 Task: Install an Extension: Install a VS Code extension, such as a linter or code formatter, to enhance your coding experience
Action: Mouse moved to (75, 42)
Screenshot: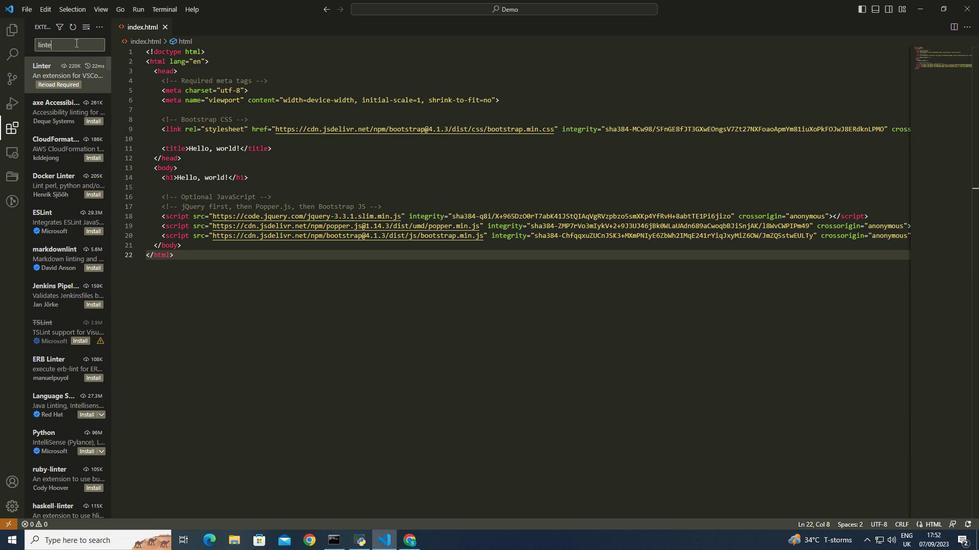 
Action: Mouse pressed left at (75, 42)
Screenshot: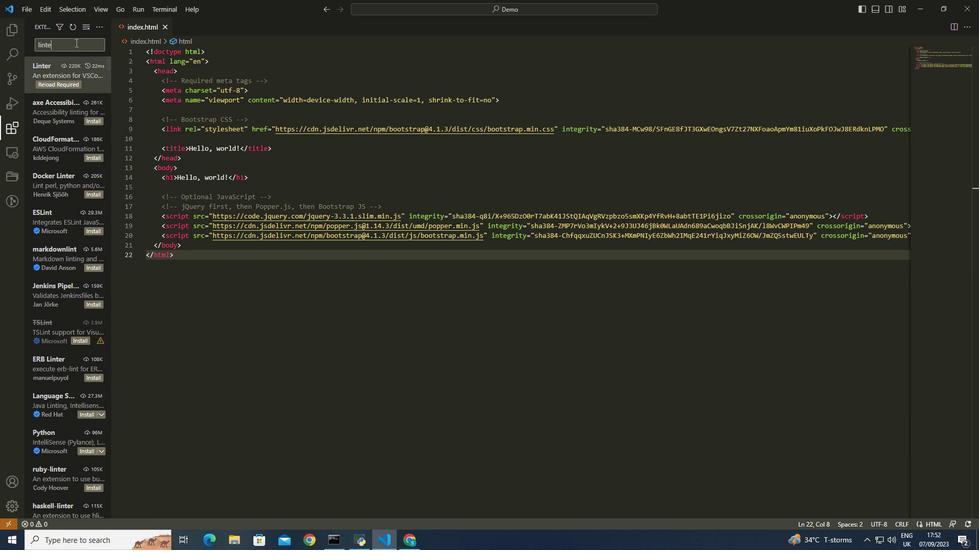 
Action: Key pressed <Key.backspace><Key.backspace><Key.backspace><Key.backspace><Key.backspace>linter<Key.enter>
Screenshot: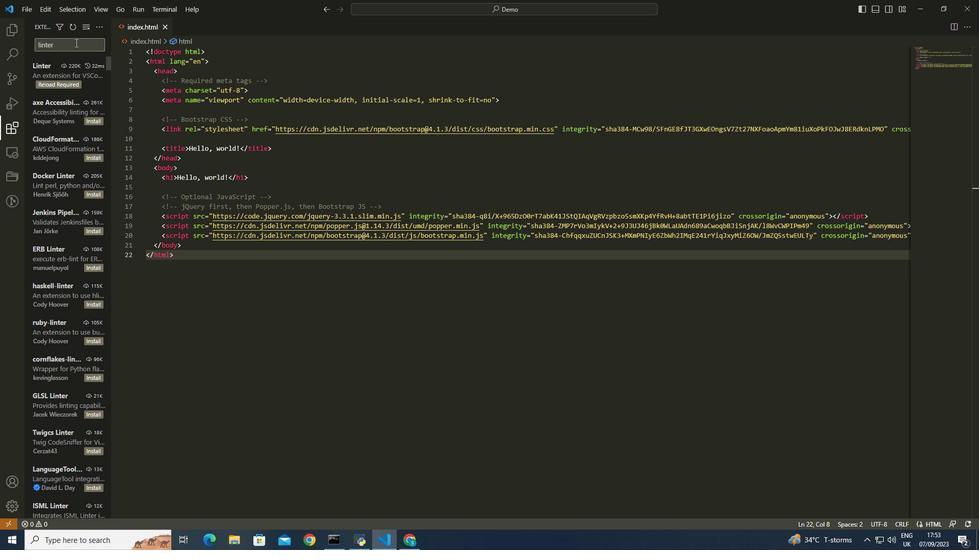 
Action: Mouse moved to (75, 64)
Screenshot: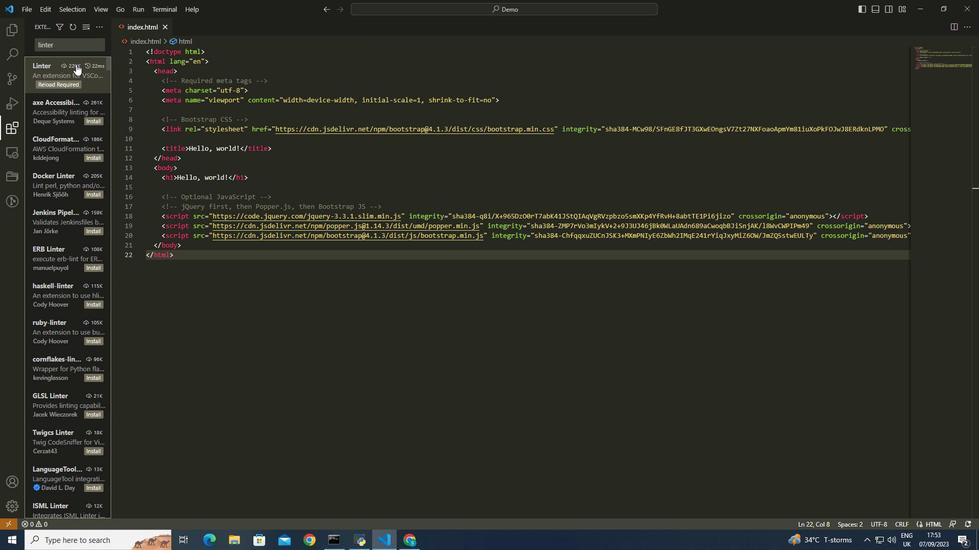 
Action: Mouse pressed left at (75, 64)
Screenshot: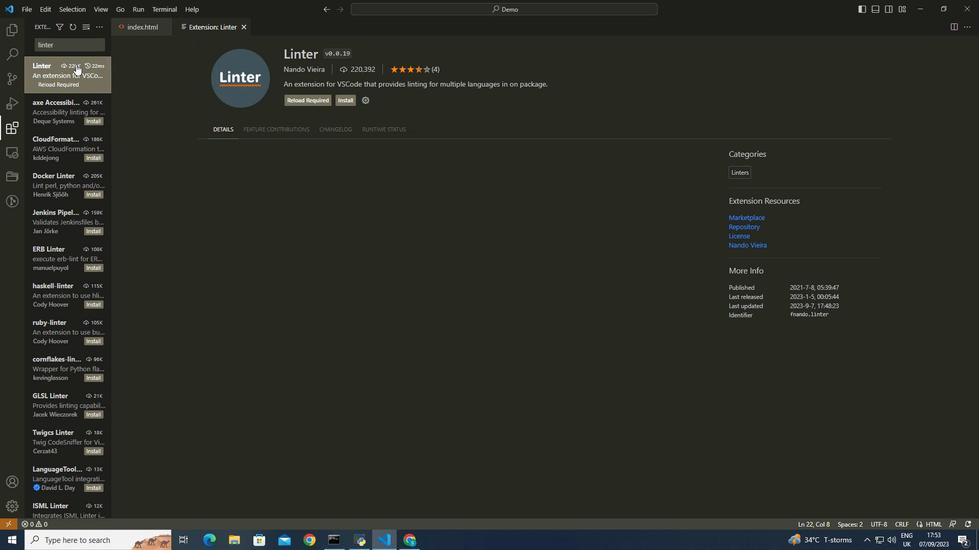 
Action: Mouse moved to (342, 99)
Screenshot: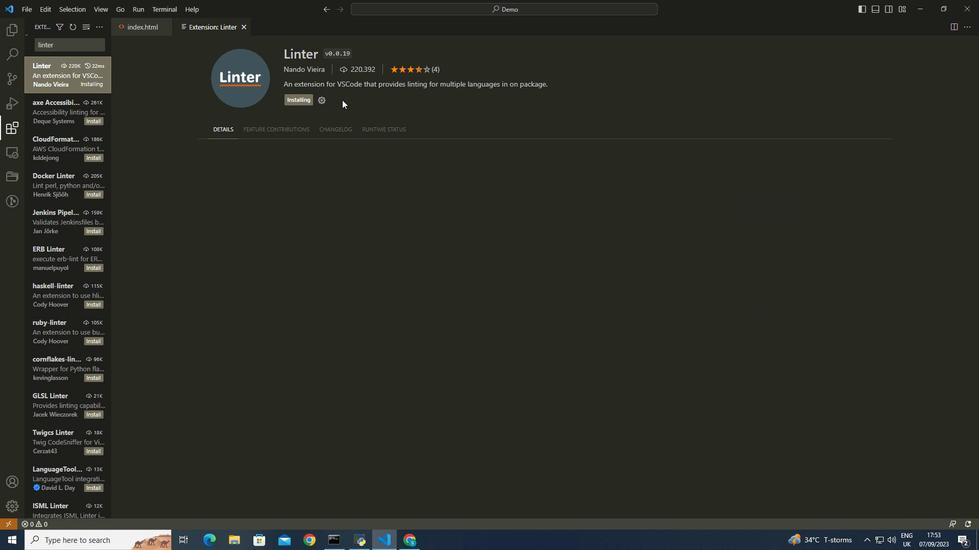 
Action: Mouse pressed left at (342, 99)
Screenshot: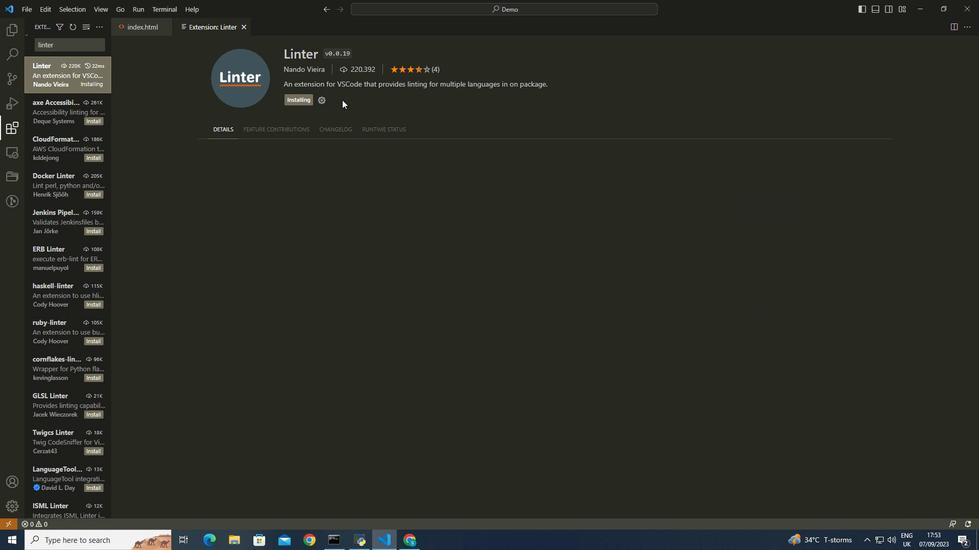 
Action: Mouse moved to (380, 302)
Screenshot: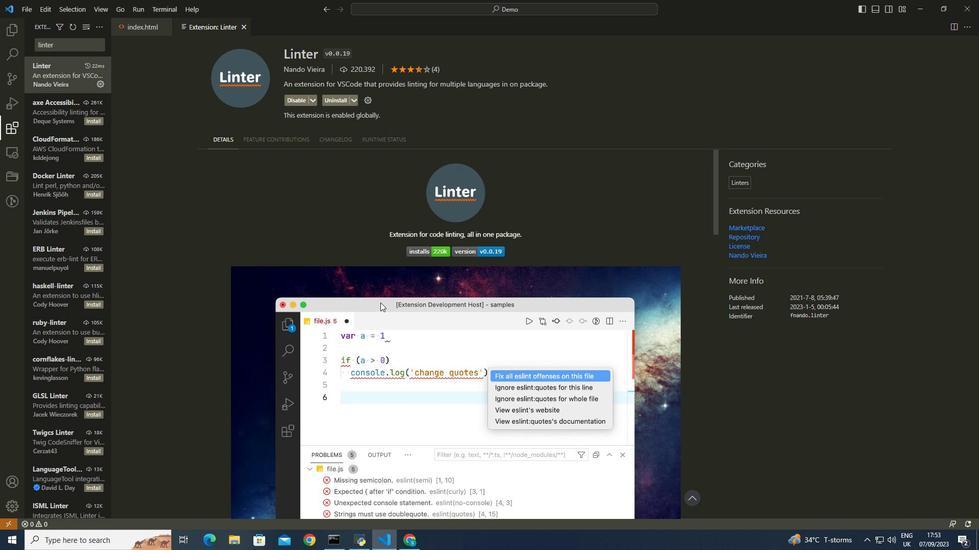 
Action: Mouse scrolled (380, 302) with delta (0, 0)
Screenshot: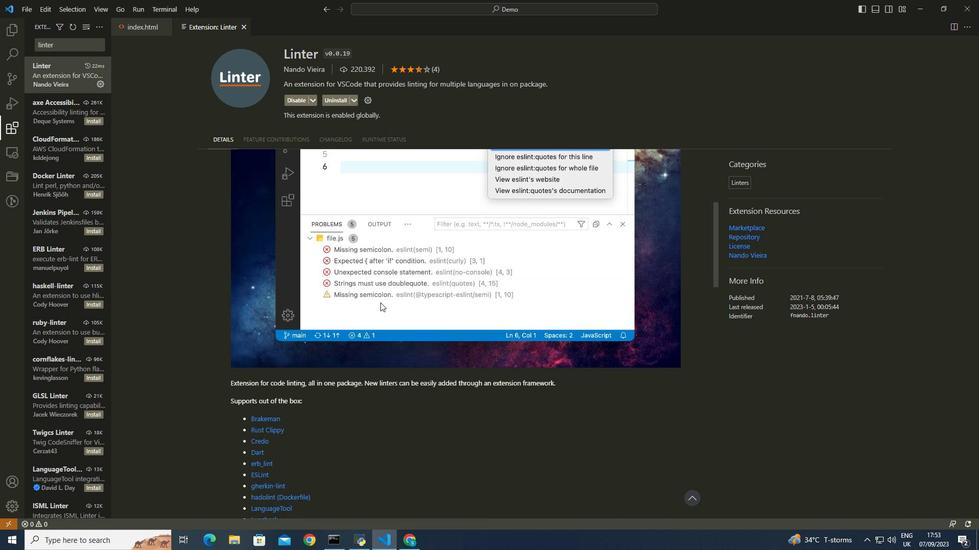 
Action: Mouse scrolled (380, 302) with delta (0, 0)
Screenshot: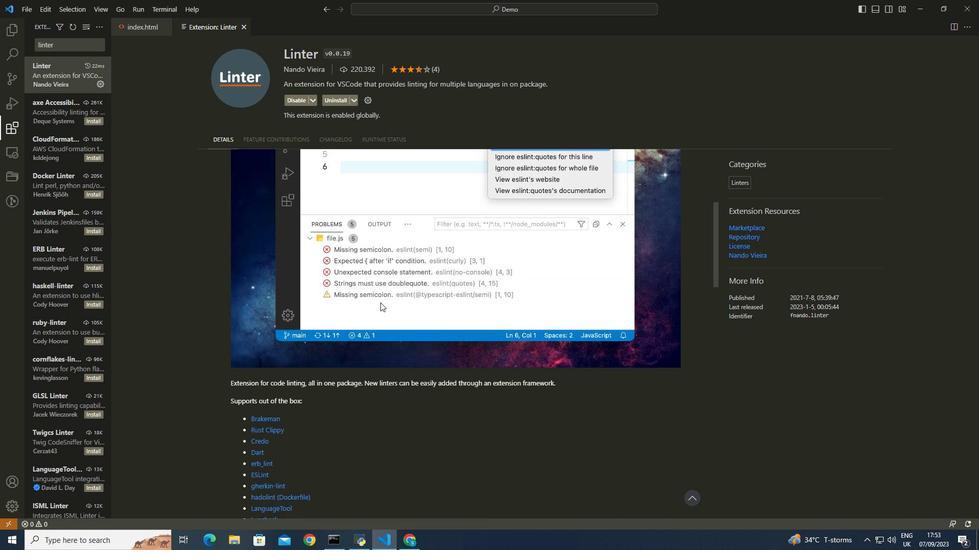 
Action: Mouse scrolled (380, 302) with delta (0, 0)
Screenshot: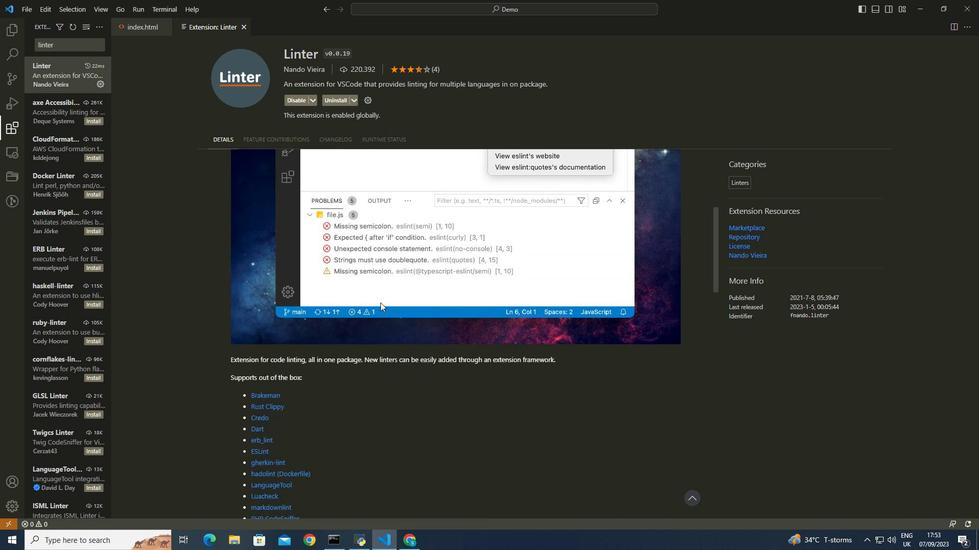 
Action: Mouse scrolled (380, 302) with delta (0, 0)
Screenshot: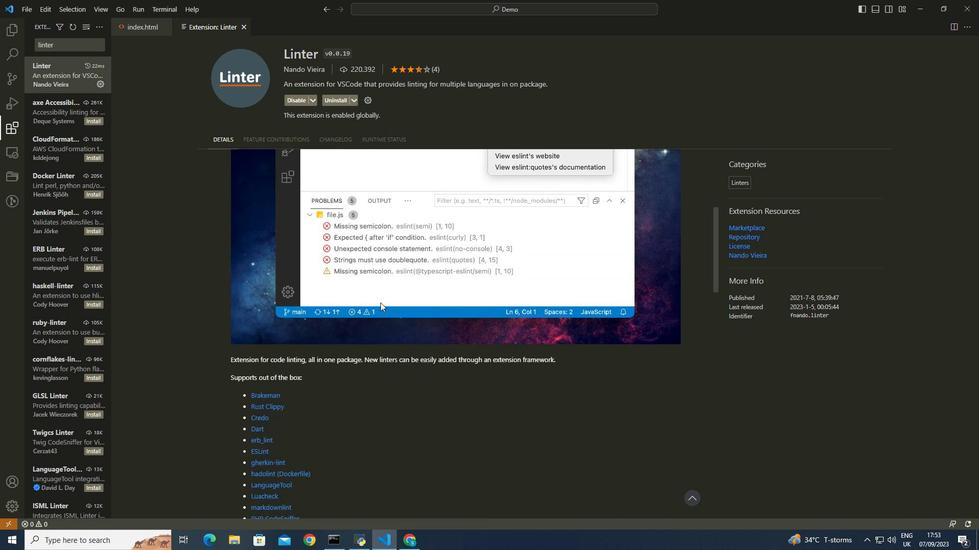 
Action: Mouse scrolled (380, 302) with delta (0, 0)
Screenshot: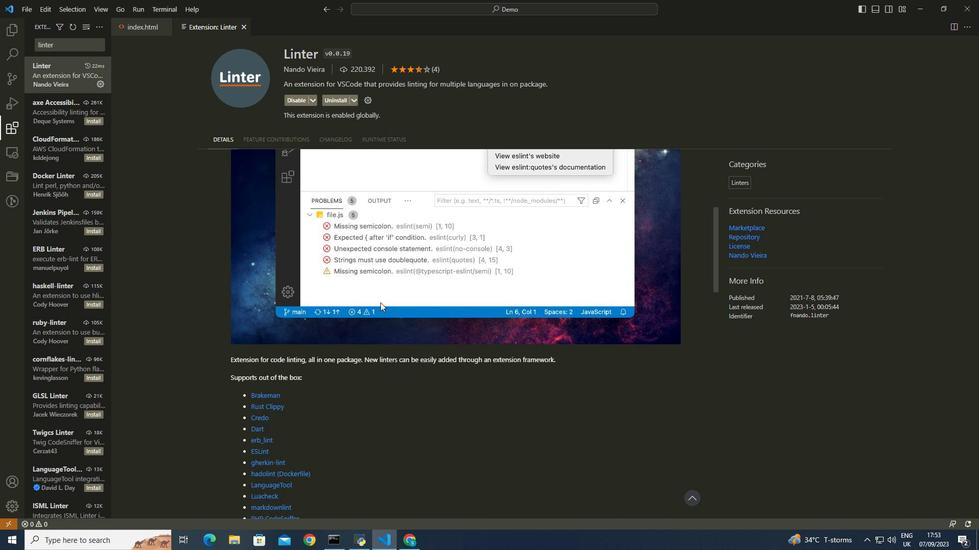 
Action: Mouse scrolled (380, 302) with delta (0, 0)
Screenshot: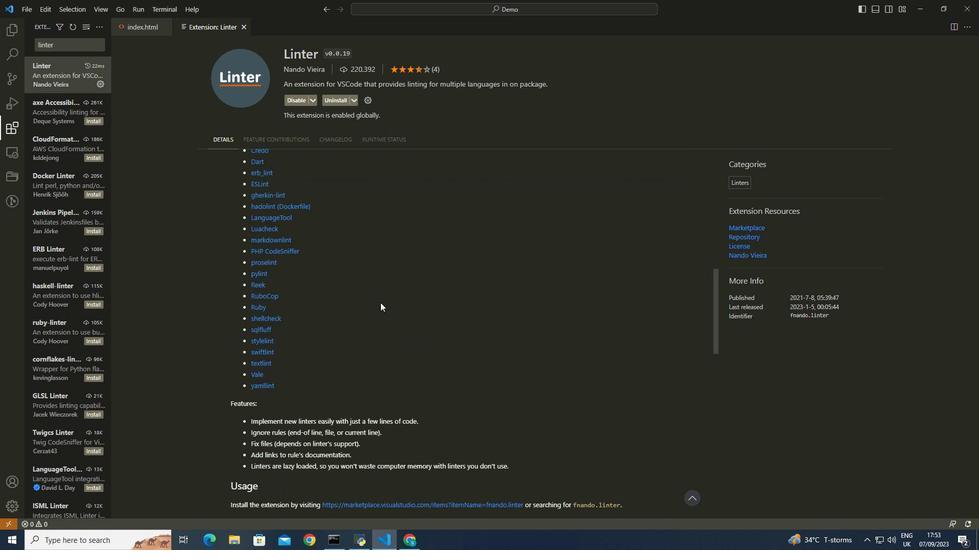 
Action: Mouse scrolled (380, 302) with delta (0, 0)
Screenshot: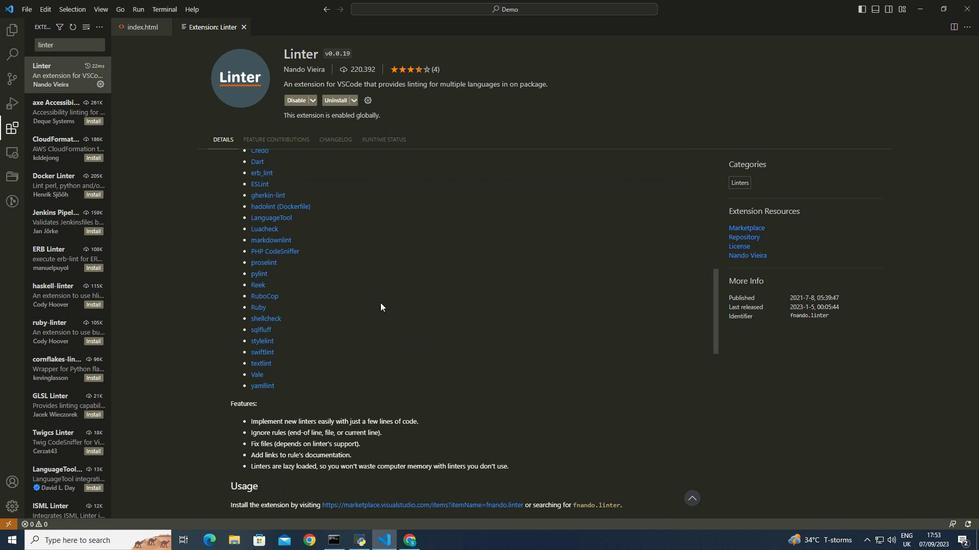 
Action: Mouse scrolled (380, 302) with delta (0, 0)
Screenshot: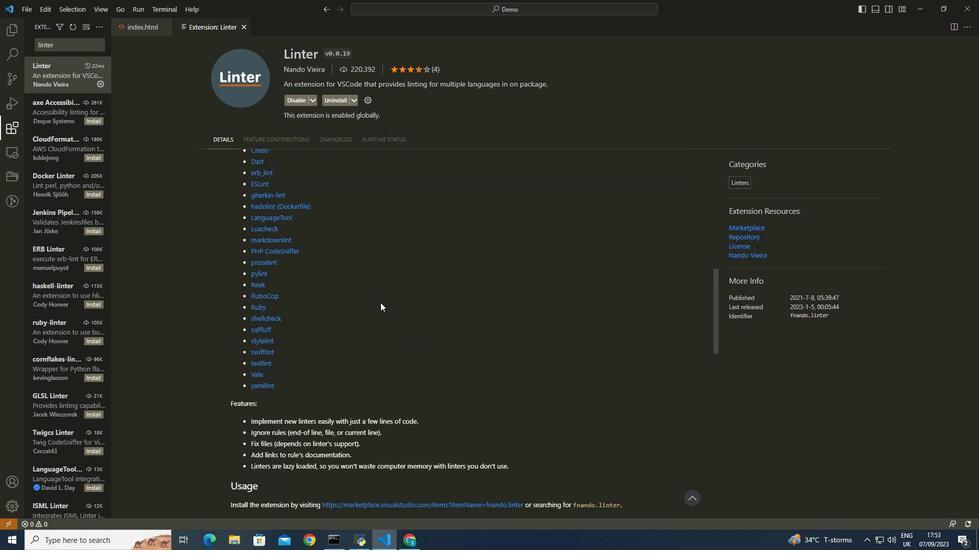 
Action: Mouse scrolled (380, 302) with delta (0, 0)
Screenshot: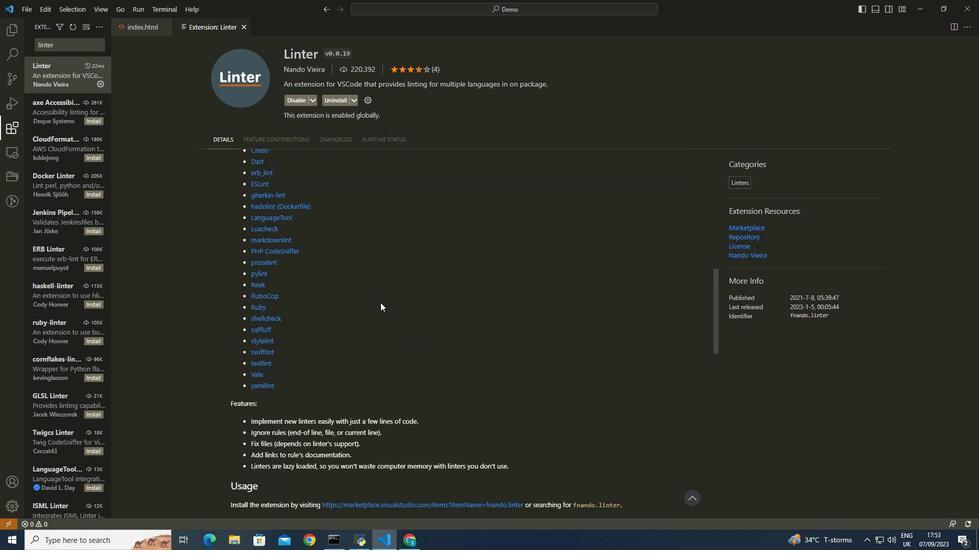 
Action: Mouse scrolled (380, 302) with delta (0, 0)
Screenshot: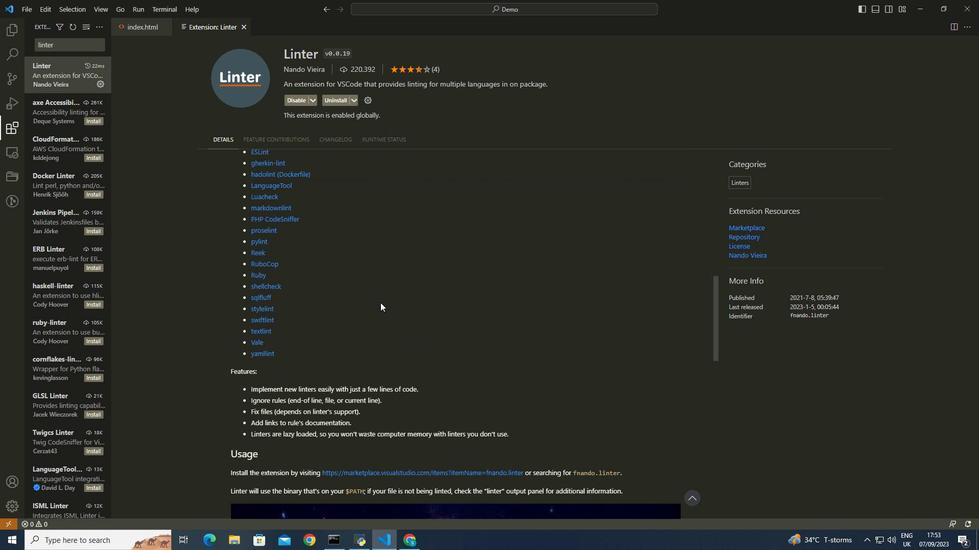 
Action: Mouse scrolled (380, 302) with delta (0, 0)
Screenshot: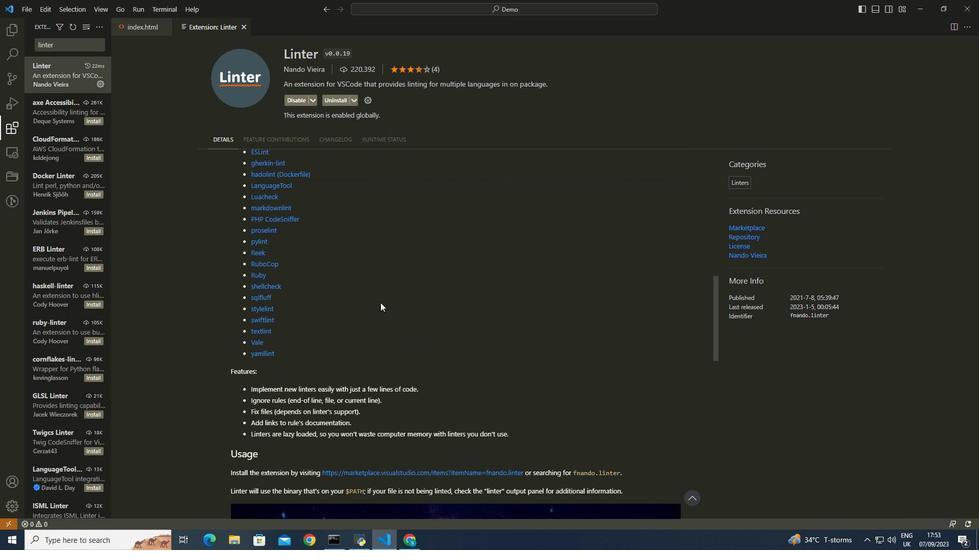 
Action: Mouse scrolled (380, 302) with delta (0, 0)
Screenshot: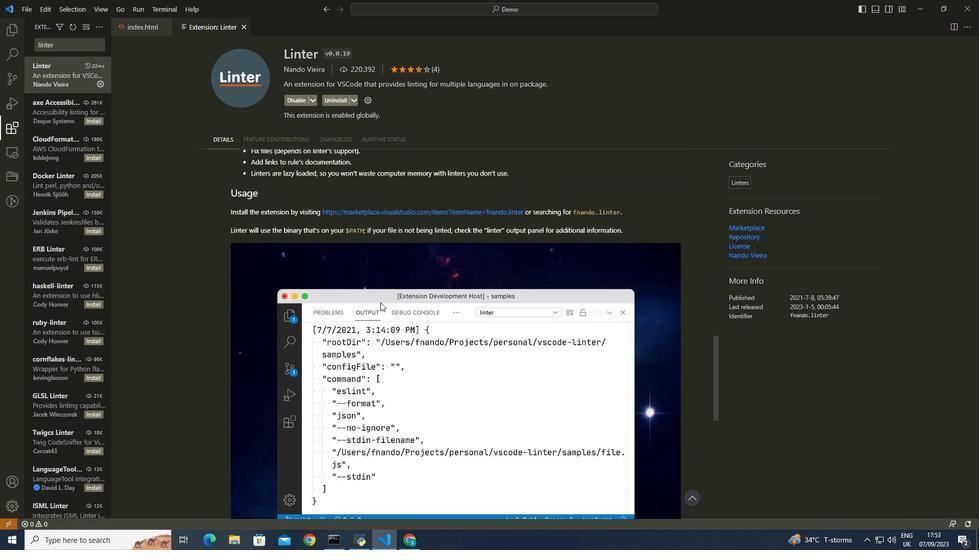 
Action: Mouse scrolled (380, 302) with delta (0, 0)
Screenshot: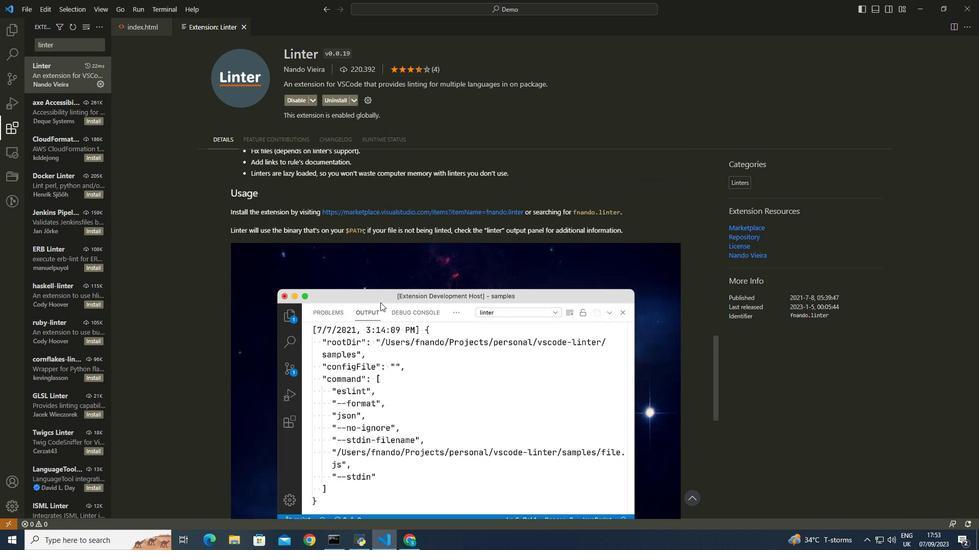 
Action: Mouse scrolled (380, 302) with delta (0, 0)
Screenshot: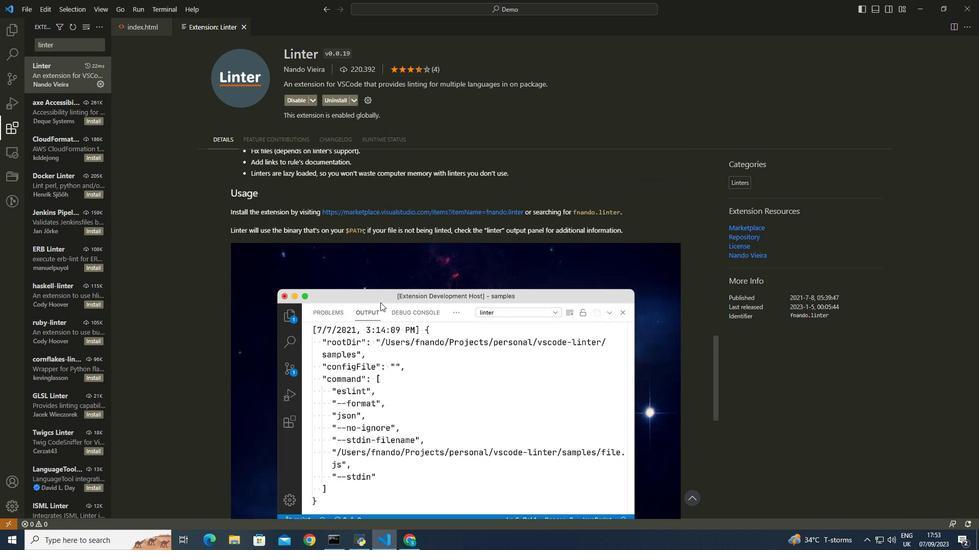 
Action: Mouse scrolled (380, 302) with delta (0, 0)
Screenshot: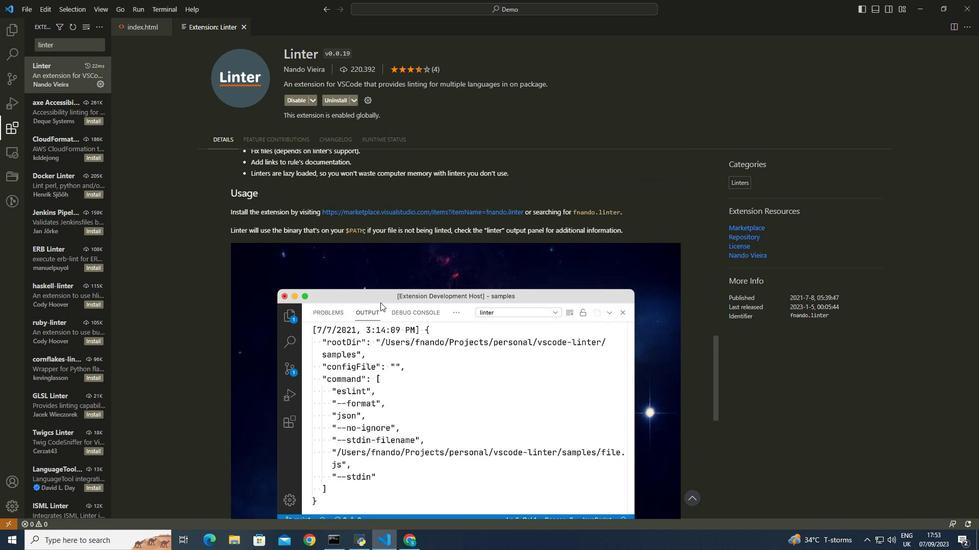 
Action: Mouse scrolled (380, 302) with delta (0, 0)
Screenshot: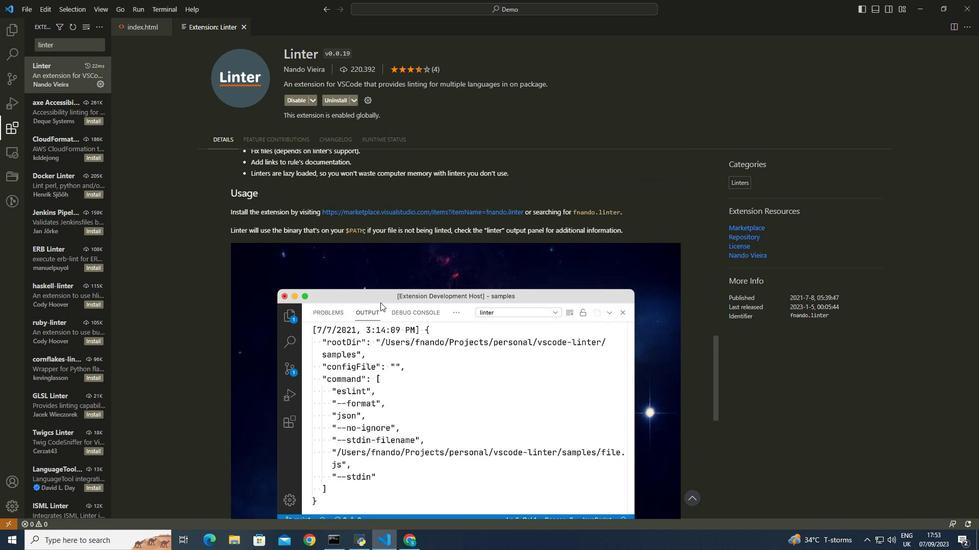 
Action: Mouse scrolled (380, 302) with delta (0, 0)
Screenshot: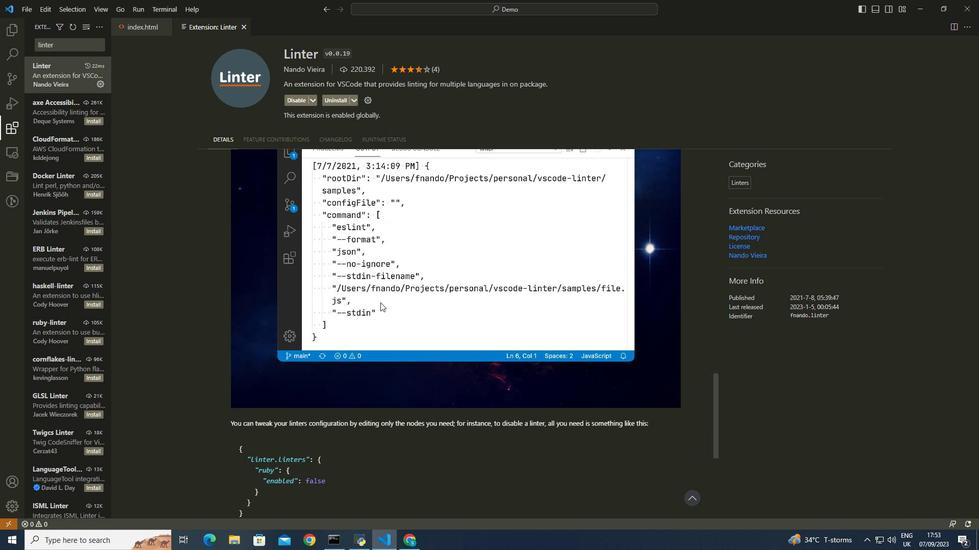 
Action: Mouse scrolled (380, 302) with delta (0, 0)
Screenshot: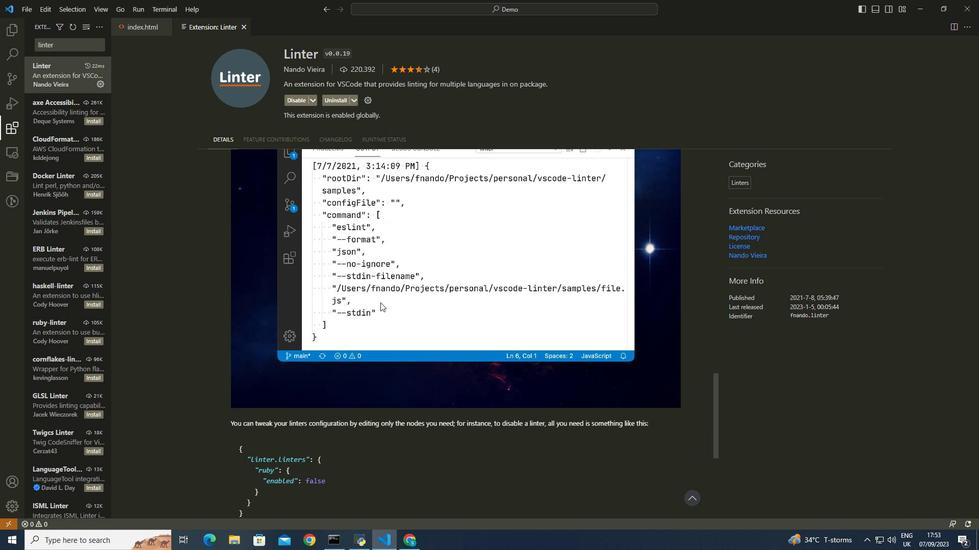 
Action: Mouse scrolled (380, 302) with delta (0, 0)
Screenshot: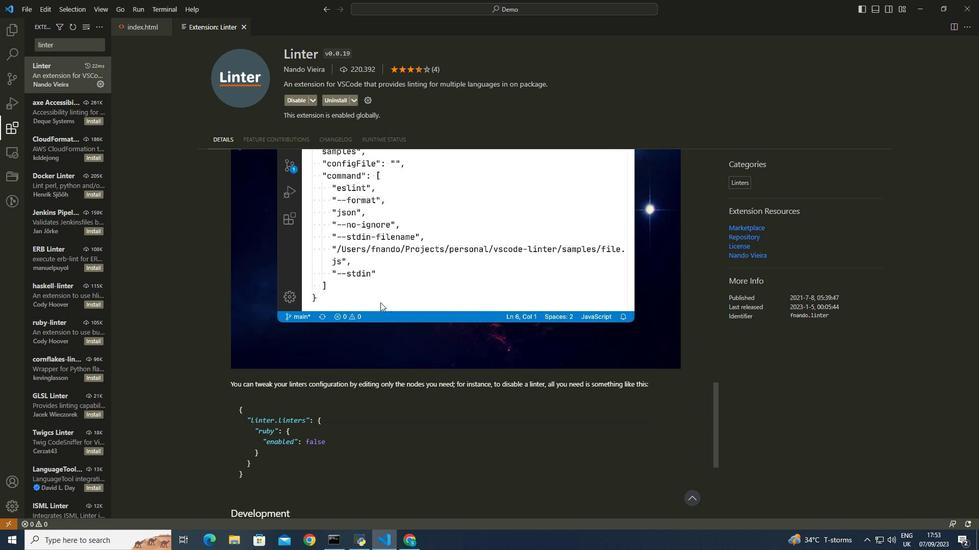 
Action: Mouse scrolled (380, 302) with delta (0, 0)
Screenshot: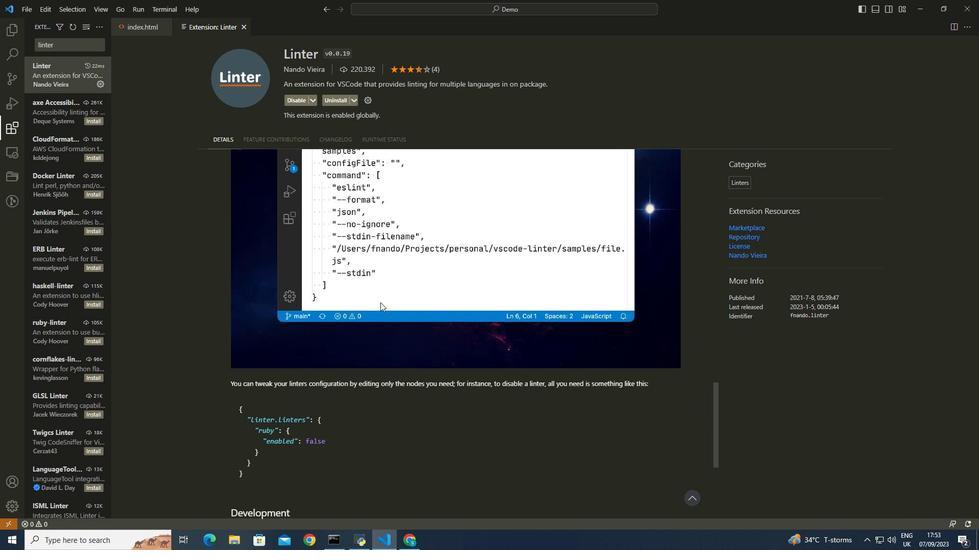 
Action: Mouse scrolled (380, 303) with delta (0, 0)
Screenshot: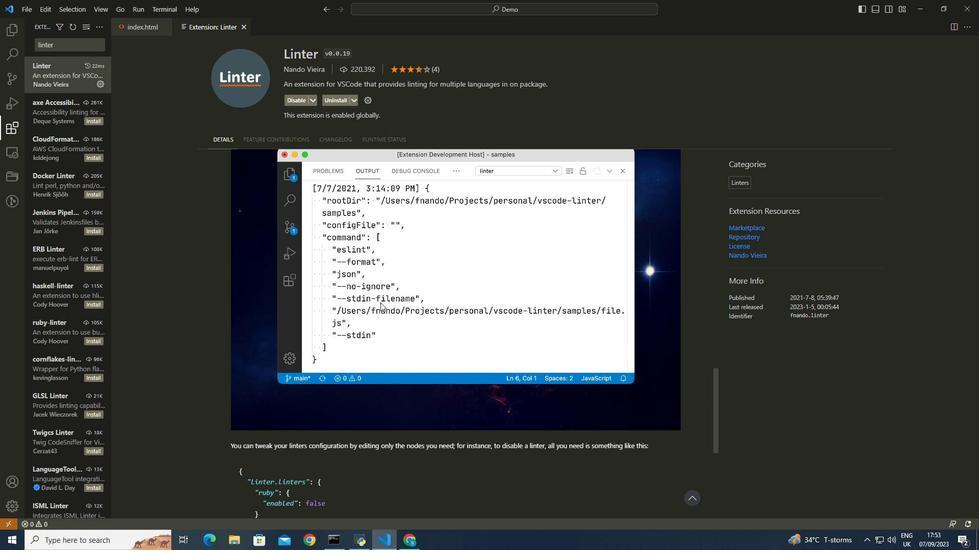 
Action: Mouse scrolled (380, 303) with delta (0, 0)
Screenshot: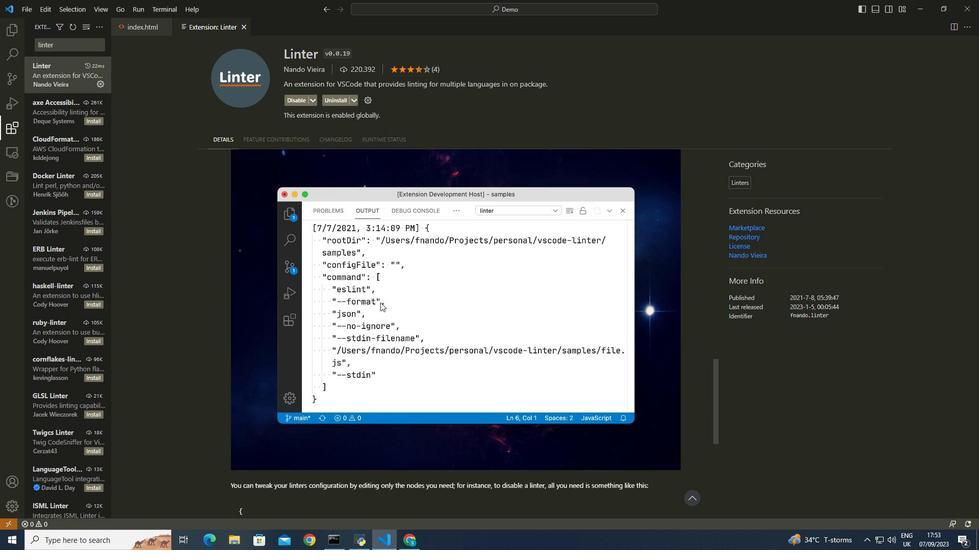 
Action: Mouse scrolled (380, 302) with delta (0, 0)
Screenshot: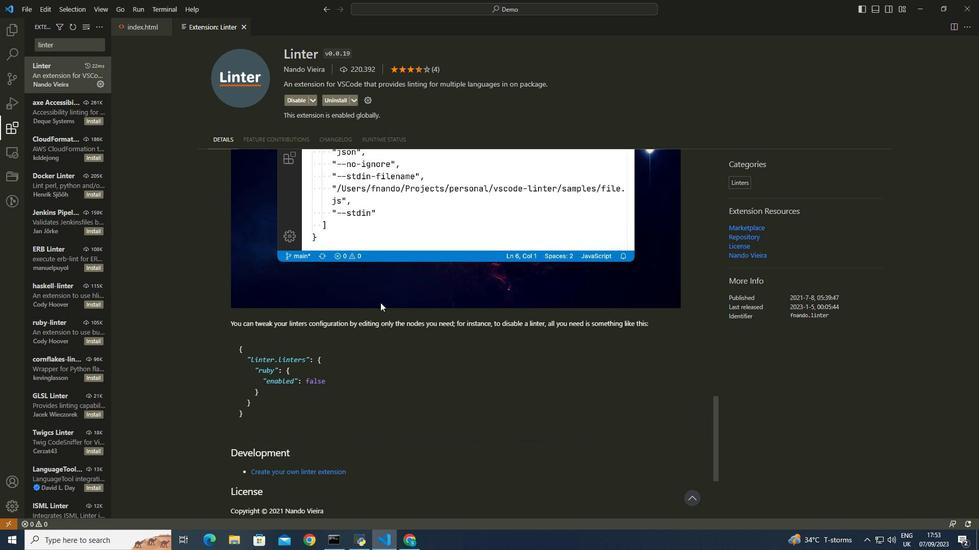 
Action: Mouse scrolled (380, 302) with delta (0, 0)
Screenshot: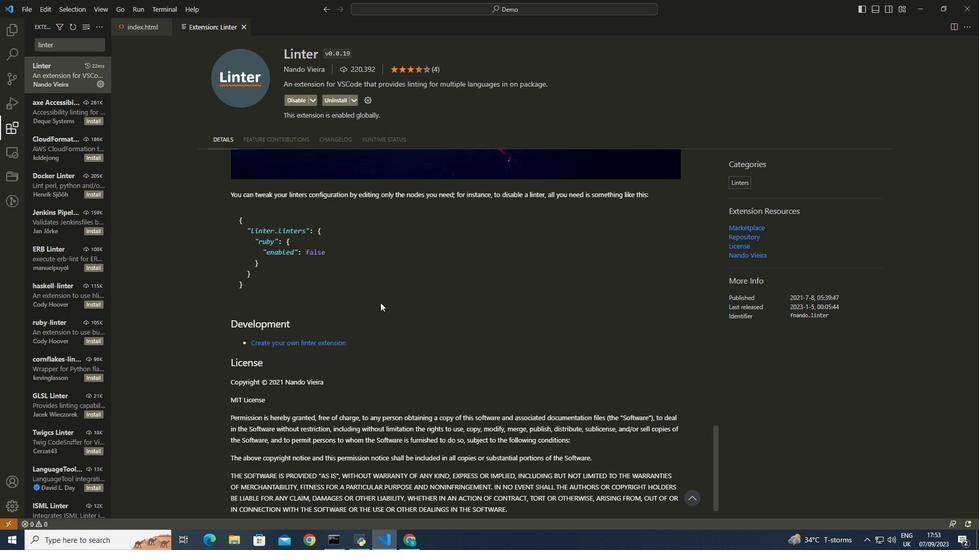 
Action: Mouse scrolled (380, 302) with delta (0, 0)
Screenshot: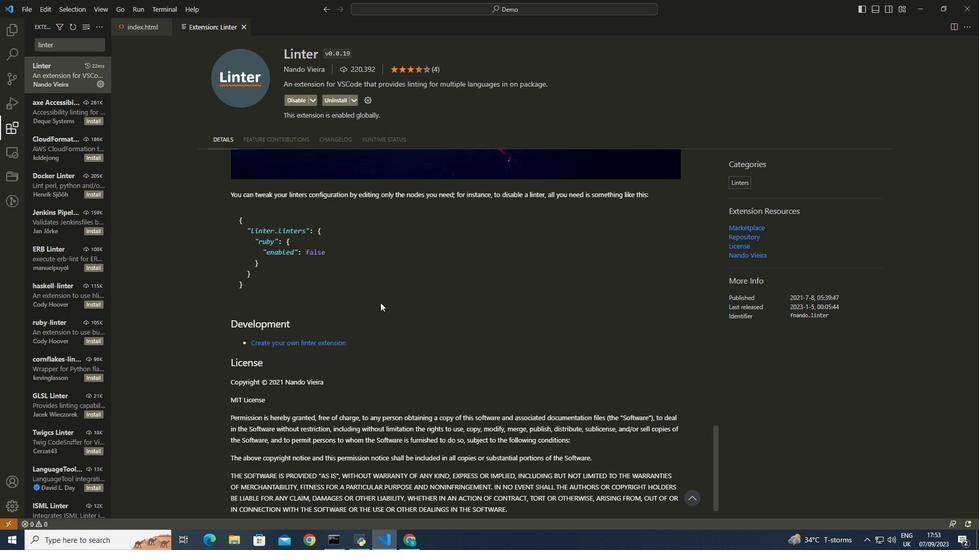 
Action: Mouse scrolled (380, 302) with delta (0, 0)
Screenshot: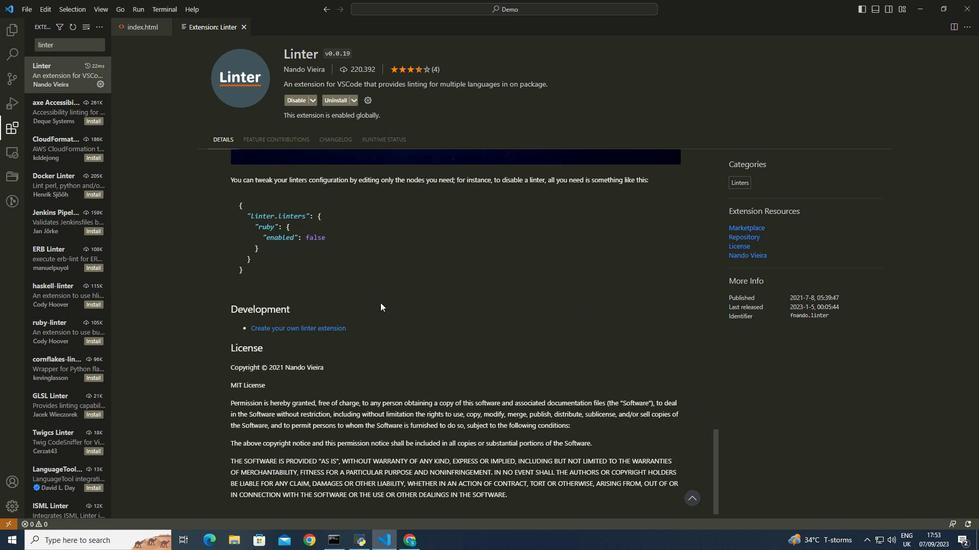 
Action: Mouse scrolled (380, 302) with delta (0, 0)
Screenshot: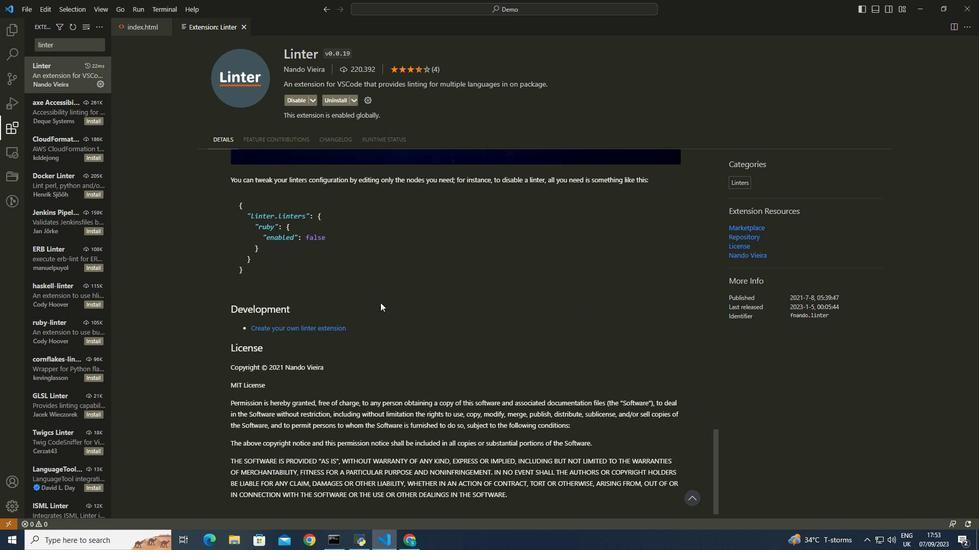
Action: Mouse scrolled (380, 302) with delta (0, 0)
Screenshot: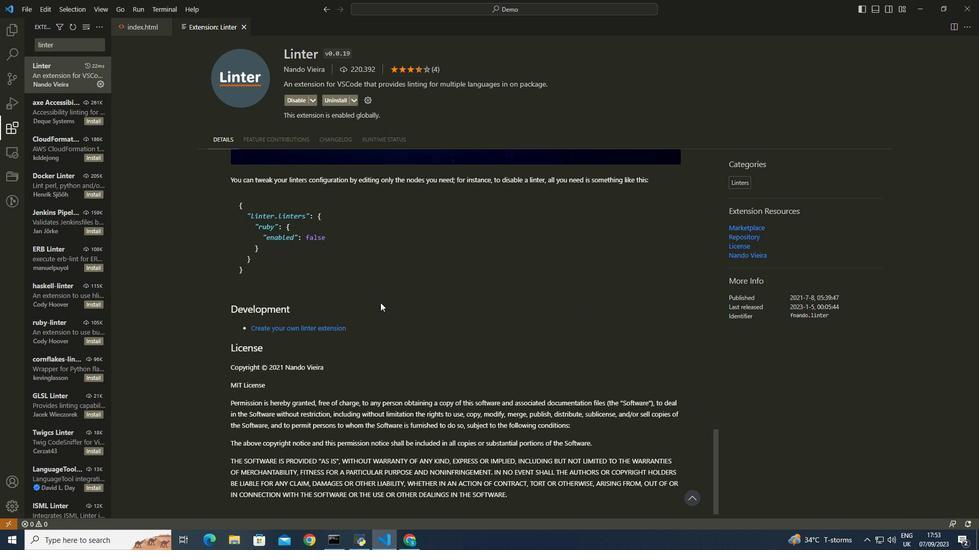
Action: Mouse scrolled (380, 302) with delta (0, 0)
Screenshot: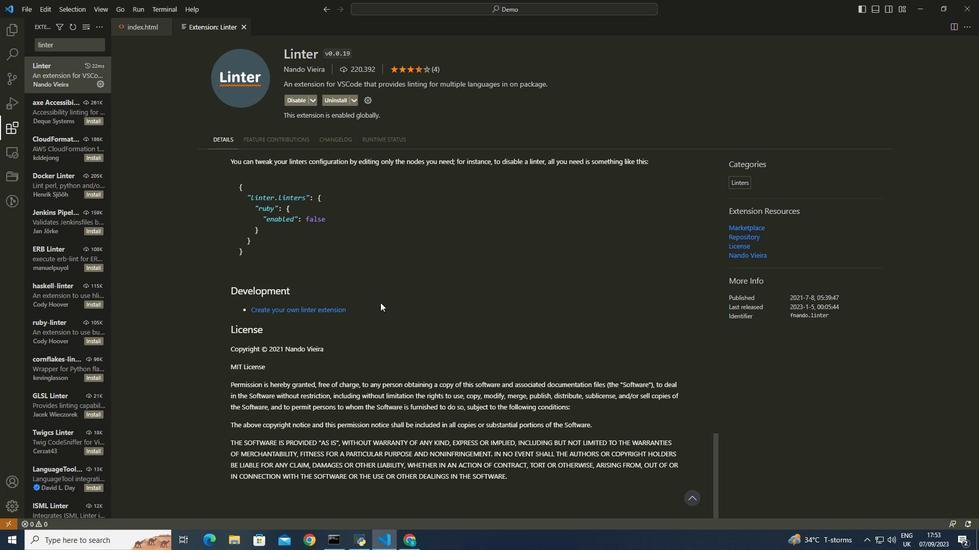 
Action: Mouse scrolled (380, 302) with delta (0, 0)
Screenshot: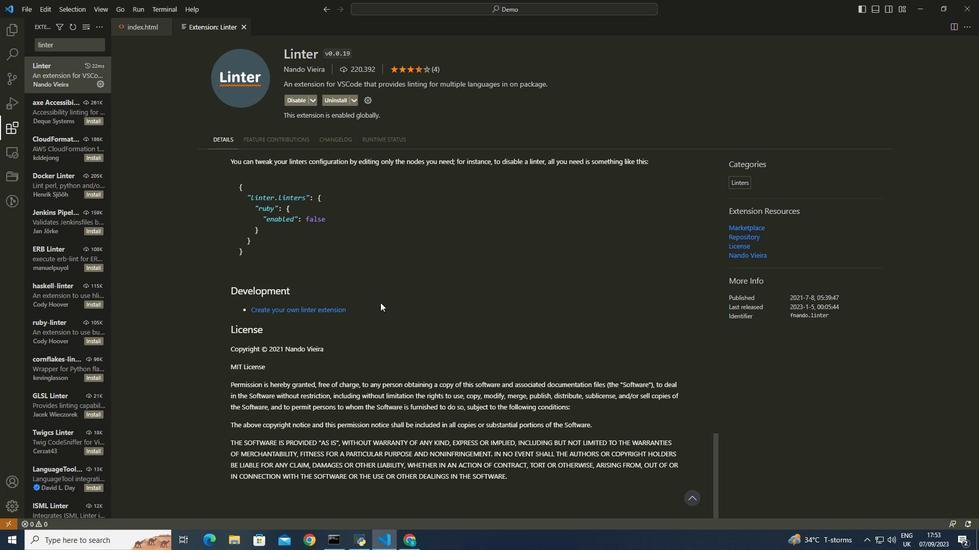 
Action: Mouse scrolled (380, 303) with delta (0, 0)
Screenshot: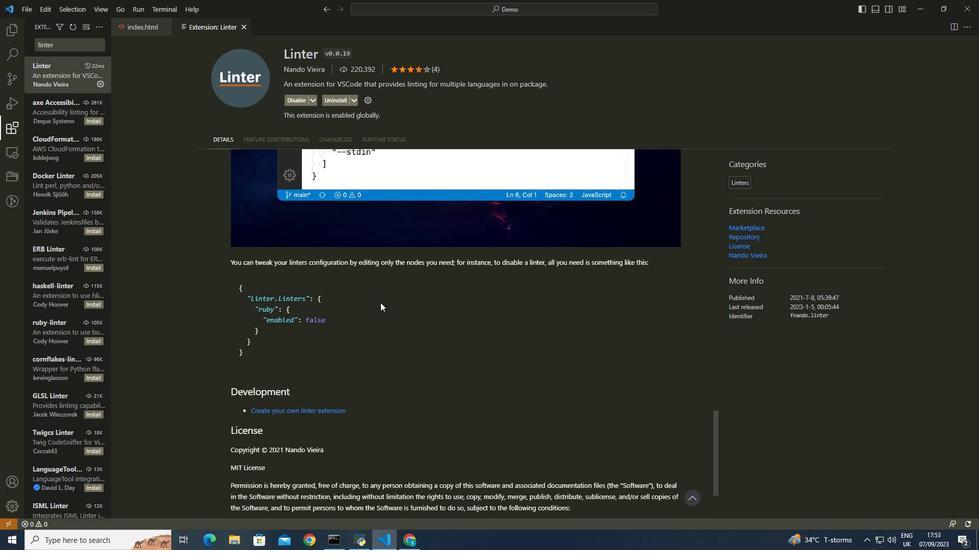 
Action: Mouse scrolled (380, 303) with delta (0, 0)
Screenshot: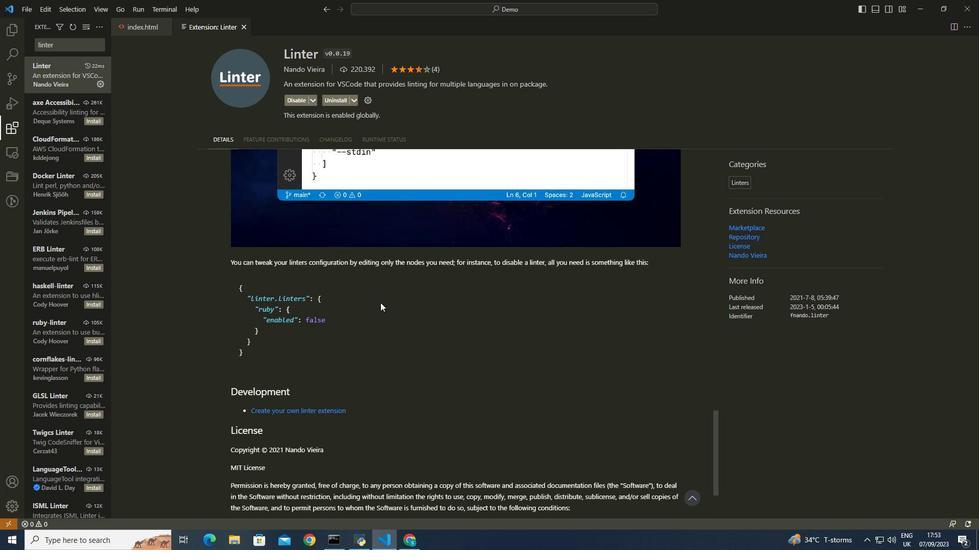 
Action: Mouse scrolled (380, 303) with delta (0, 0)
Screenshot: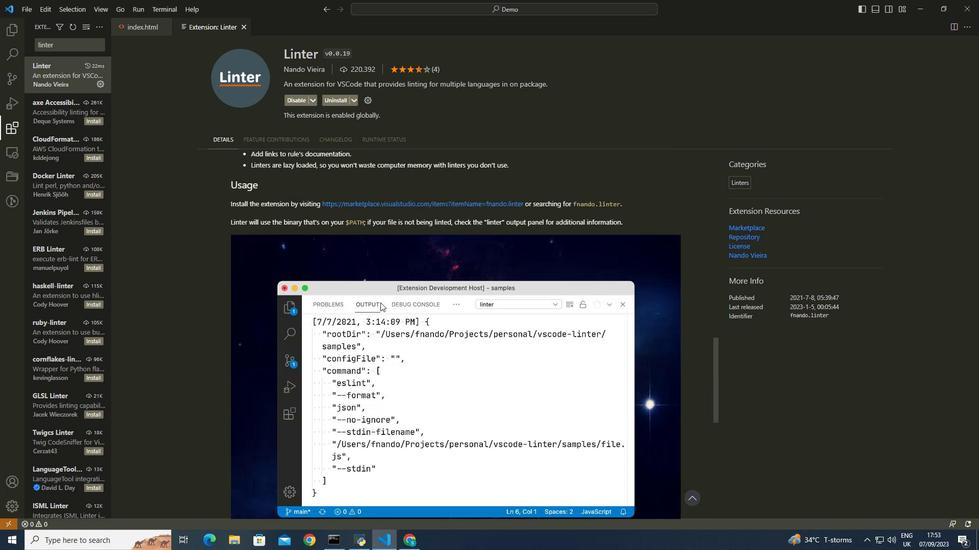 
Action: Mouse scrolled (380, 303) with delta (0, 0)
Screenshot: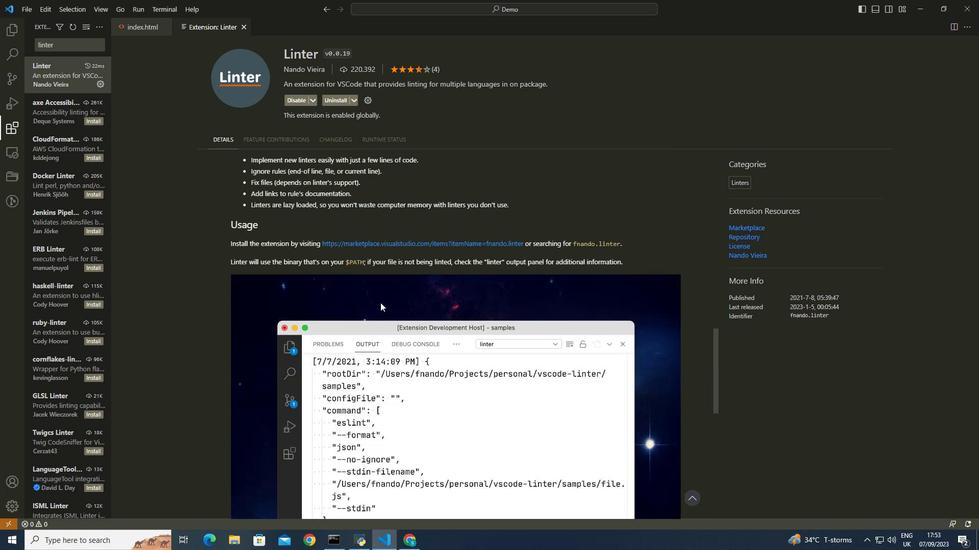 
Action: Mouse scrolled (380, 303) with delta (0, 0)
Screenshot: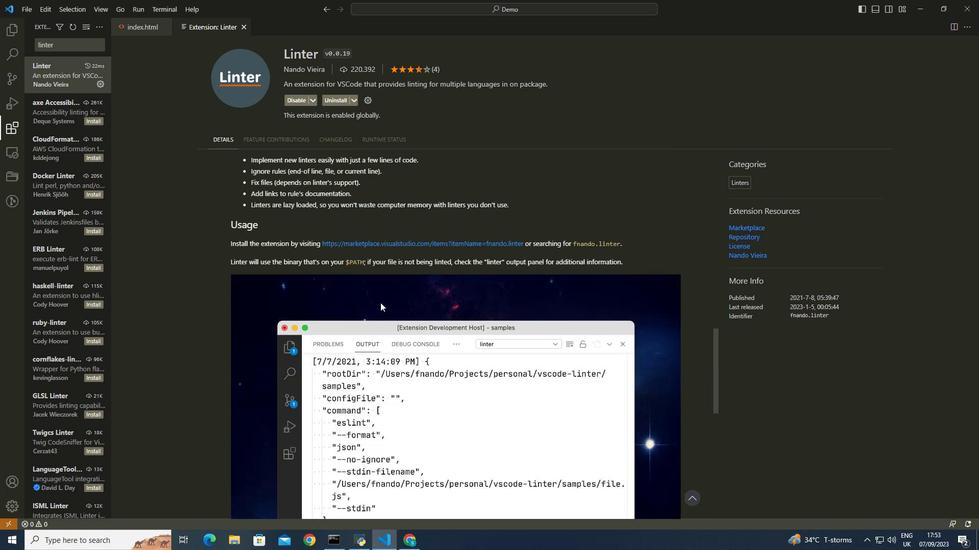 
Action: Mouse scrolled (380, 303) with delta (0, 0)
Screenshot: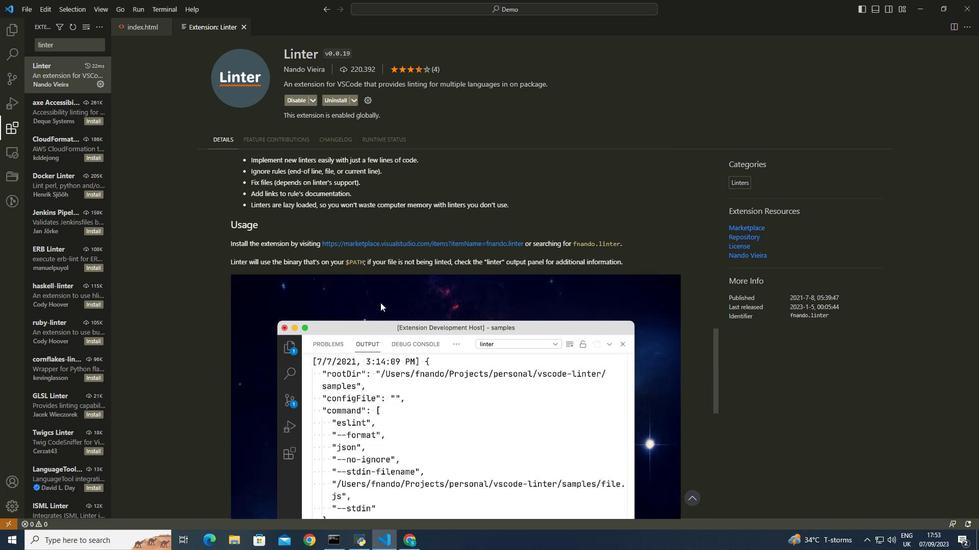 
Action: Mouse scrolled (380, 303) with delta (0, 0)
Screenshot: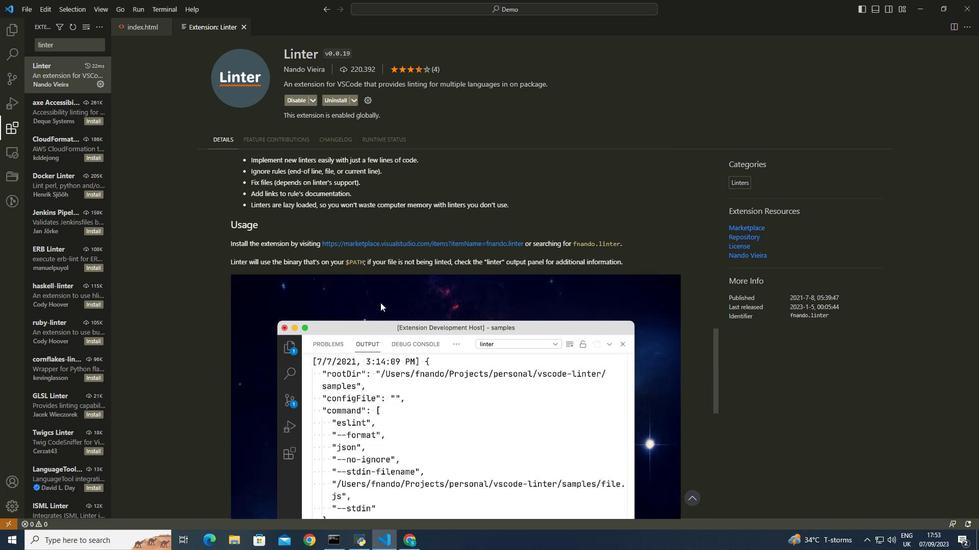 
Action: Mouse scrolled (380, 303) with delta (0, 0)
Screenshot: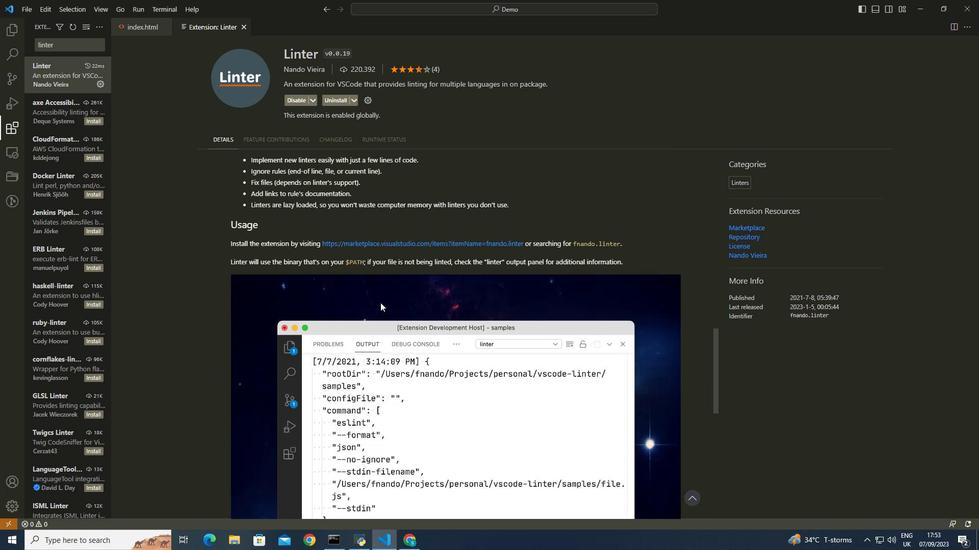 
Action: Mouse scrolled (380, 303) with delta (0, 0)
Screenshot: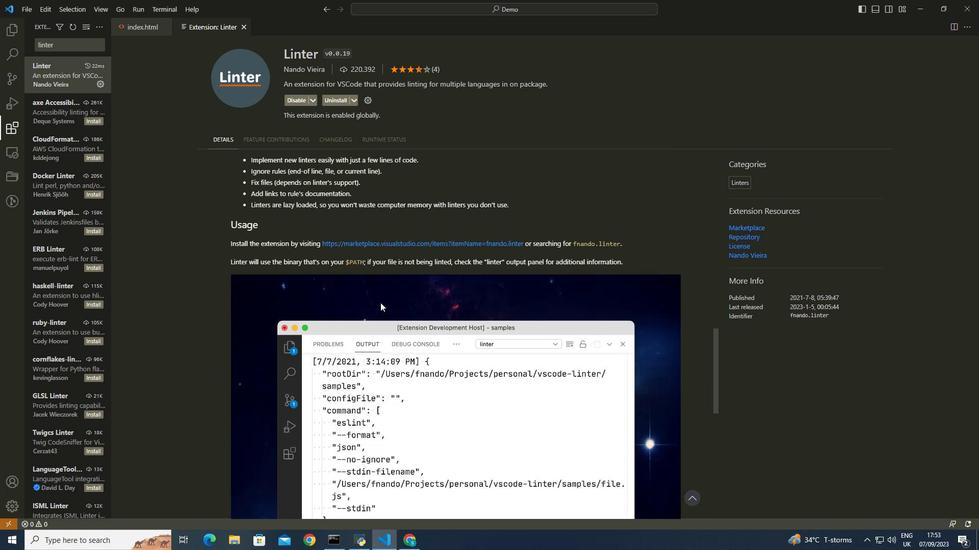
Action: Mouse scrolled (380, 303) with delta (0, 0)
Screenshot: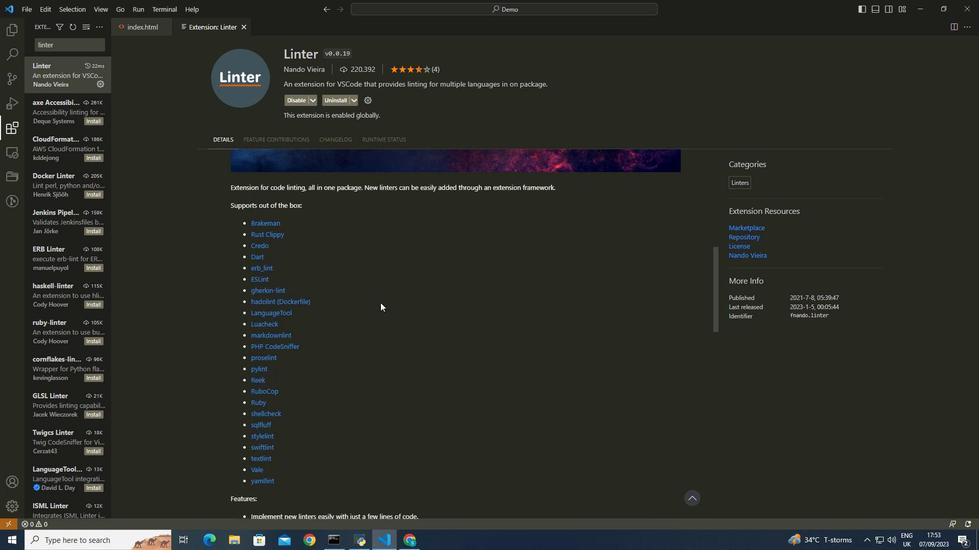 
Action: Mouse scrolled (380, 303) with delta (0, 0)
Screenshot: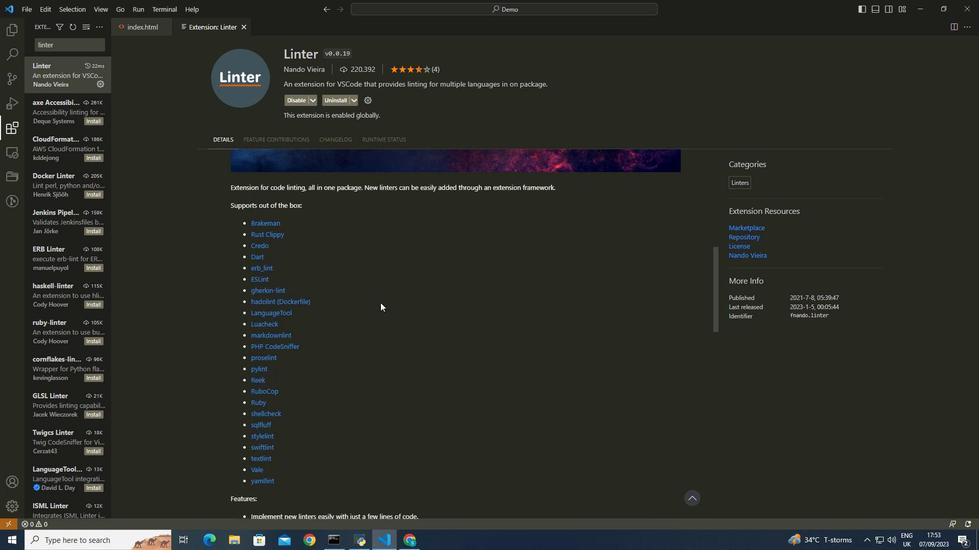 
Action: Mouse scrolled (380, 303) with delta (0, 0)
Screenshot: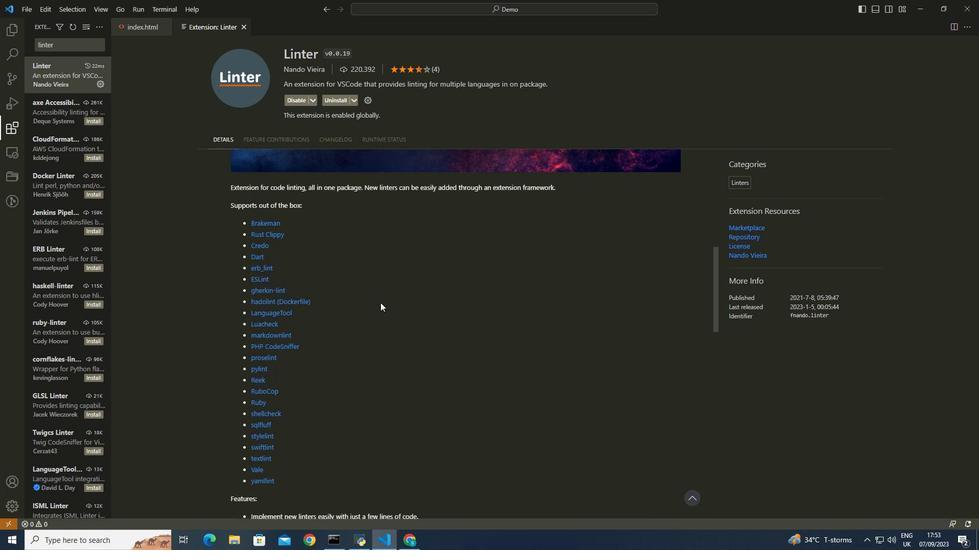 
Action: Mouse scrolled (380, 303) with delta (0, 0)
Screenshot: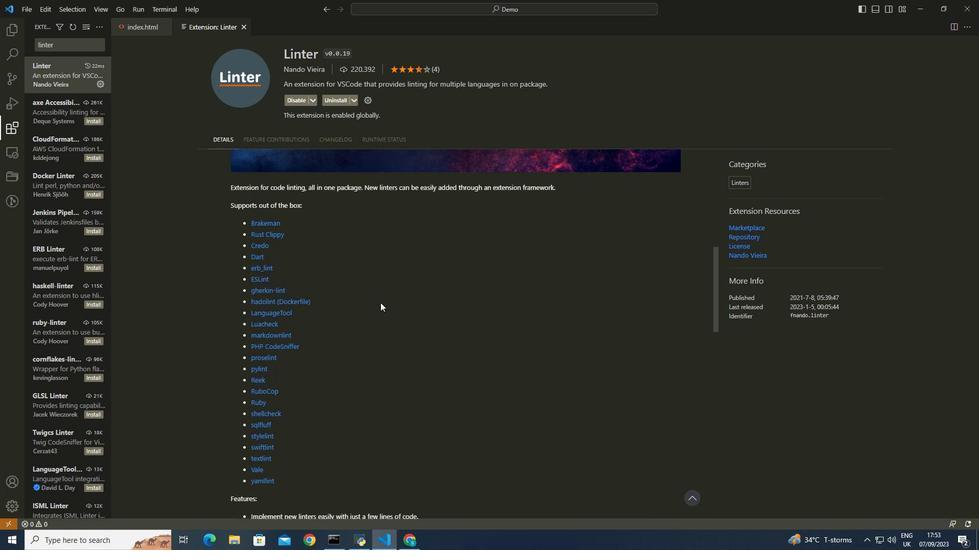 
Action: Mouse scrolled (380, 303) with delta (0, 0)
Screenshot: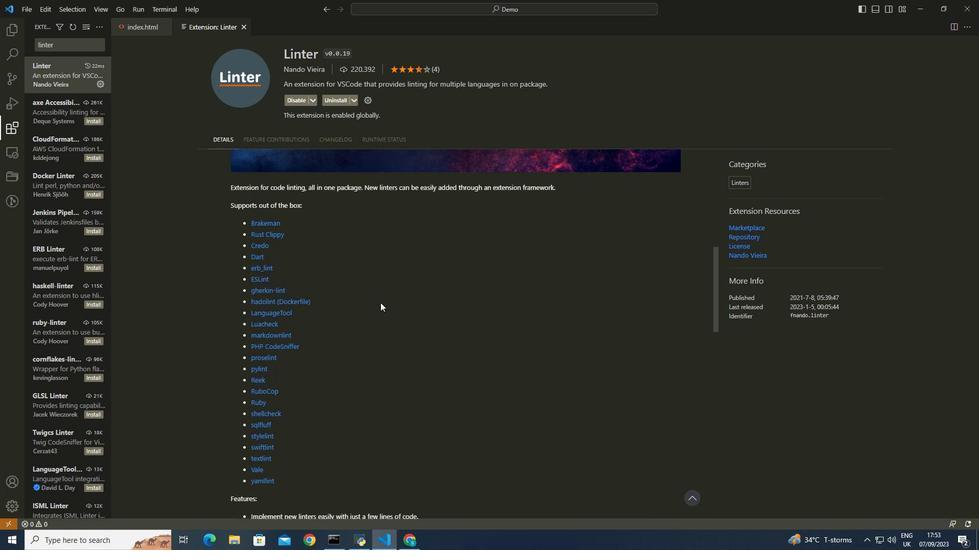 
Action: Mouse scrolled (380, 303) with delta (0, 0)
Screenshot: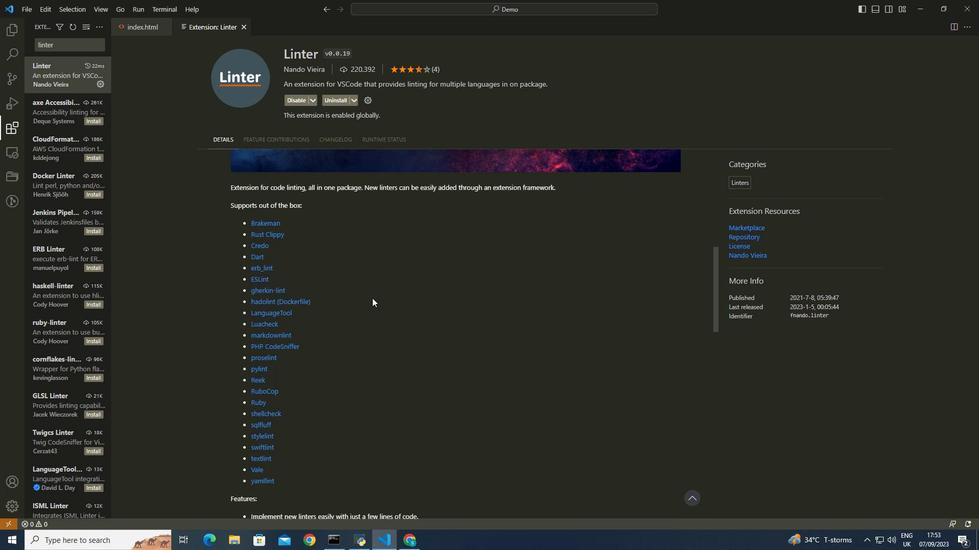 
Action: Mouse scrolled (380, 303) with delta (0, 0)
Screenshot: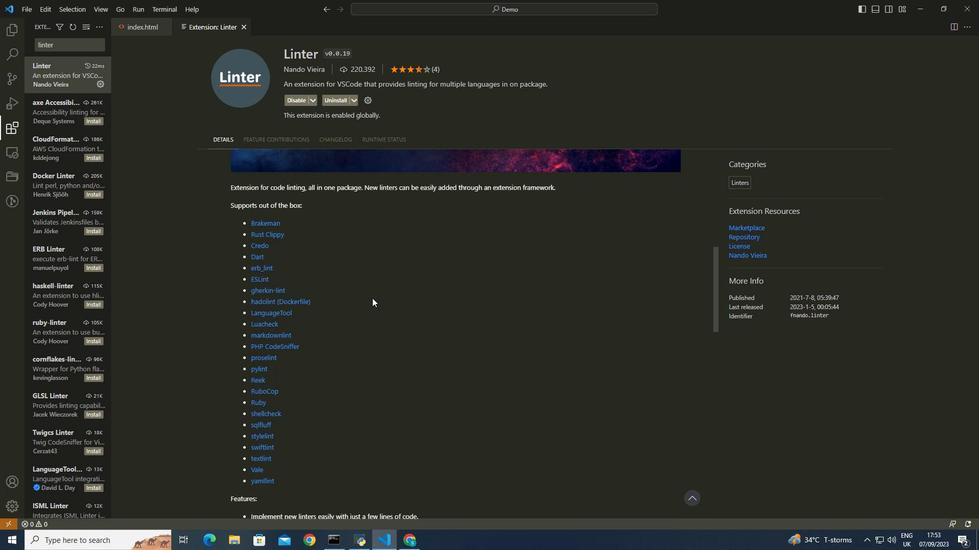 
Action: Mouse moved to (63, 42)
Screenshot: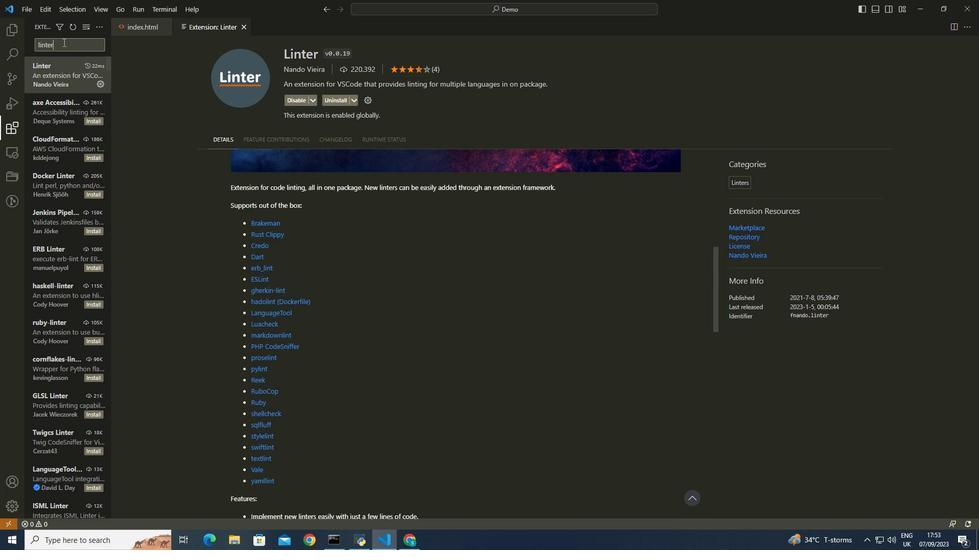 
Action: Mouse pressed left at (63, 42)
Screenshot: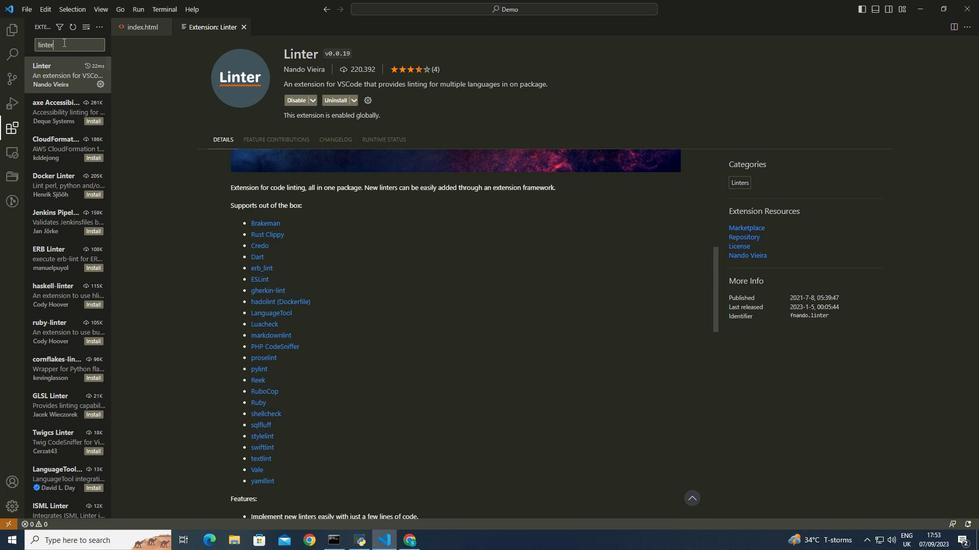 
Action: Mouse moved to (143, 24)
Screenshot: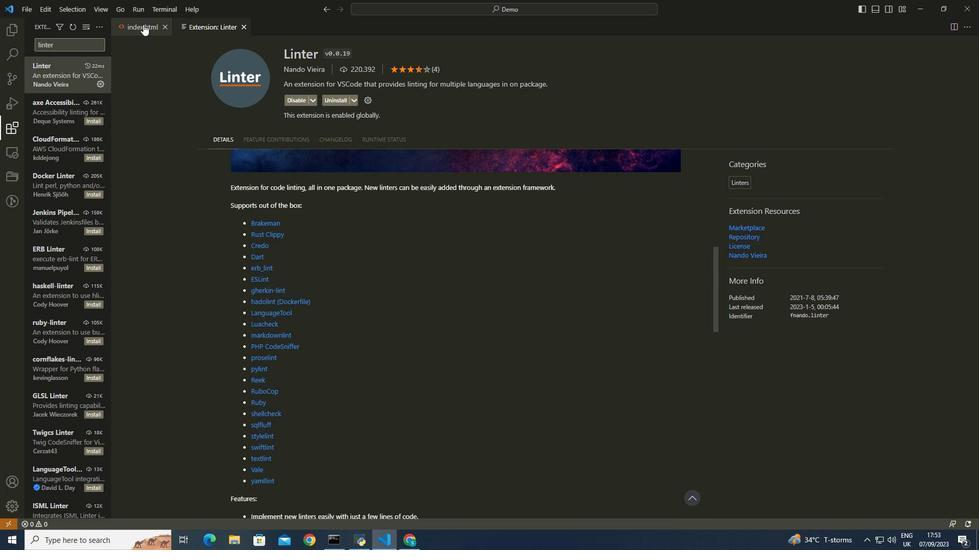 
Action: Key pressed <Key.backspace><Key.backspace><Key.backspace><Key.backspace><Key.backspace><Key.backspace><Key.backspace><Key.backspace><Key.backspace>formatter<Key.enter>
Screenshot: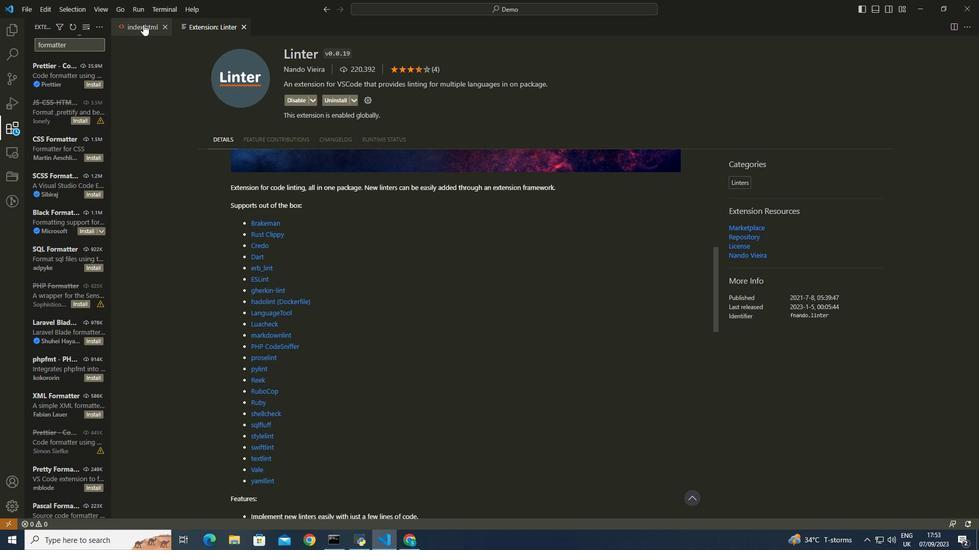 
Action: Mouse moved to (65, 140)
Screenshot: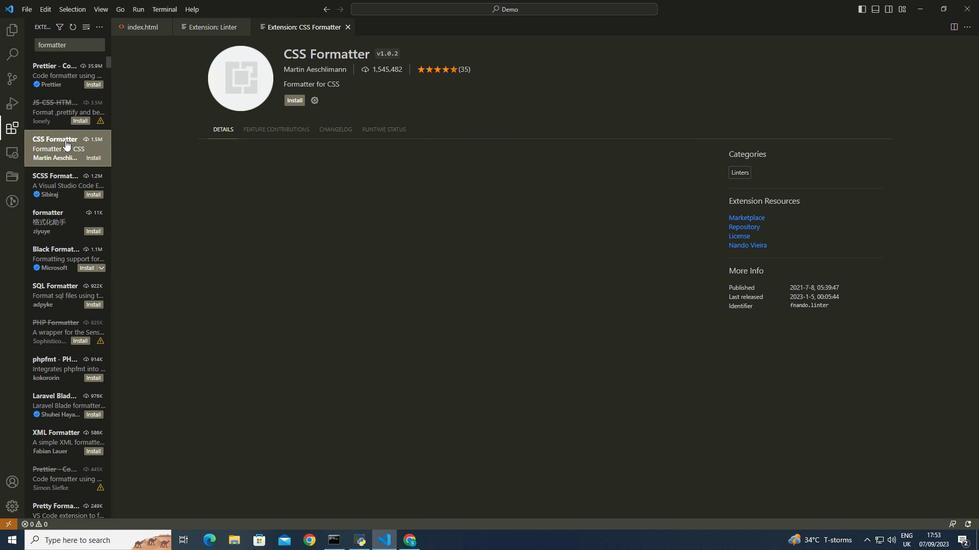 
Action: Mouse pressed left at (65, 140)
Screenshot: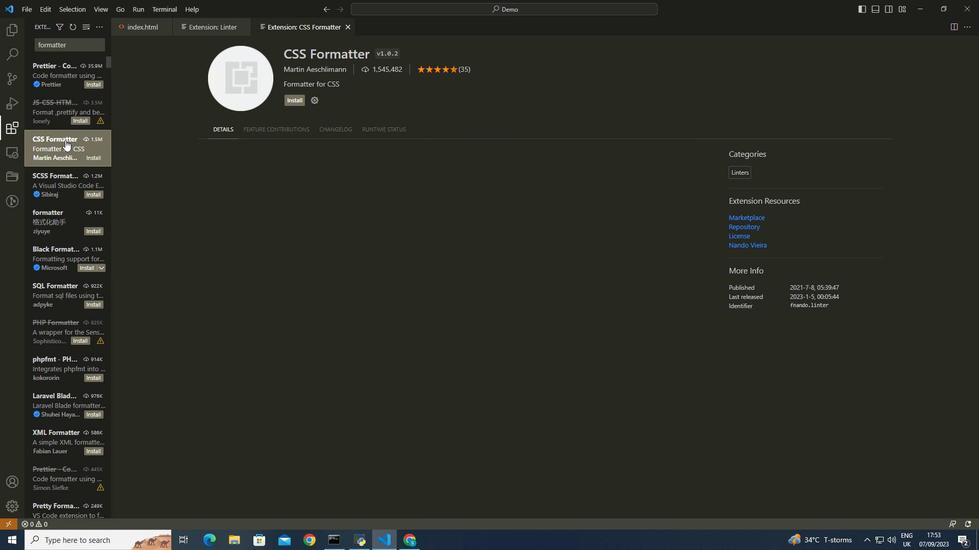 
Action: Mouse moved to (296, 99)
Screenshot: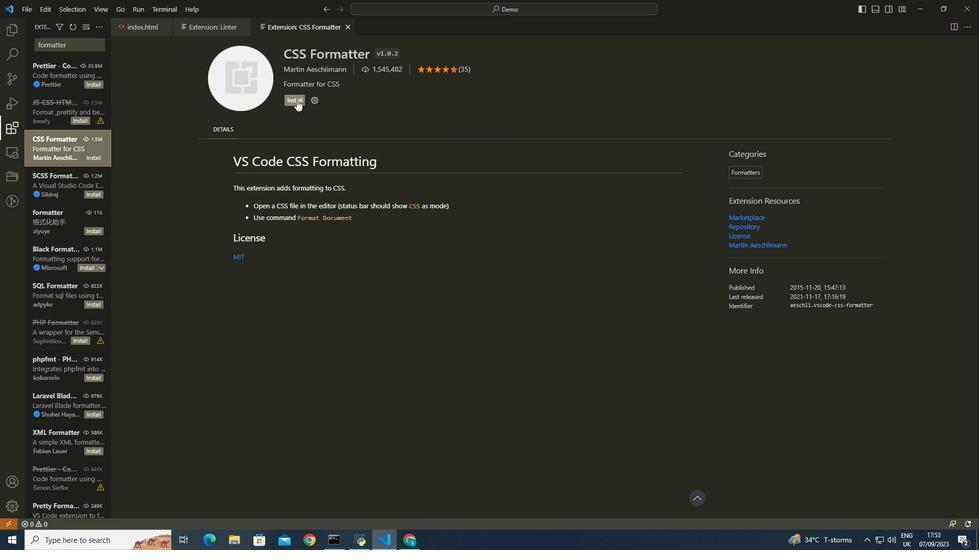 
Action: Mouse pressed left at (296, 99)
Screenshot: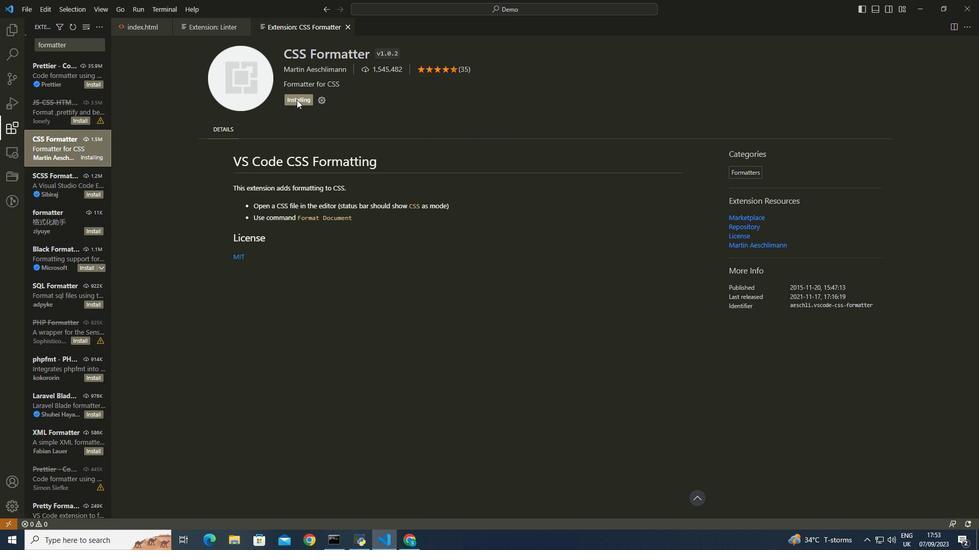 
Action: Mouse moved to (131, 20)
Screenshot: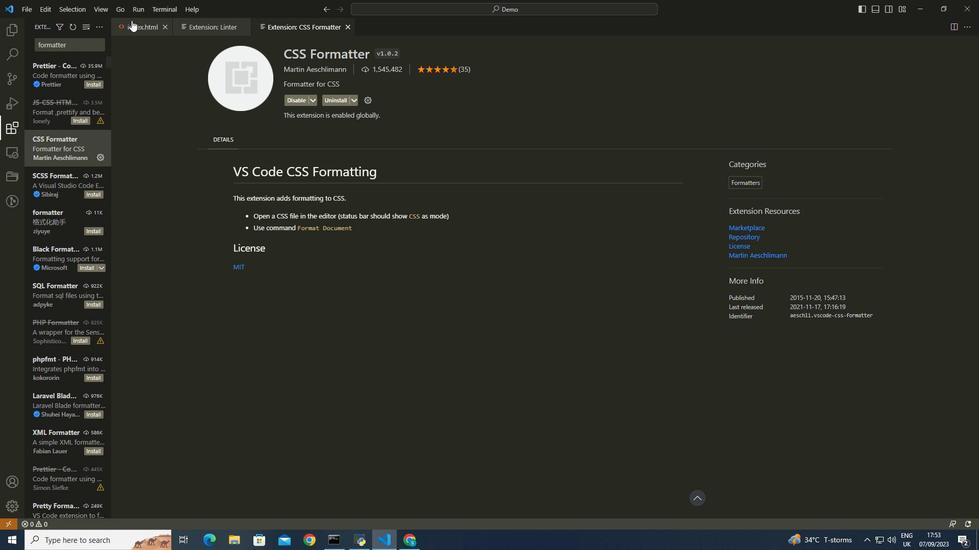 
Action: Mouse pressed left at (131, 20)
Screenshot: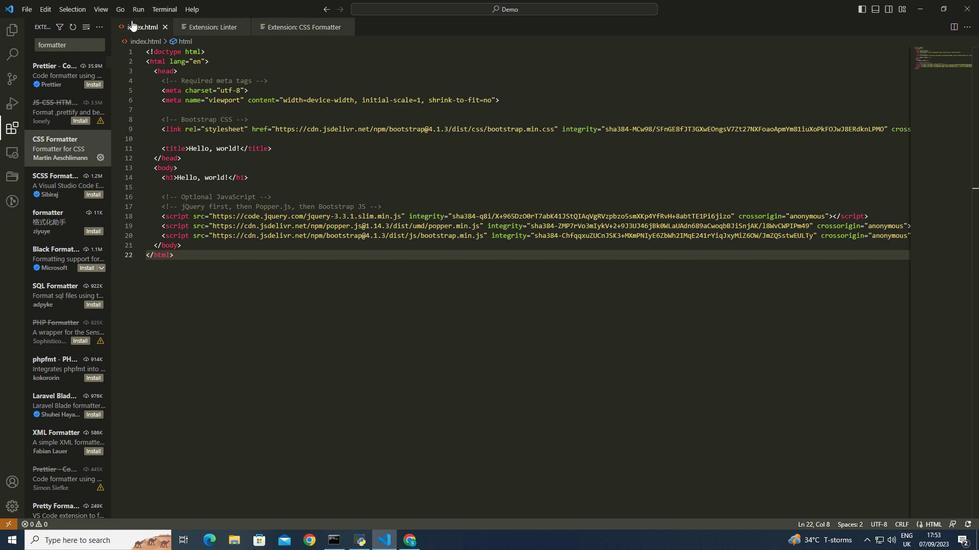 
Action: Mouse moved to (288, 23)
Screenshot: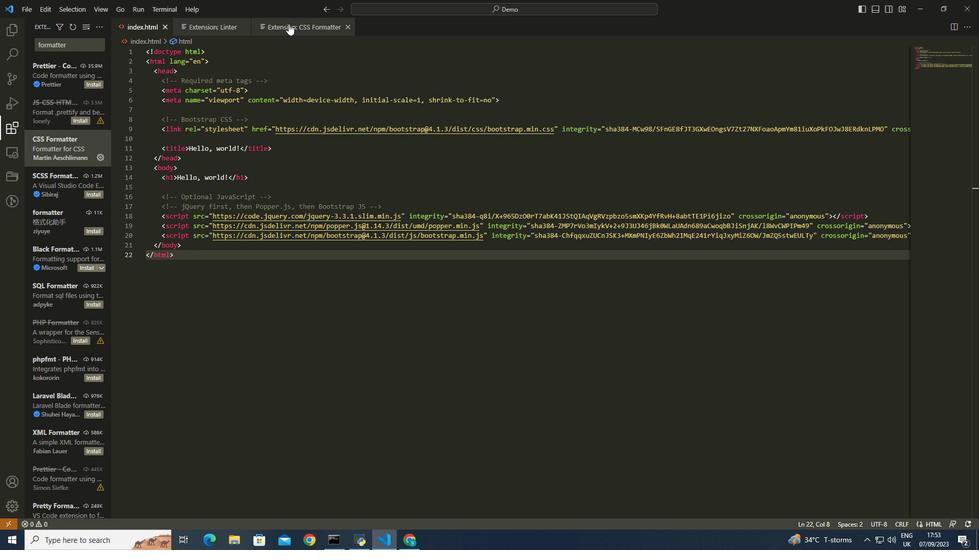 
Action: Mouse pressed left at (288, 23)
Screenshot: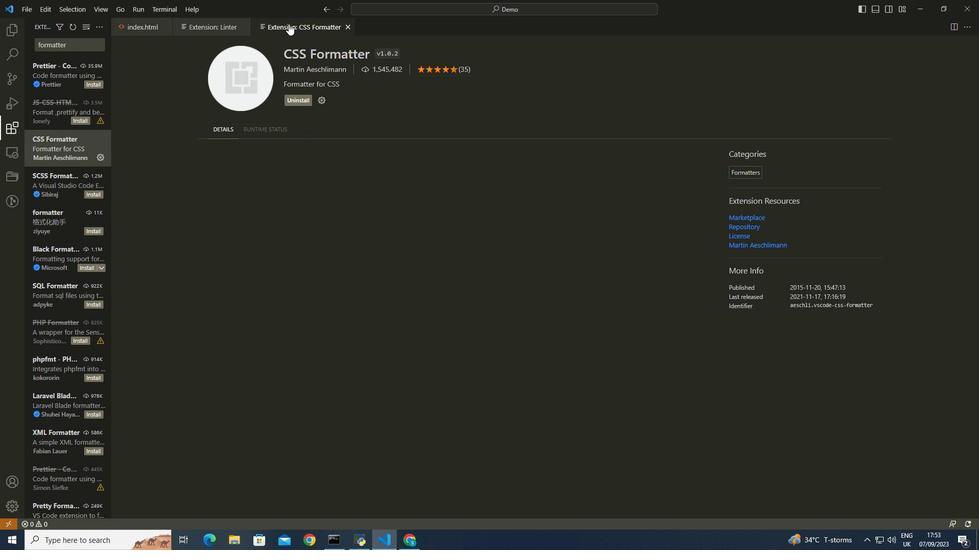 
Action: Mouse moved to (199, 24)
Screenshot: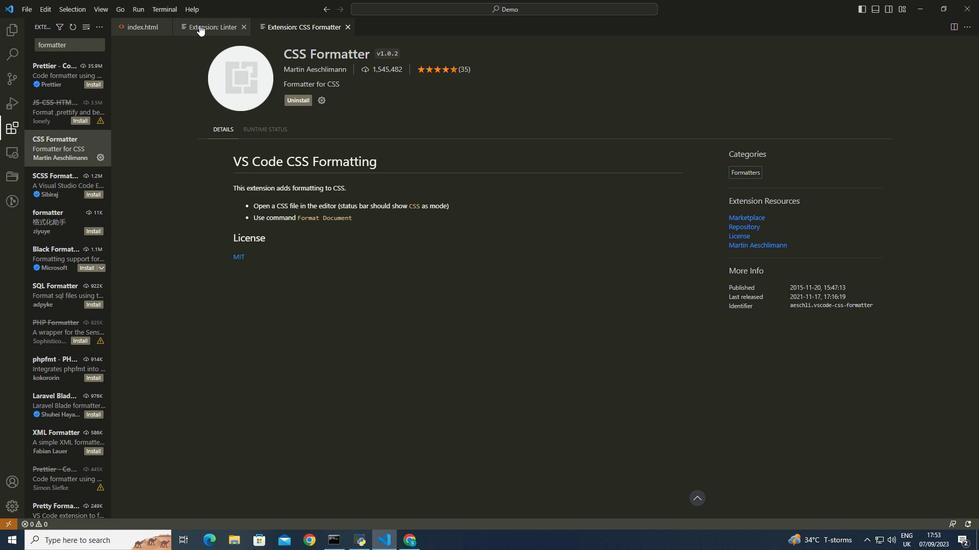 
Action: Mouse pressed left at (199, 24)
Screenshot: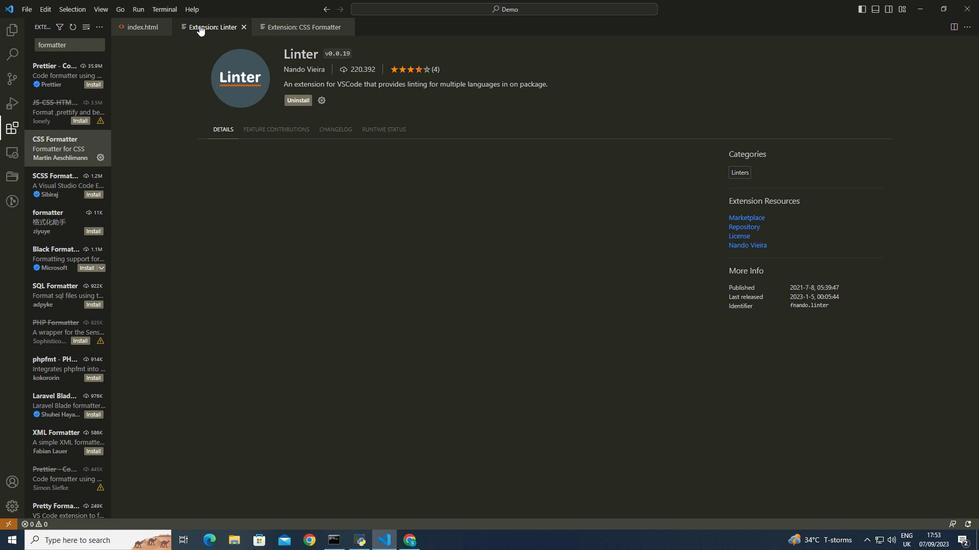 
Action: Mouse moved to (199, 24)
Screenshot: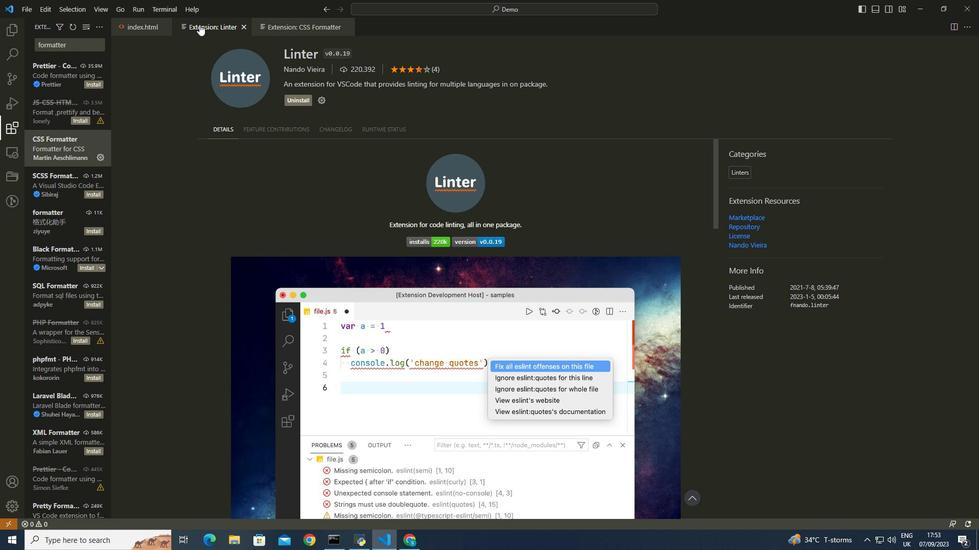 
Action: Mouse pressed left at (199, 24)
Screenshot: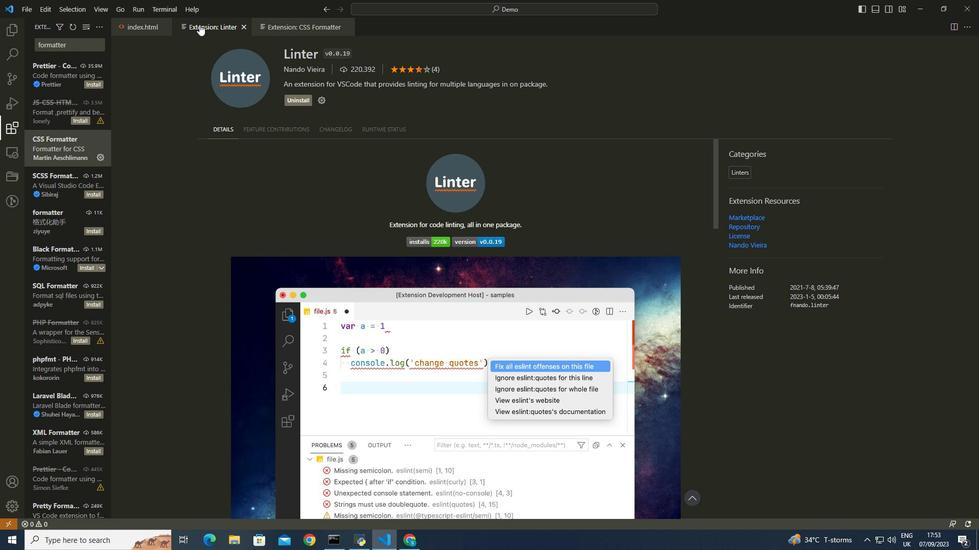 
Action: Mouse moved to (271, 19)
Screenshot: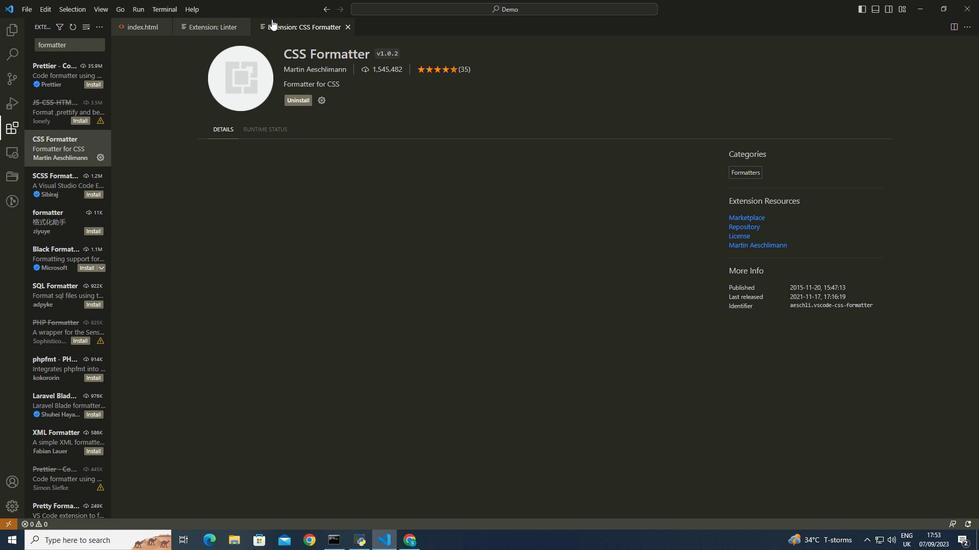 
Action: Mouse pressed left at (271, 19)
Screenshot: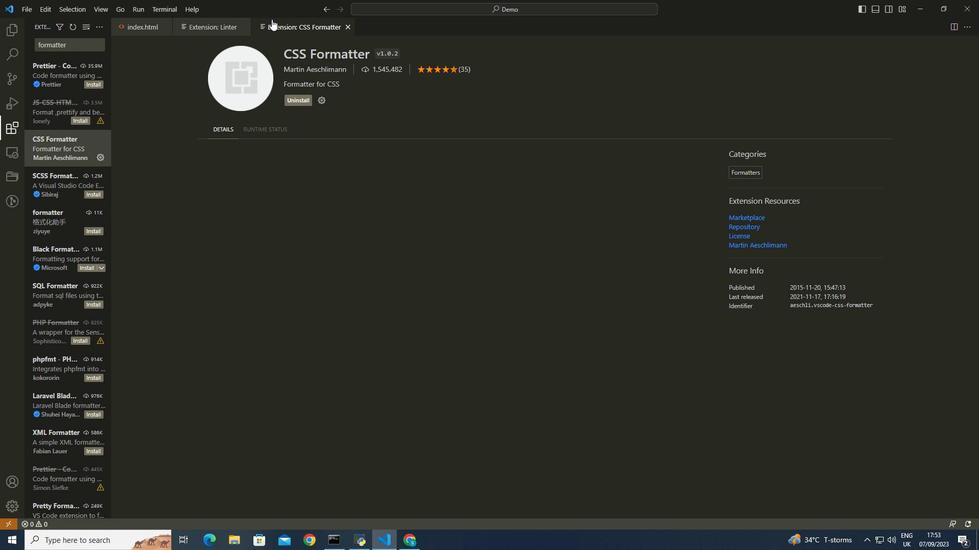 
Action: Mouse moved to (306, 126)
Screenshot: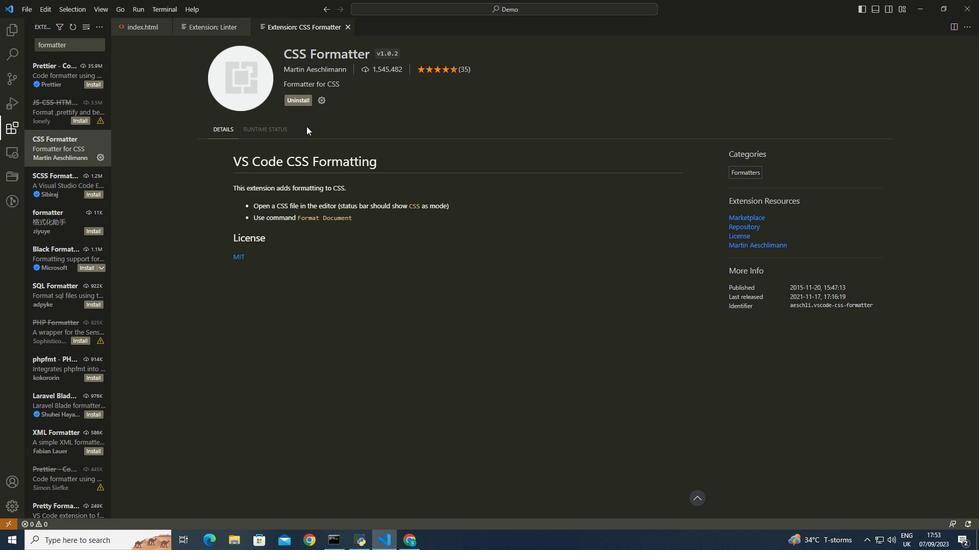 
Action: Mouse scrolled (306, 125) with delta (0, 0)
Screenshot: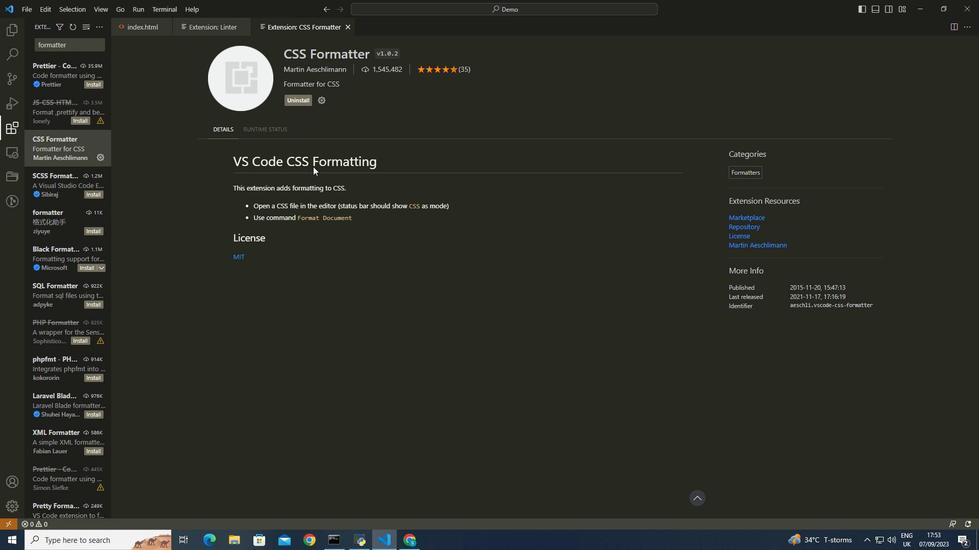 
Action: Mouse scrolled (306, 125) with delta (0, 0)
Screenshot: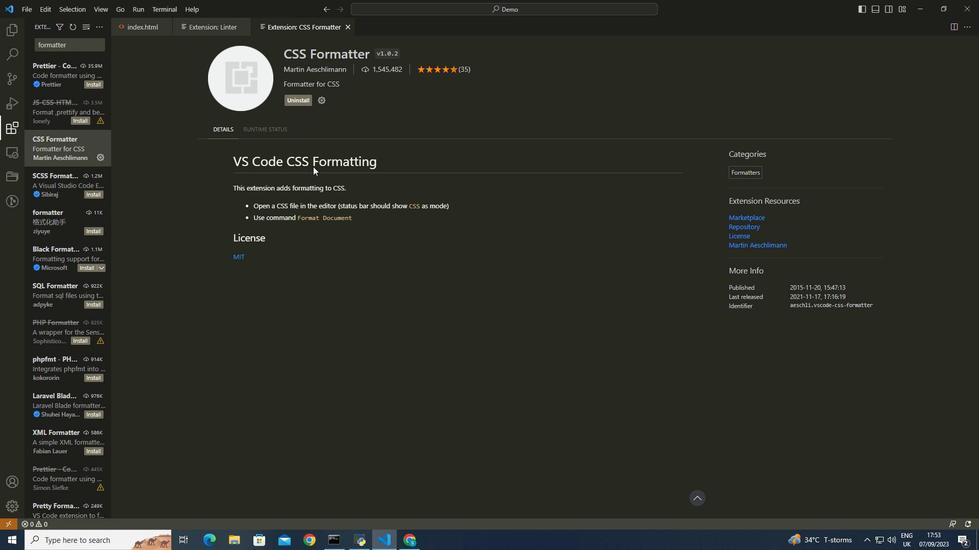 
Action: Mouse scrolled (306, 125) with delta (0, 0)
Screenshot: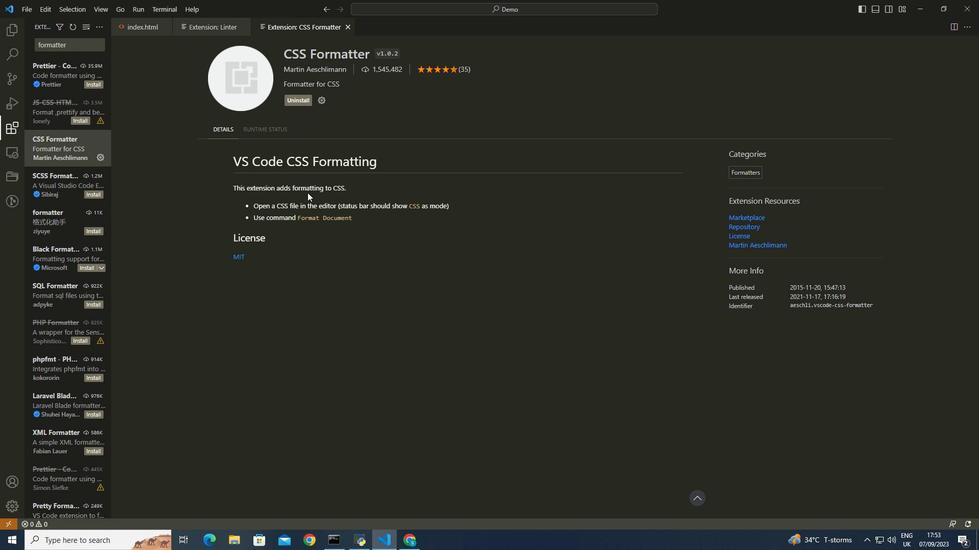 
Action: Mouse moved to (249, 204)
Screenshot: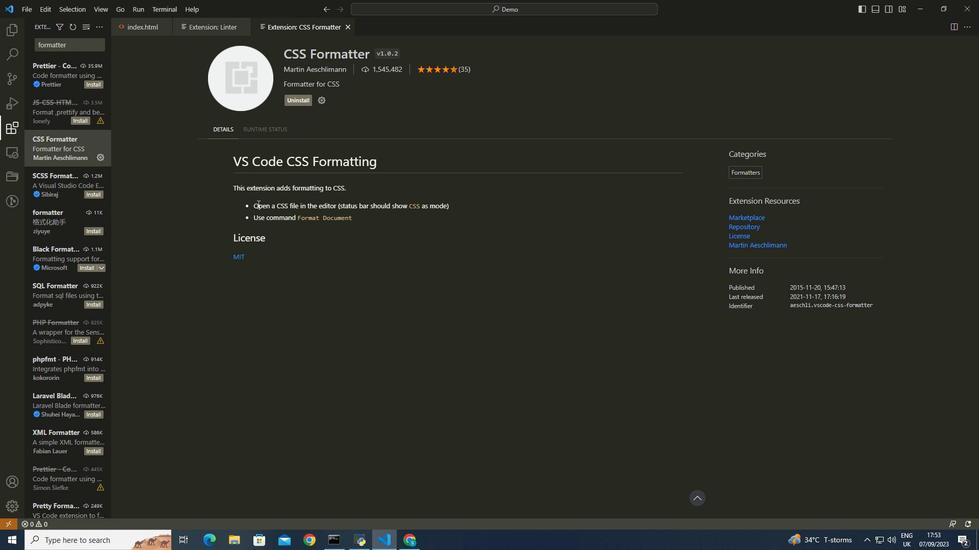 
Action: Mouse pressed left at (249, 204)
Screenshot: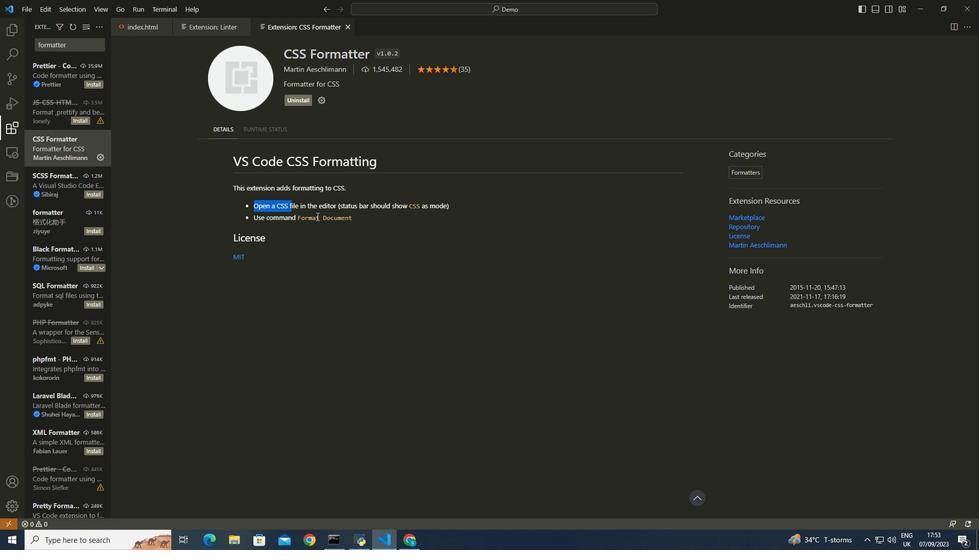 
Action: Mouse moved to (365, 244)
Screenshot: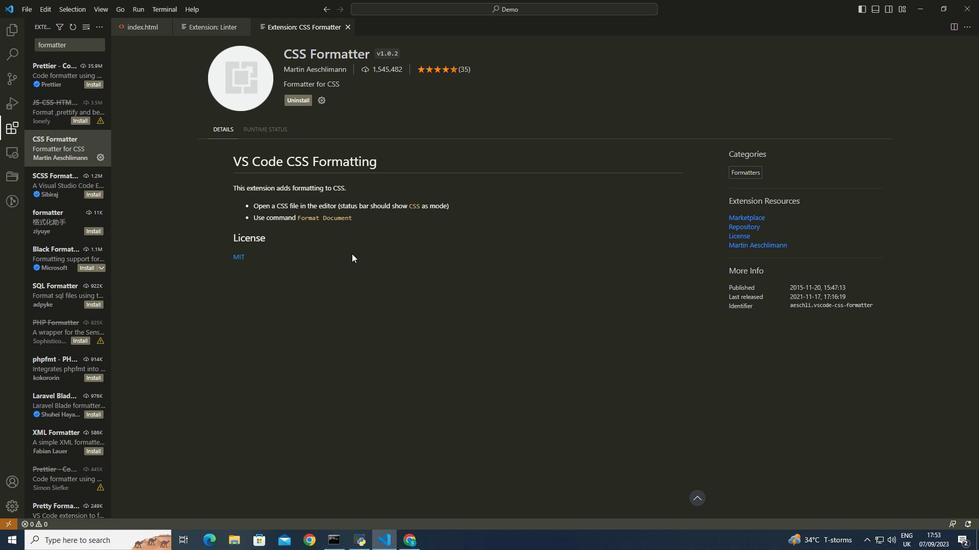 
Action: Mouse pressed left at (365, 244)
Screenshot: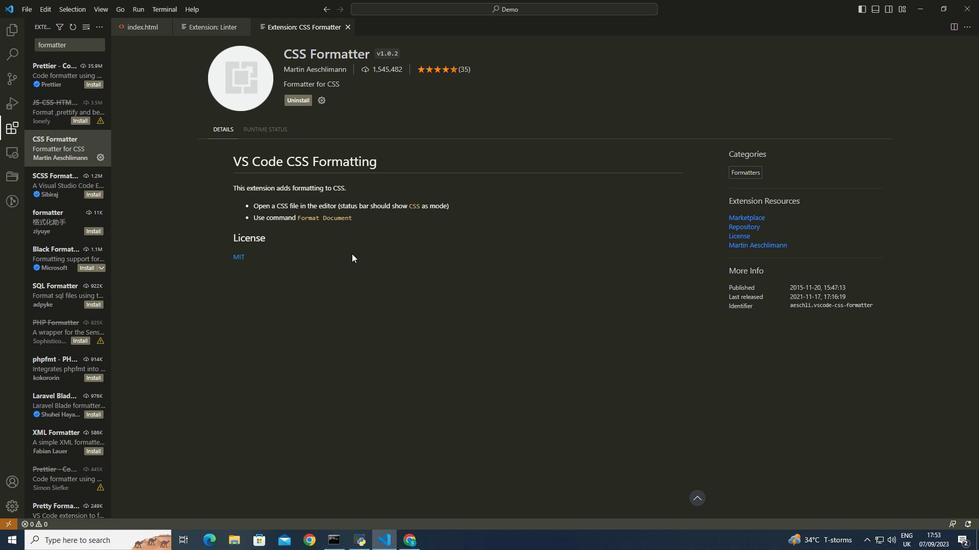 
Action: Mouse moved to (326, 270)
Screenshot: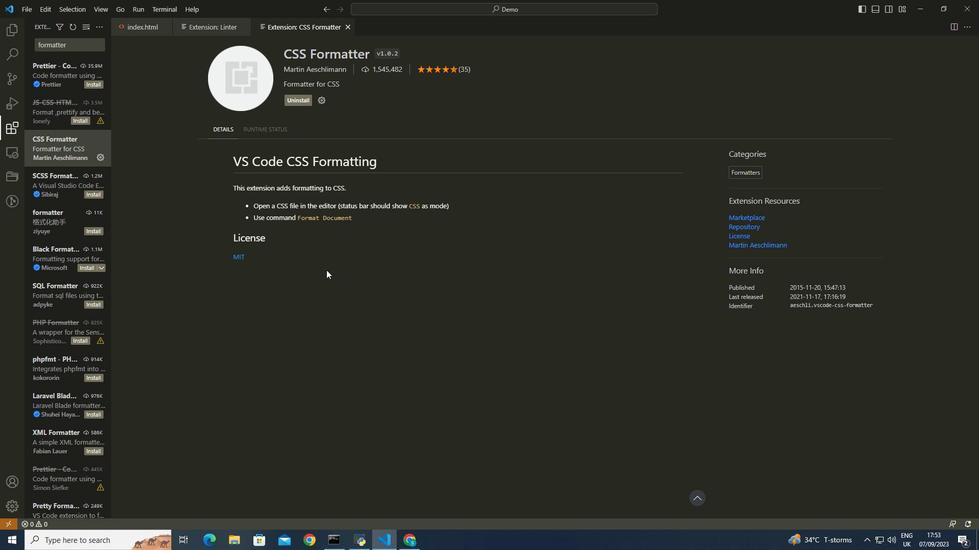 
Action: Mouse scrolled (326, 269) with delta (0, 0)
Screenshot: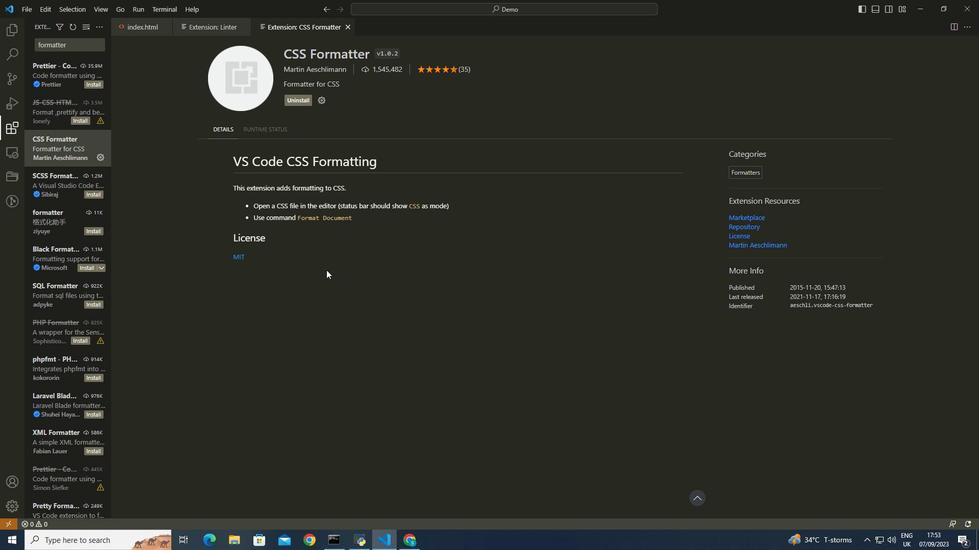 
Action: Mouse scrolled (326, 269) with delta (0, 0)
Screenshot: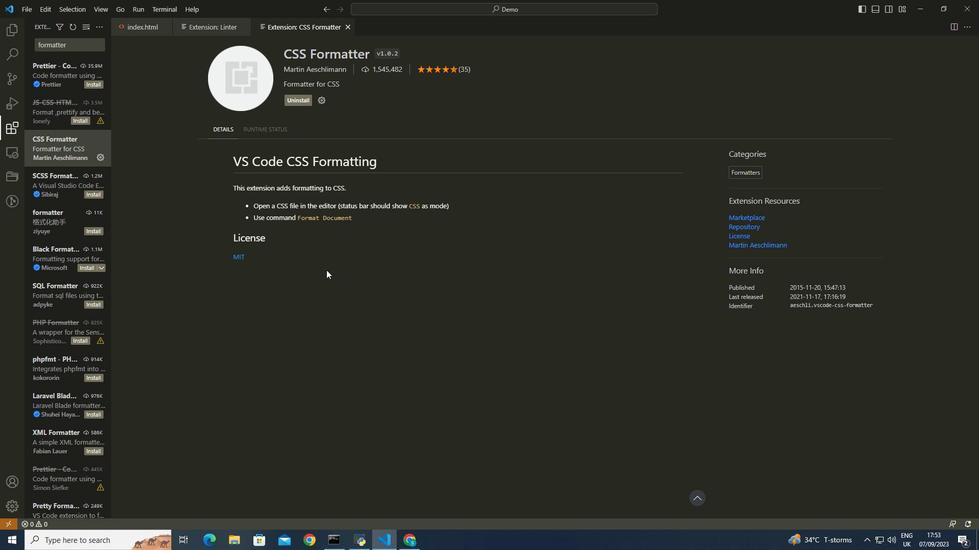 
Action: Mouse scrolled (326, 269) with delta (0, 0)
Screenshot: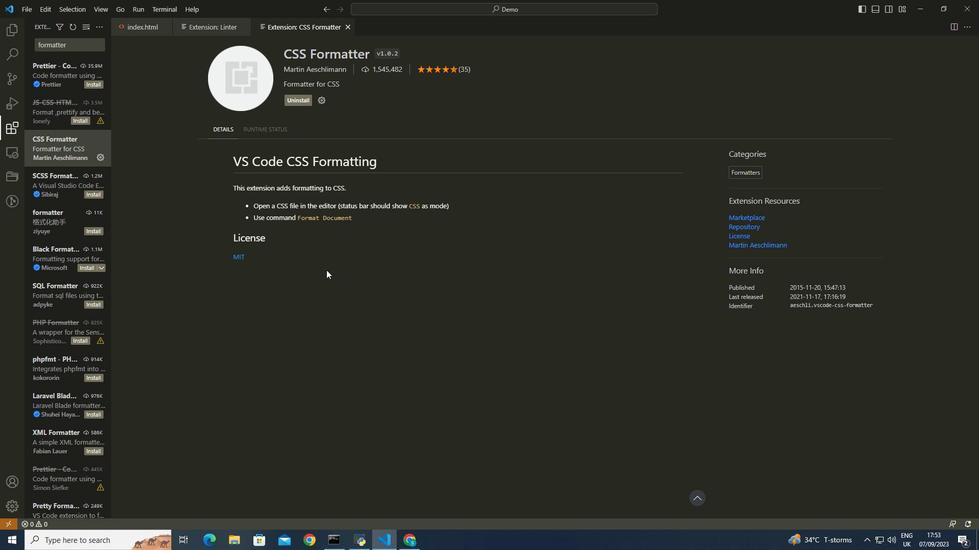 
Action: Mouse scrolled (326, 269) with delta (0, 0)
Screenshot: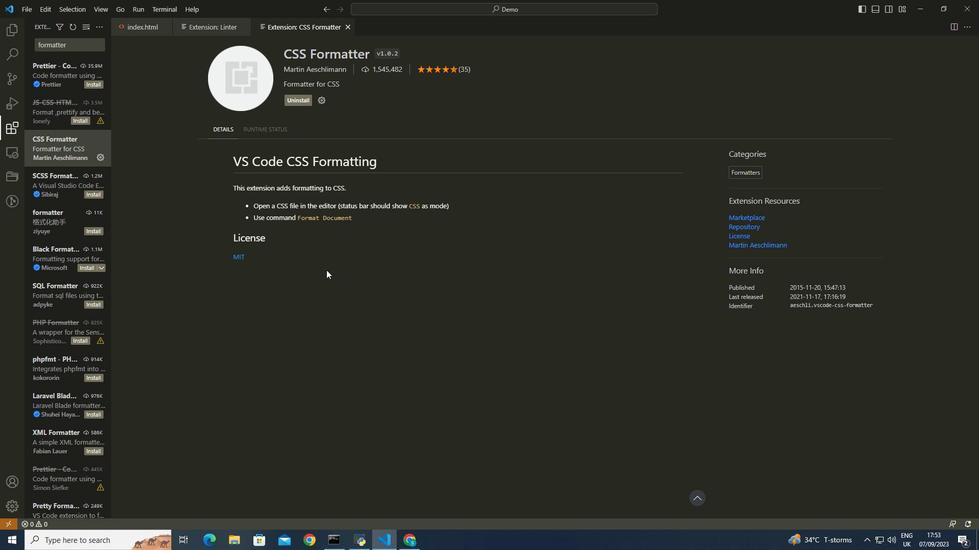 
Action: Mouse scrolled (326, 269) with delta (0, 0)
Screenshot: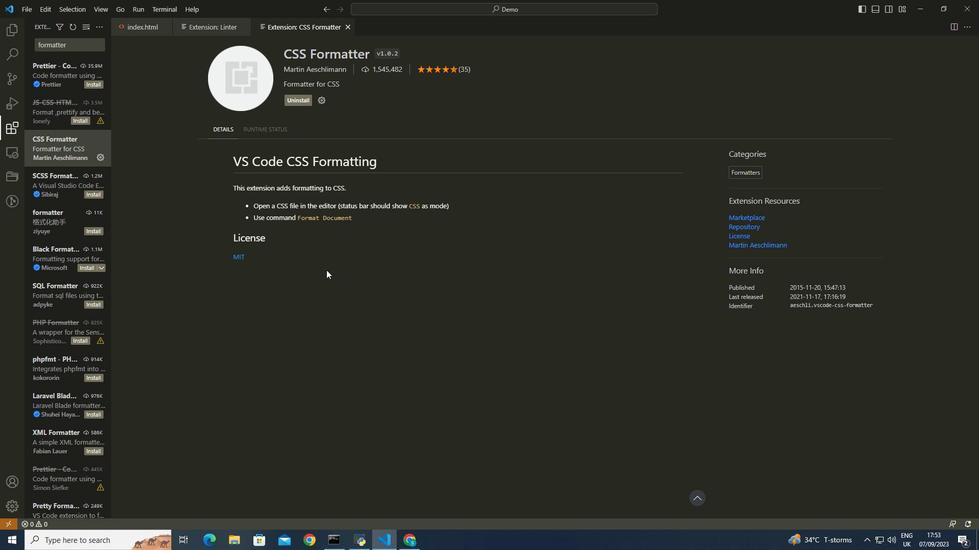
Action: Mouse moved to (134, 23)
Screenshot: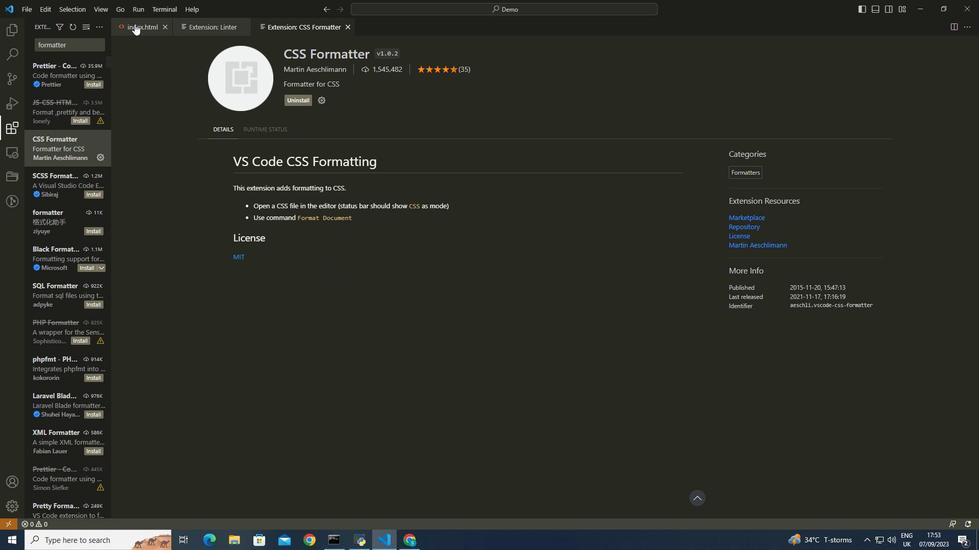
Action: Mouse pressed left at (134, 23)
Screenshot: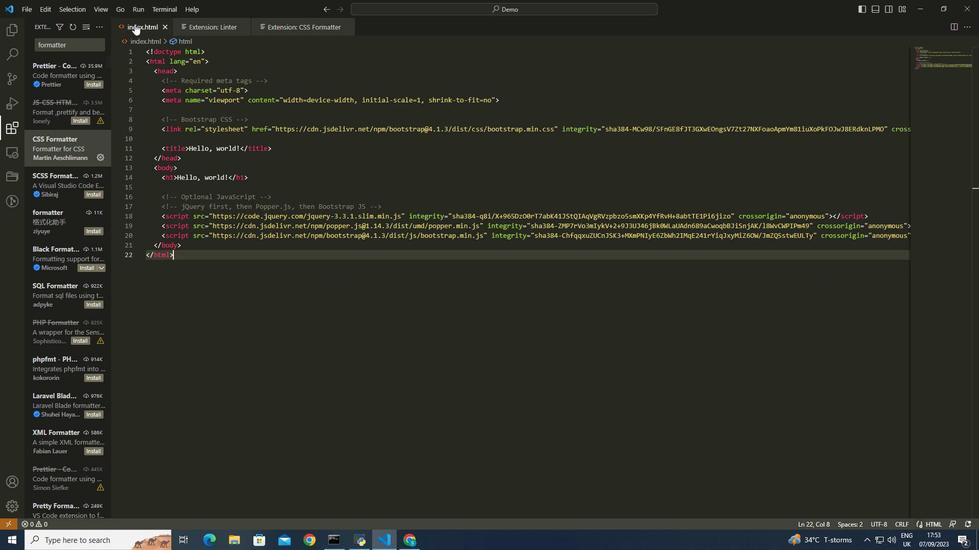
Action: Mouse moved to (27, 7)
Screenshot: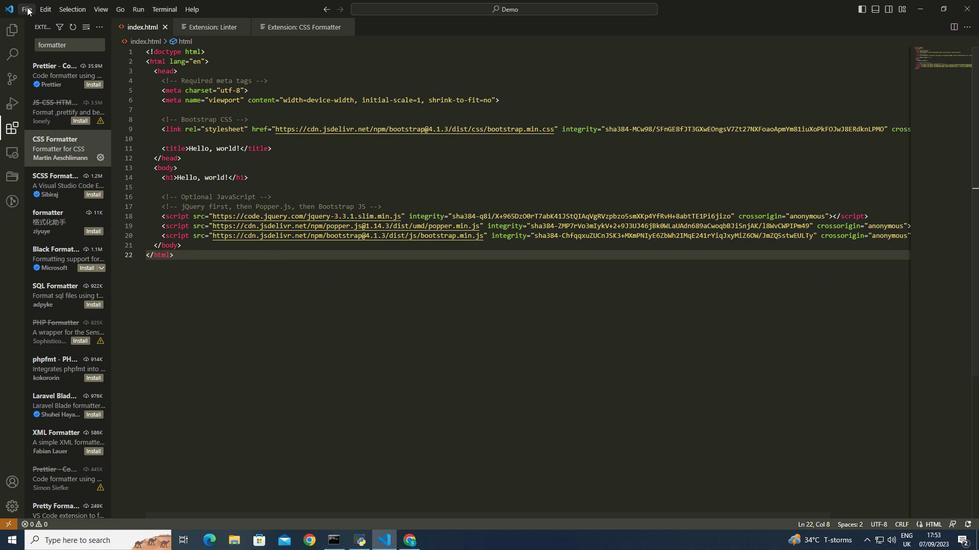 
Action: Mouse pressed left at (27, 7)
Screenshot: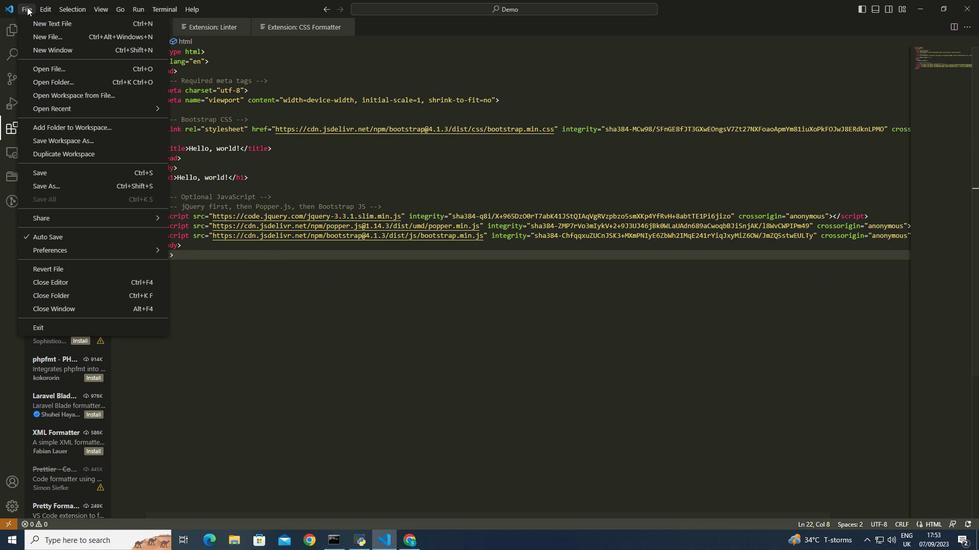 
Action: Mouse moved to (53, 38)
Screenshot: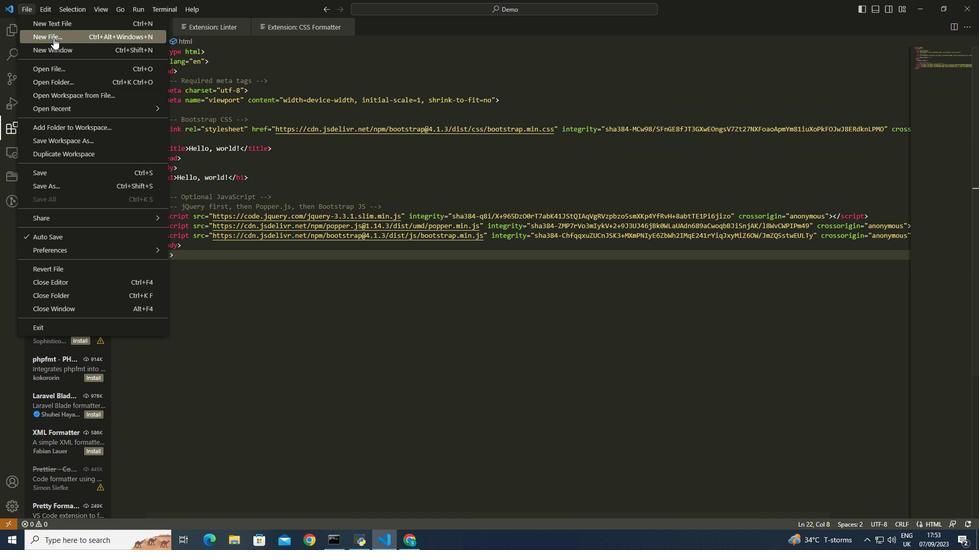
Action: Mouse pressed left at (53, 38)
Screenshot: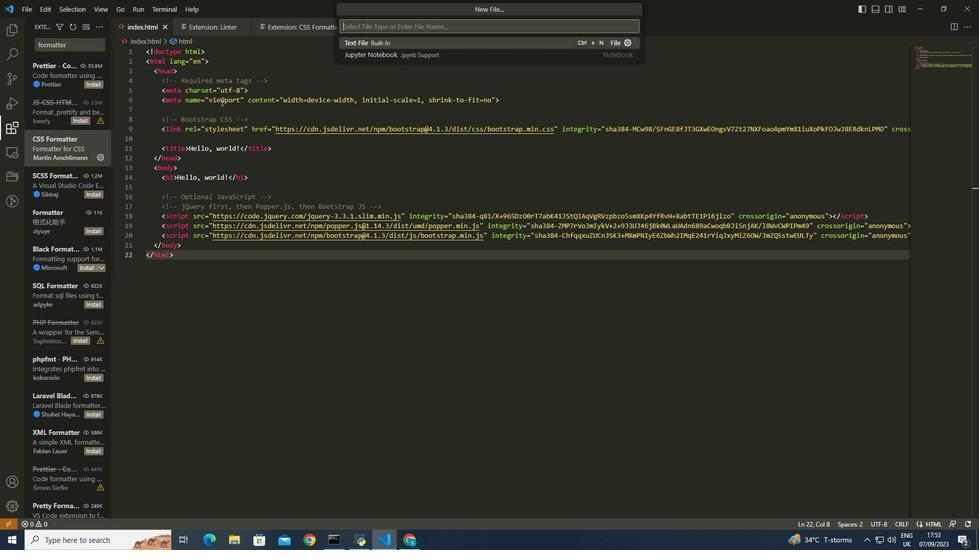 
Action: Mouse moved to (376, 195)
Screenshot: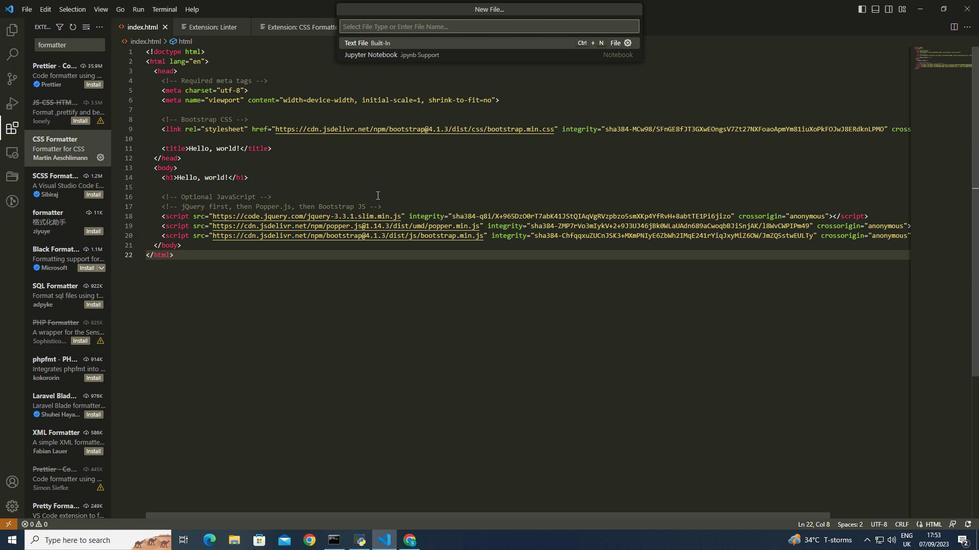 
Action: Key pressed css.css<Key.enter>
Screenshot: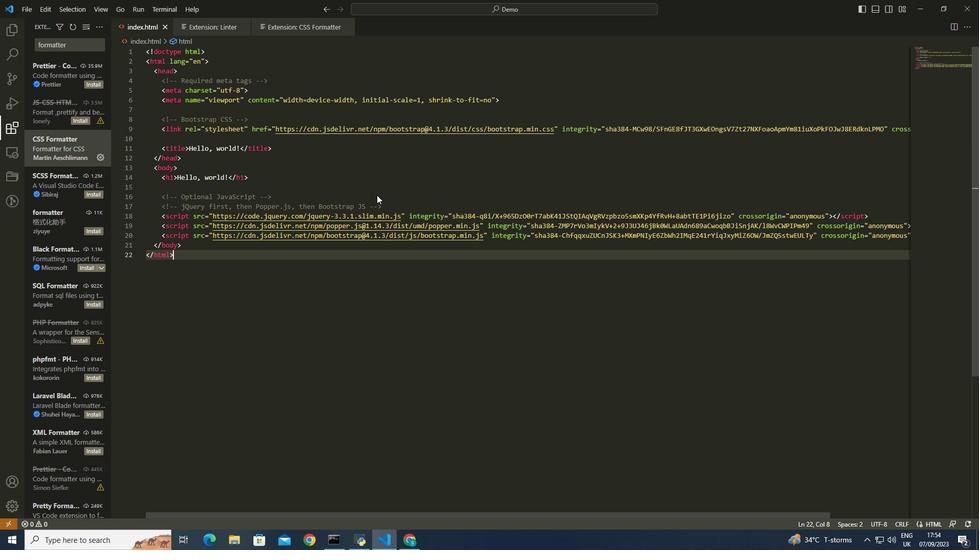 
Action: Mouse moved to (184, 157)
Screenshot: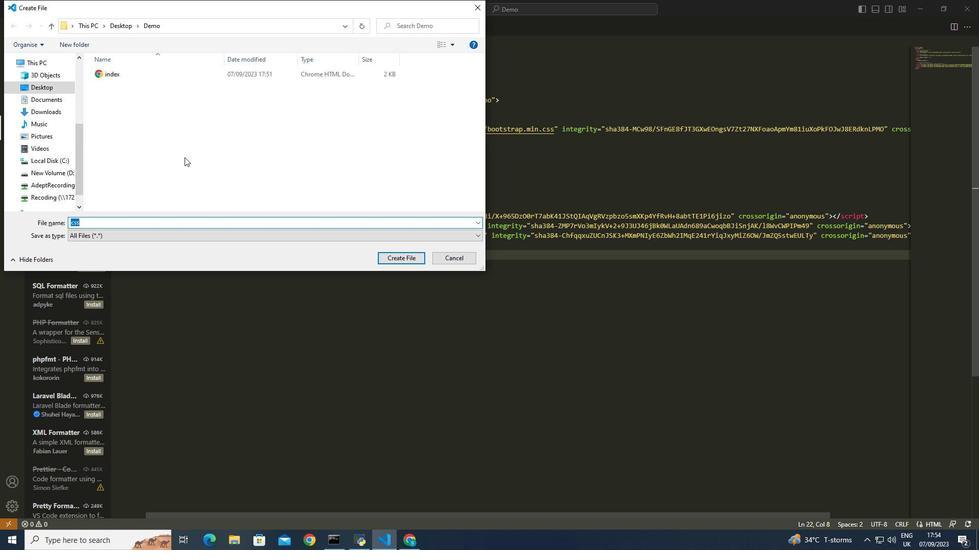 
Action: Mouse pressed left at (184, 157)
Screenshot: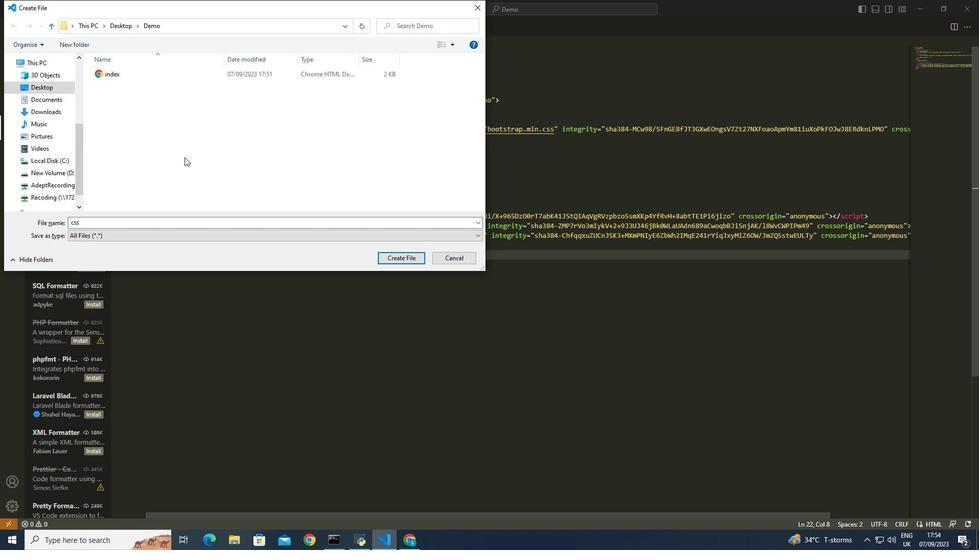 
Action: Mouse moved to (390, 258)
Screenshot: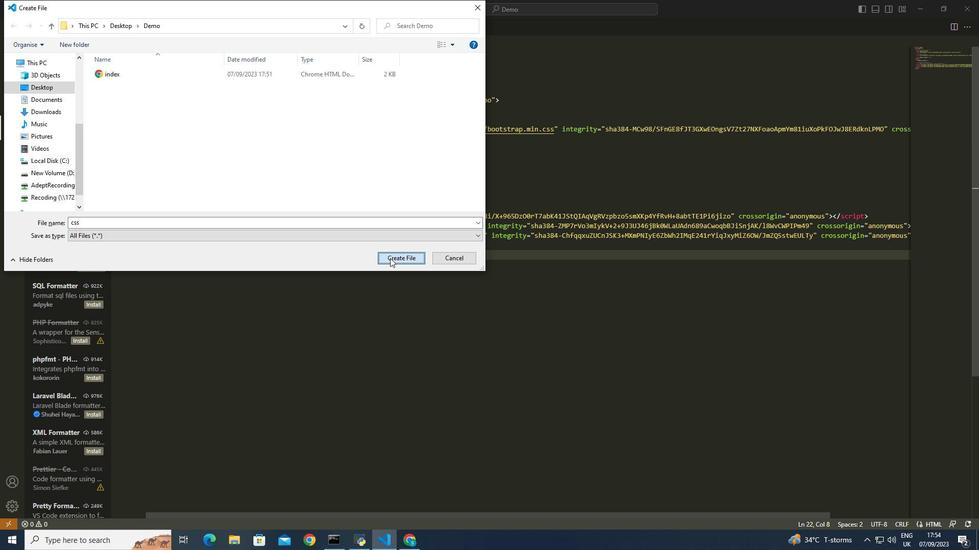 
Action: Mouse pressed left at (390, 258)
Screenshot: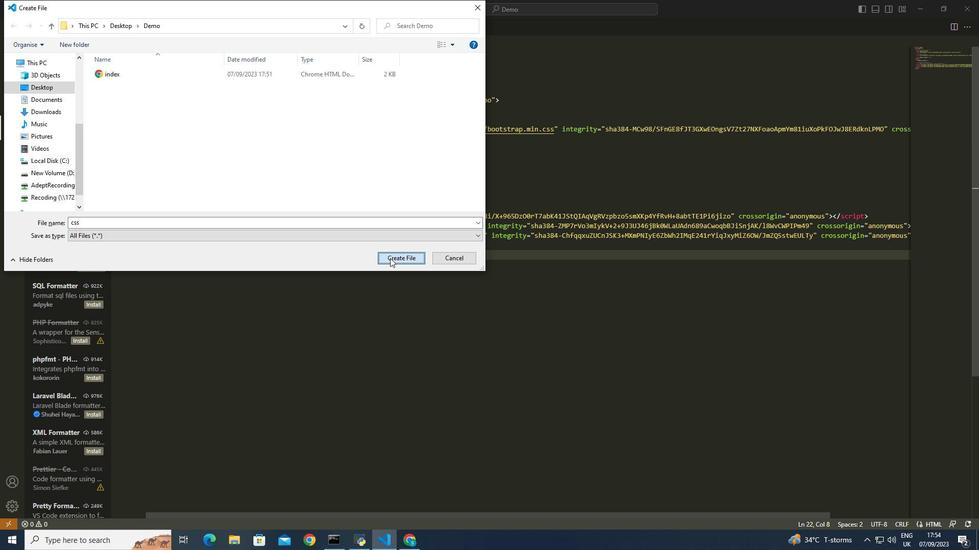 
Action: Mouse moved to (150, 22)
Screenshot: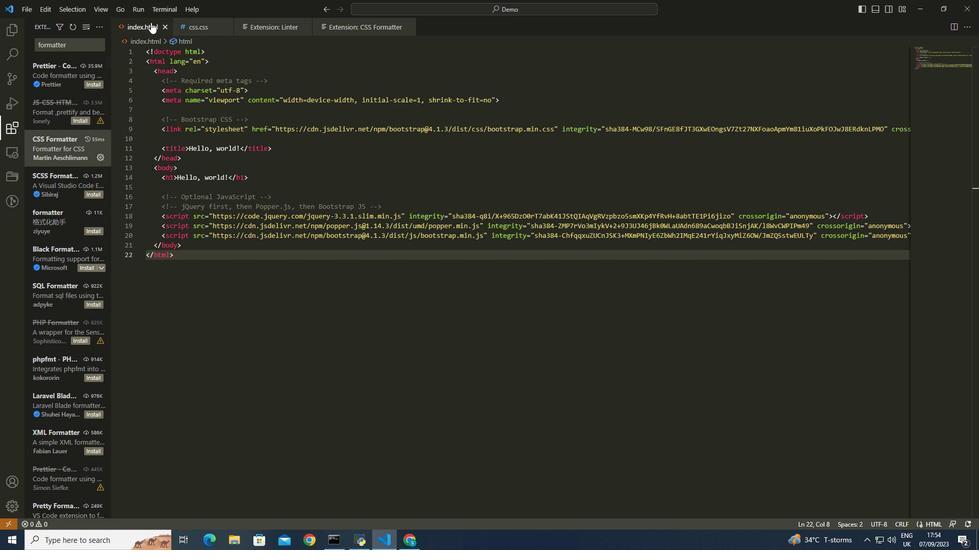 
Action: Mouse pressed left at (150, 22)
Screenshot: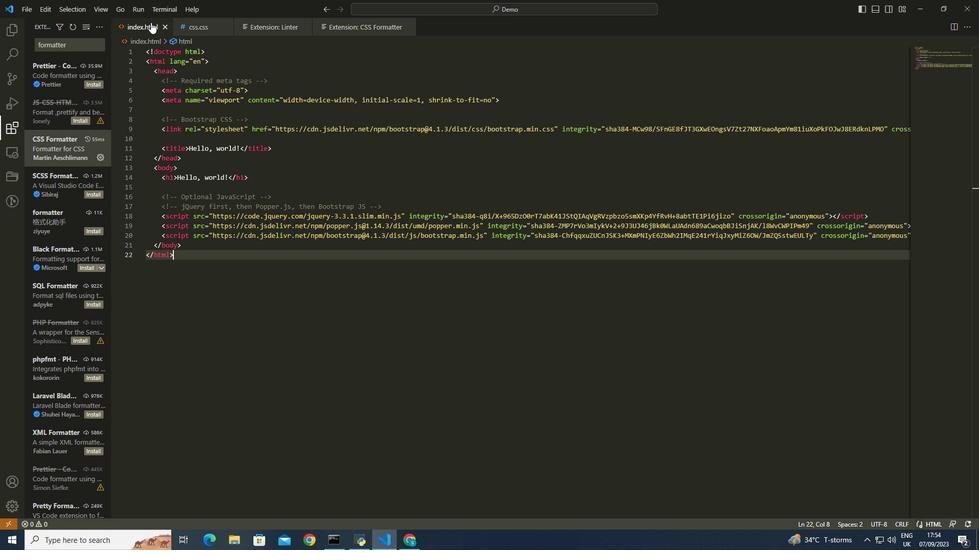 
Action: Mouse moved to (274, 129)
Screenshot: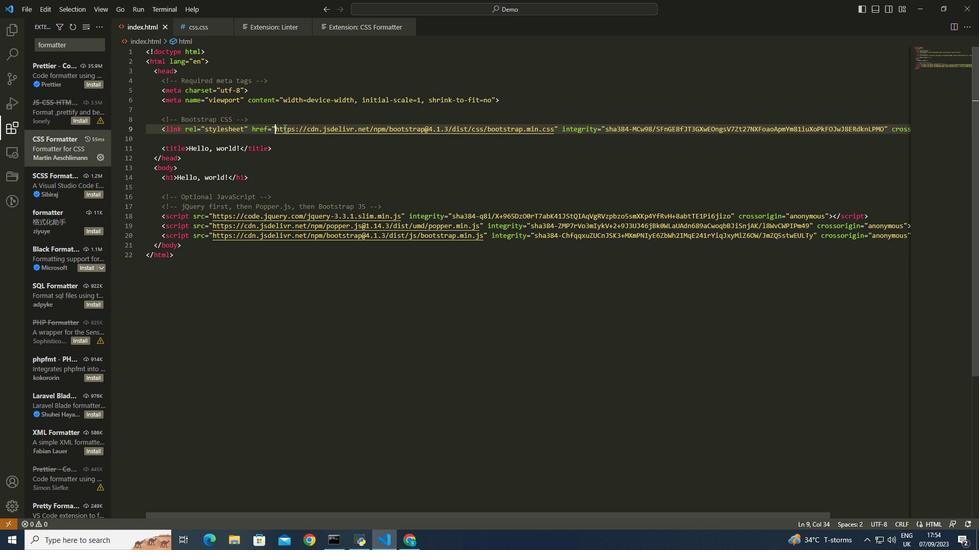 
Action: Mouse pressed left at (274, 129)
Screenshot: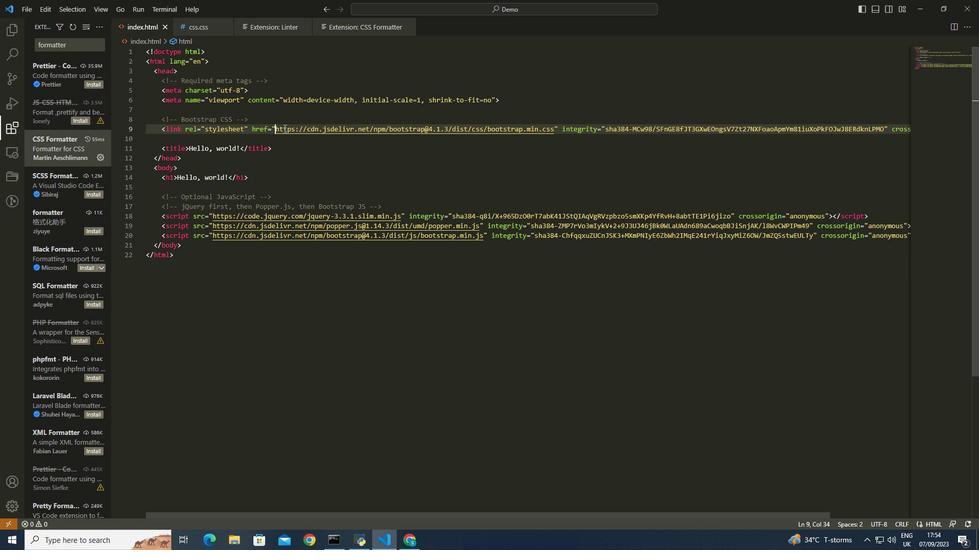 
Action: Mouse moved to (553, 130)
Screenshot: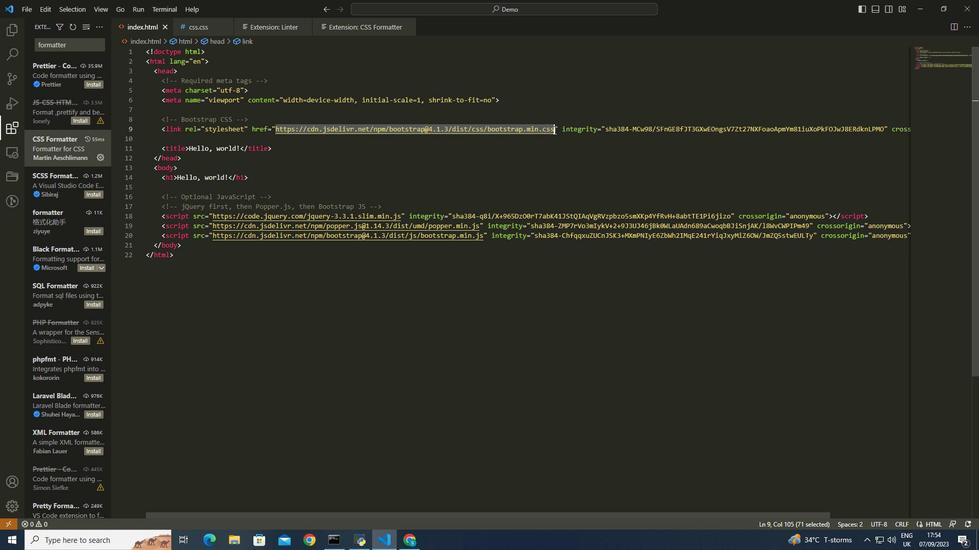 
Action: Key pressed <Key.backspace>css.css
Screenshot: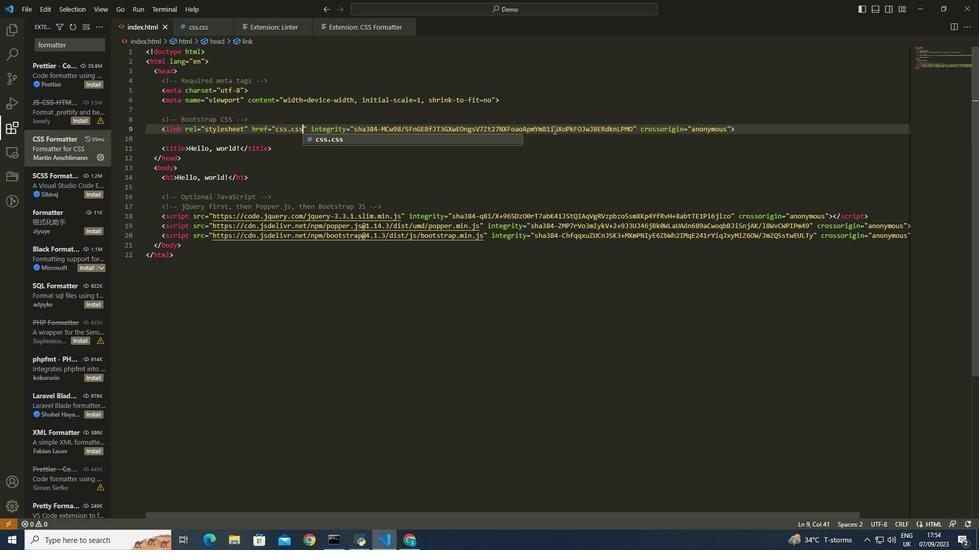 
Action: Mouse moved to (642, 184)
Screenshot: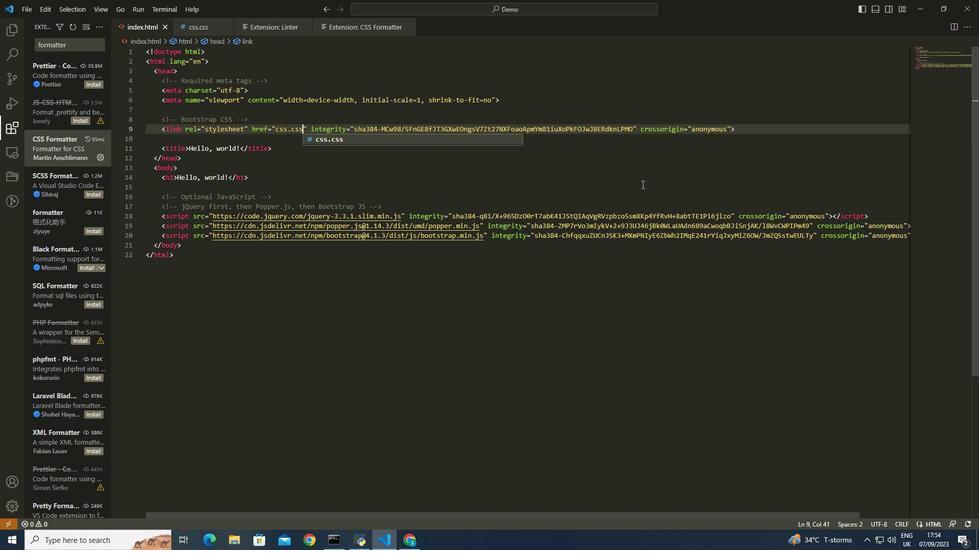 
Action: Mouse pressed left at (642, 184)
Screenshot: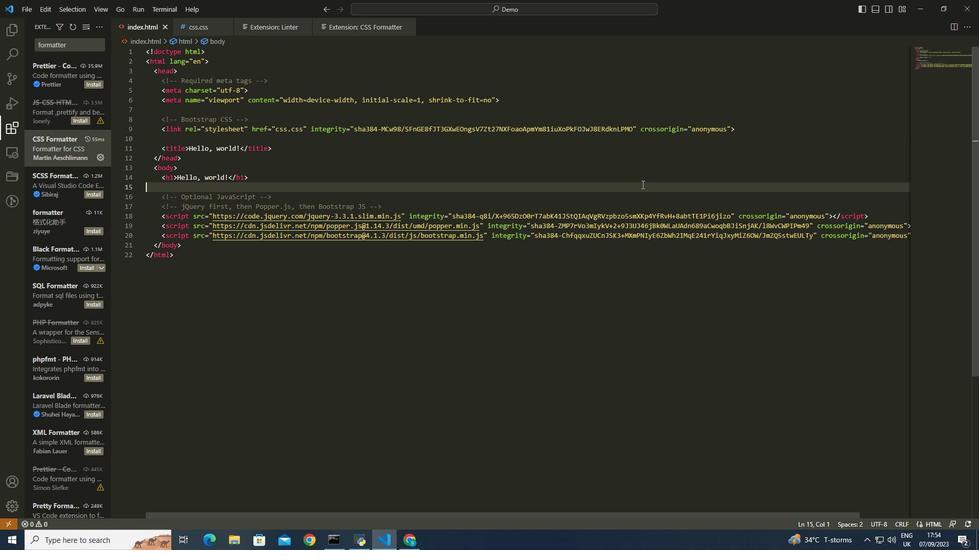 
Action: Mouse moved to (311, 125)
Screenshot: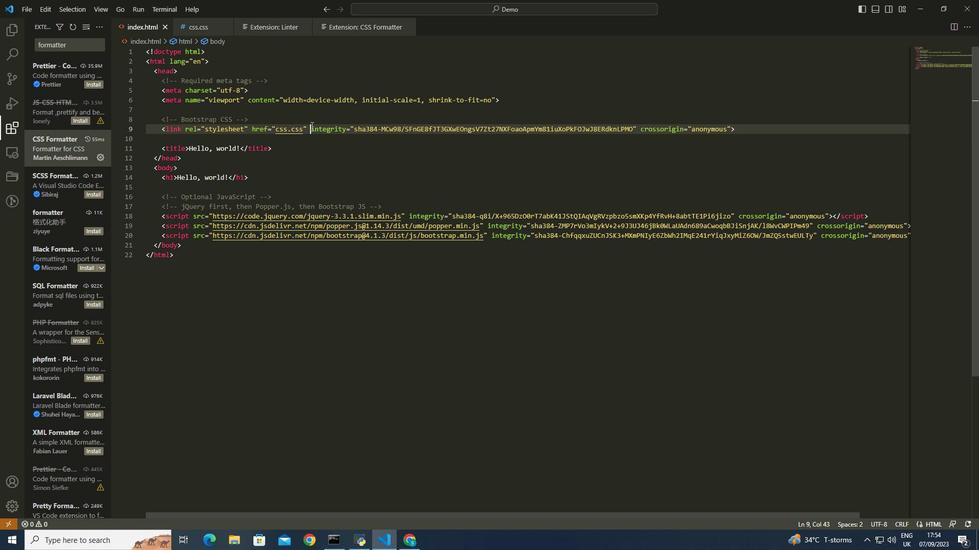 
Action: Mouse pressed left at (311, 125)
Screenshot: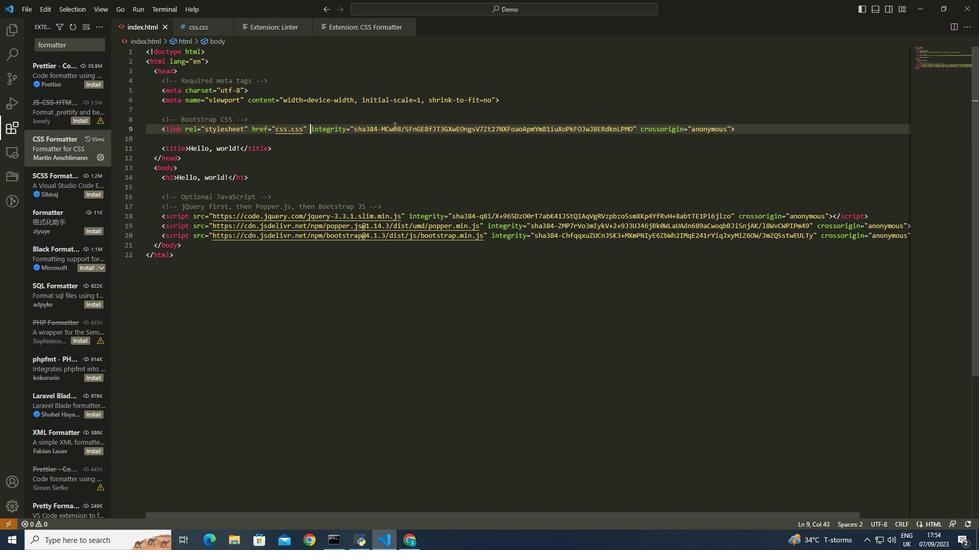 
Action: Mouse moved to (736, 208)
Screenshot: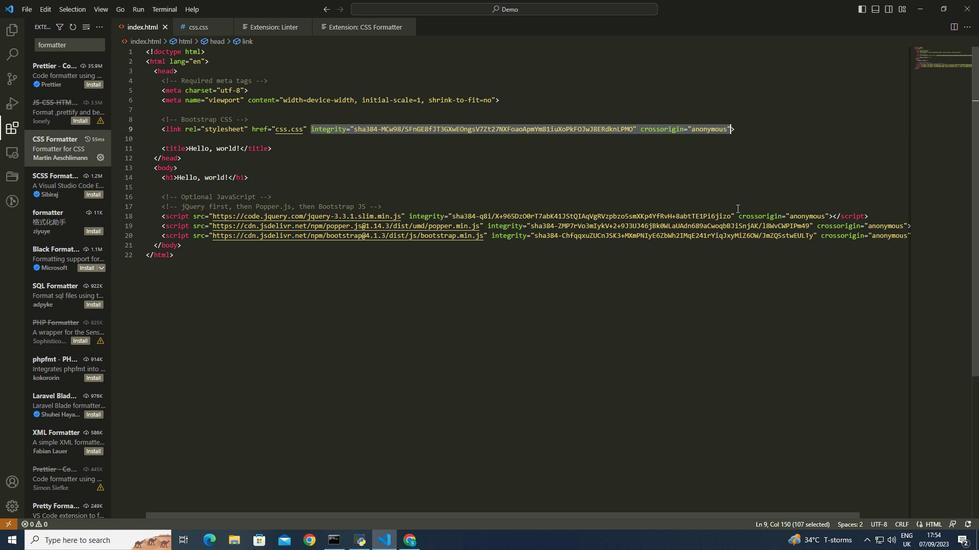 
Action: Key pressed <Key.backspace>
Screenshot: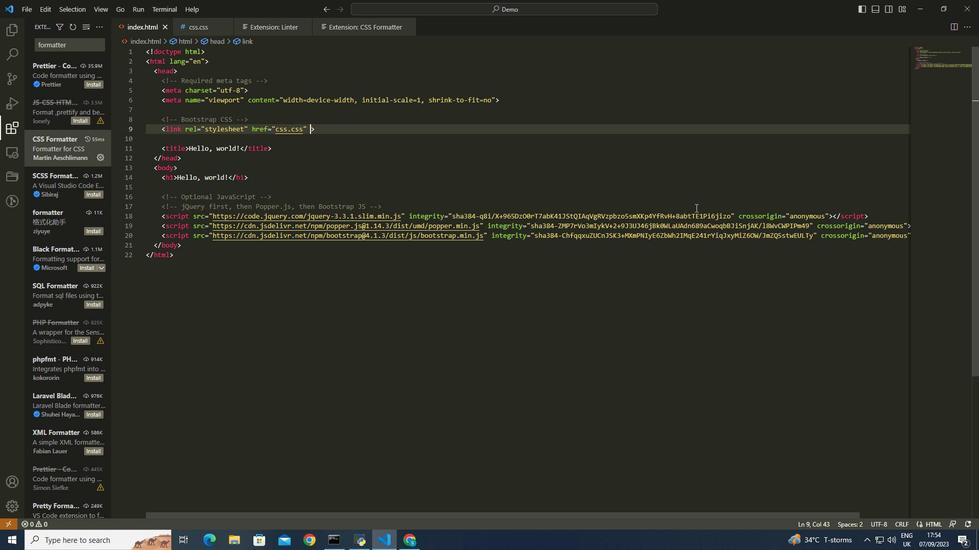 
Action: Mouse moved to (391, 159)
Screenshot: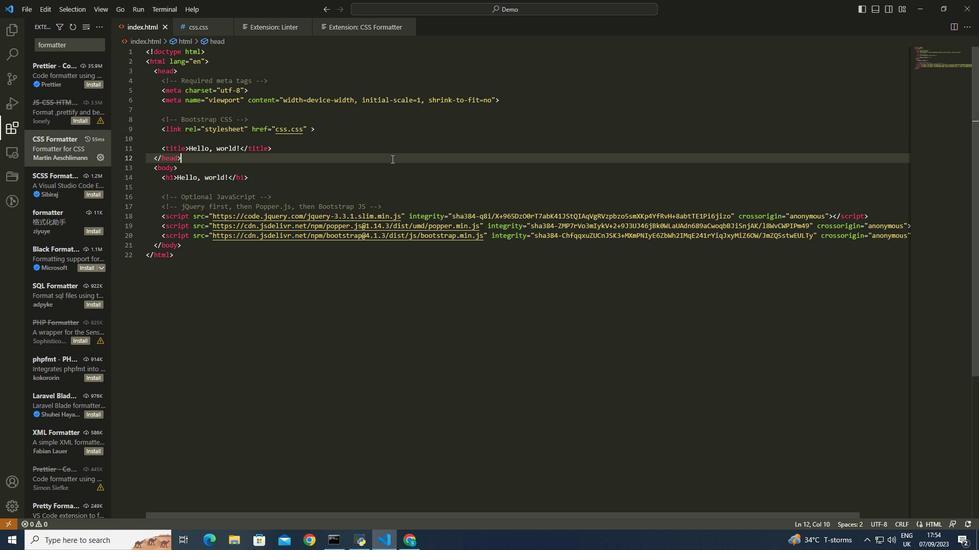 
Action: Mouse pressed left at (391, 159)
Screenshot: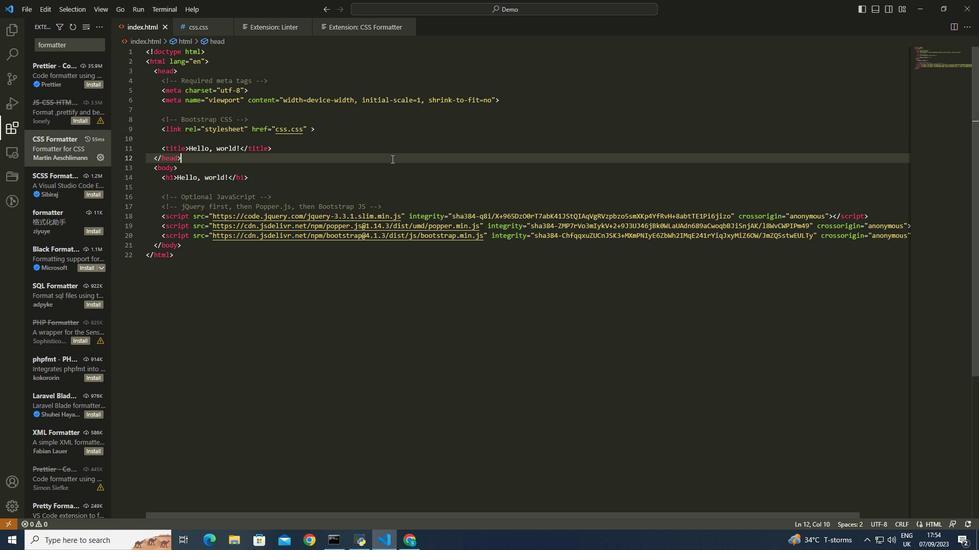 
Action: Mouse moved to (310, 128)
Screenshot: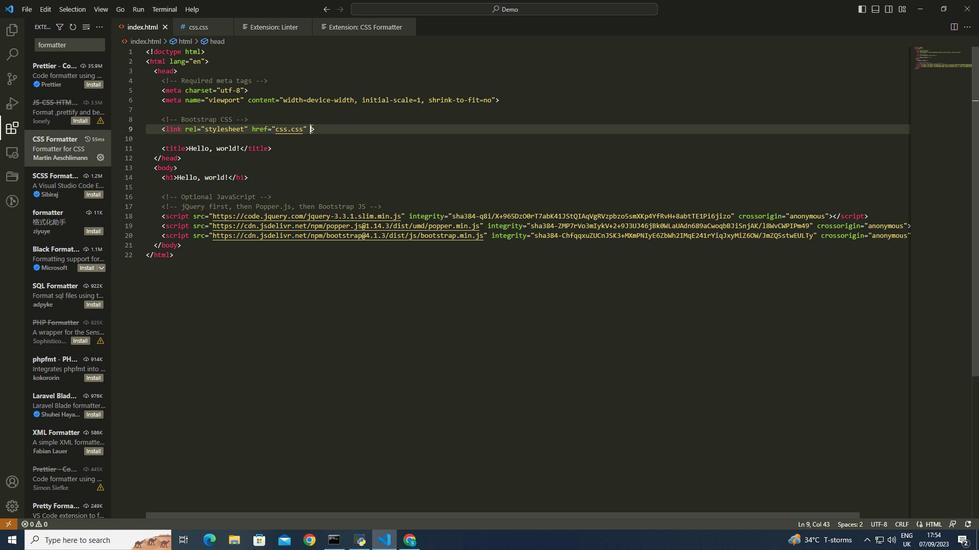 
Action: Mouse pressed left at (310, 128)
Screenshot: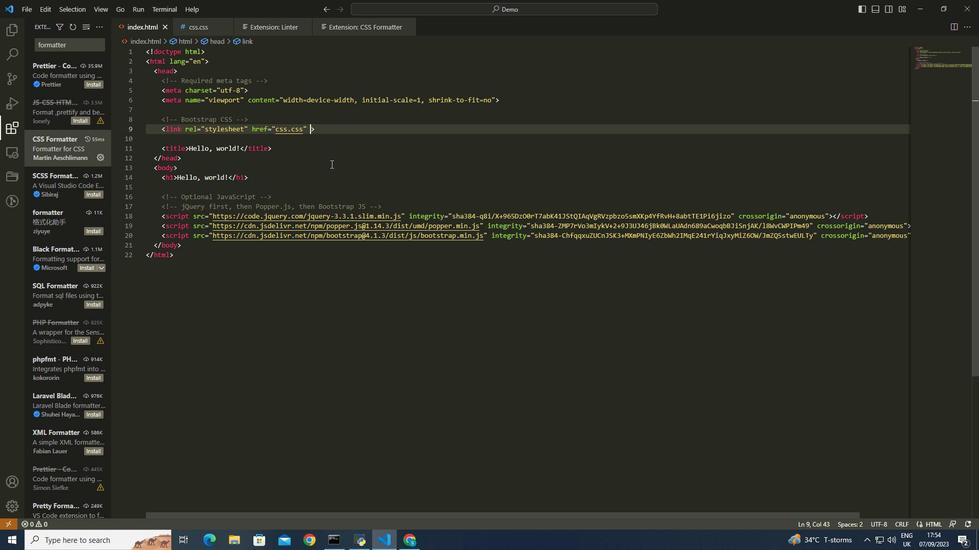 
Action: Mouse moved to (331, 165)
Screenshot: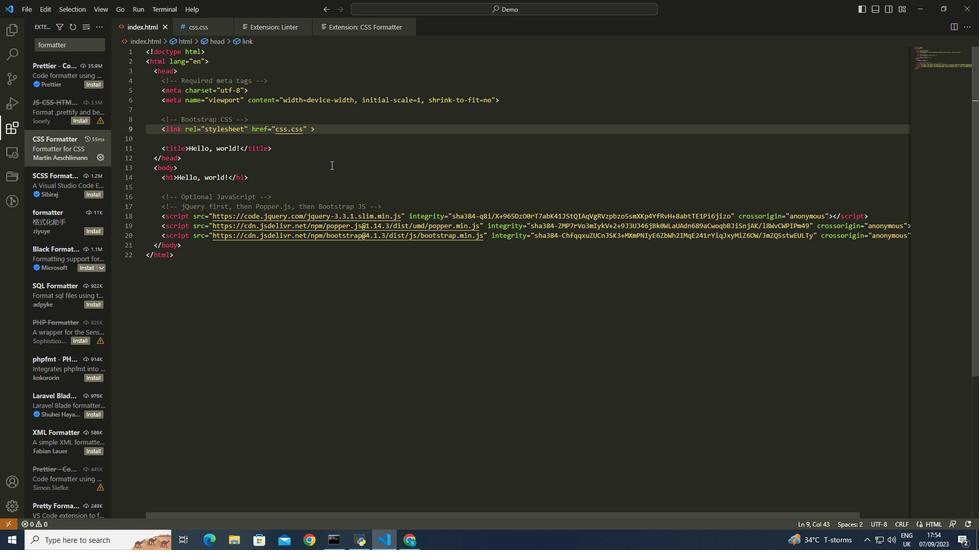 
Action: Key pressed <Key.backspace>ctrl+S<'\x13'><'\x13'><'\x13'>
Screenshot: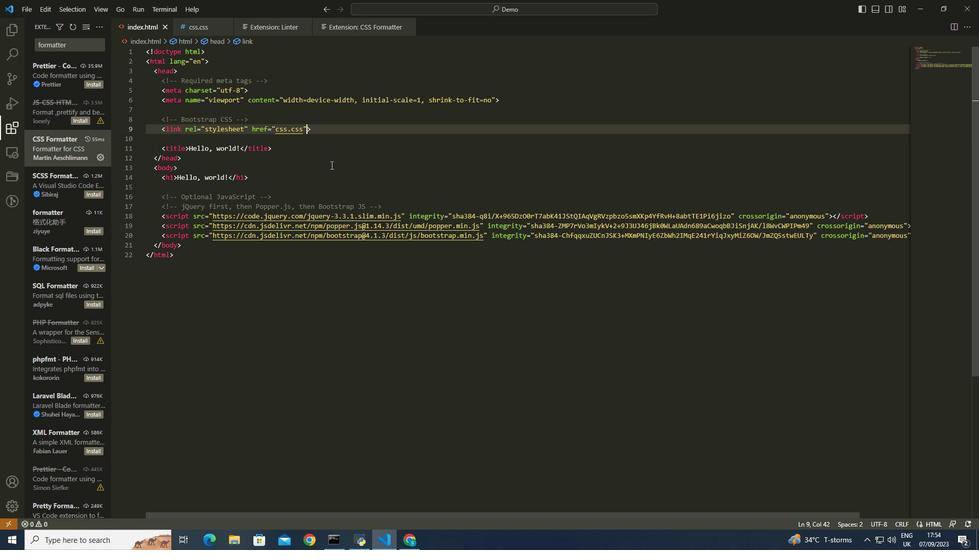 
Action: Mouse moved to (160, 212)
Screenshot: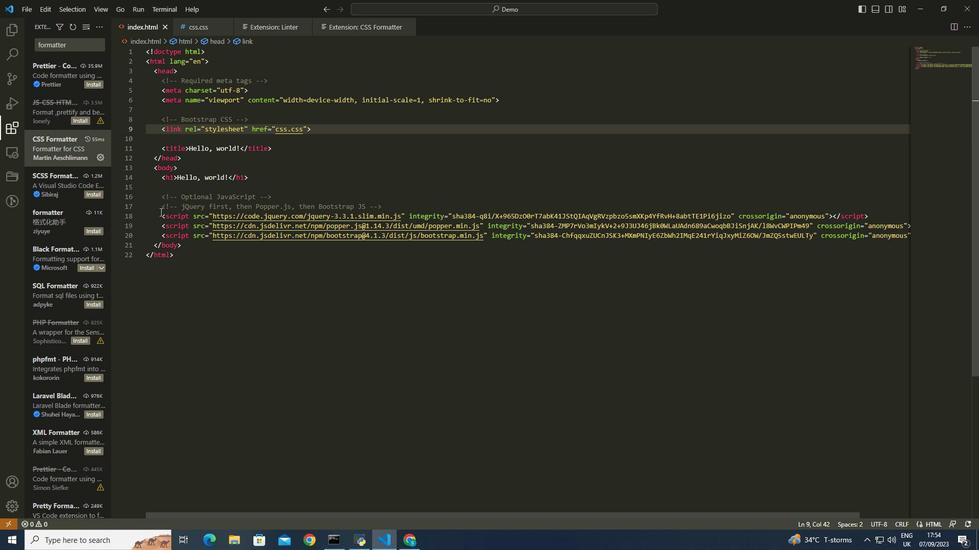 
Action: Mouse pressed left at (160, 212)
Screenshot: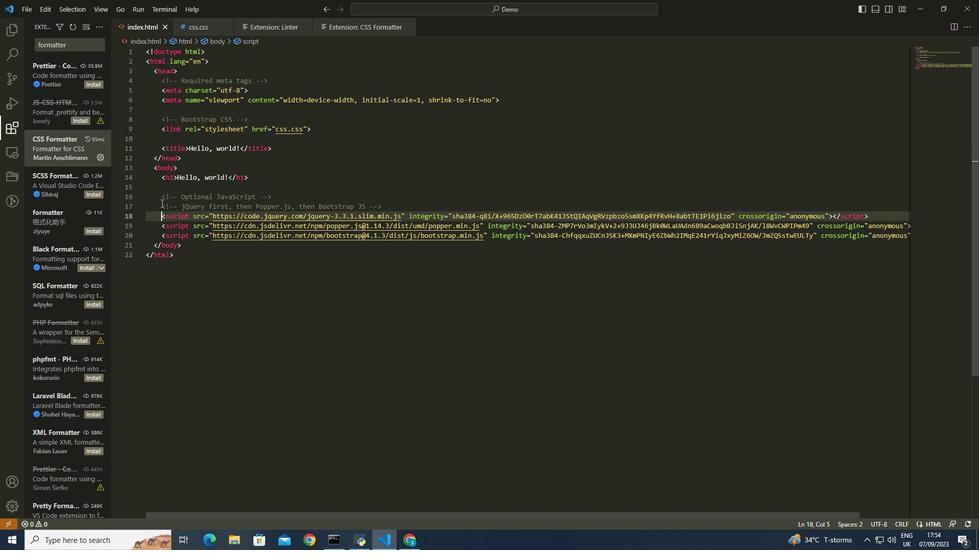 
Action: Mouse moved to (161, 193)
Screenshot: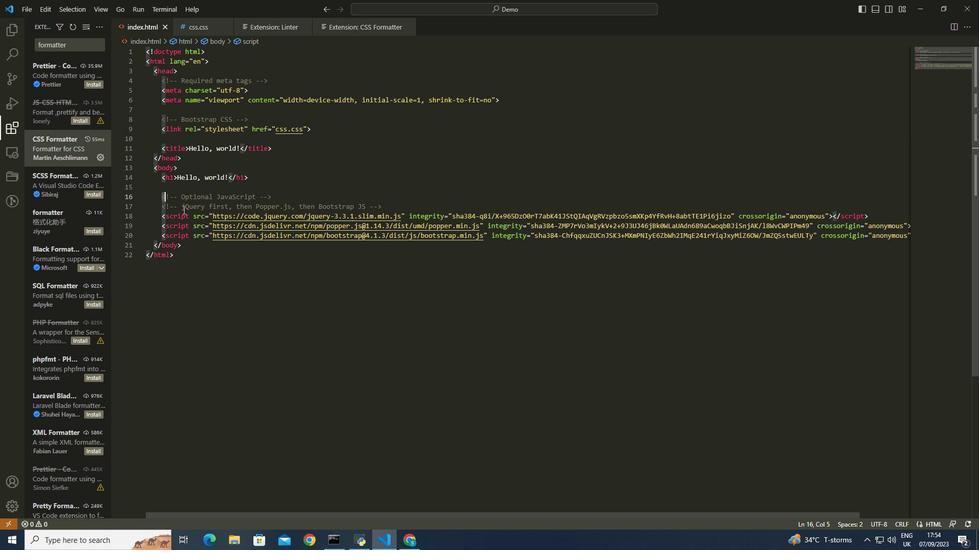 
Action: Mouse pressed left at (161, 193)
Screenshot: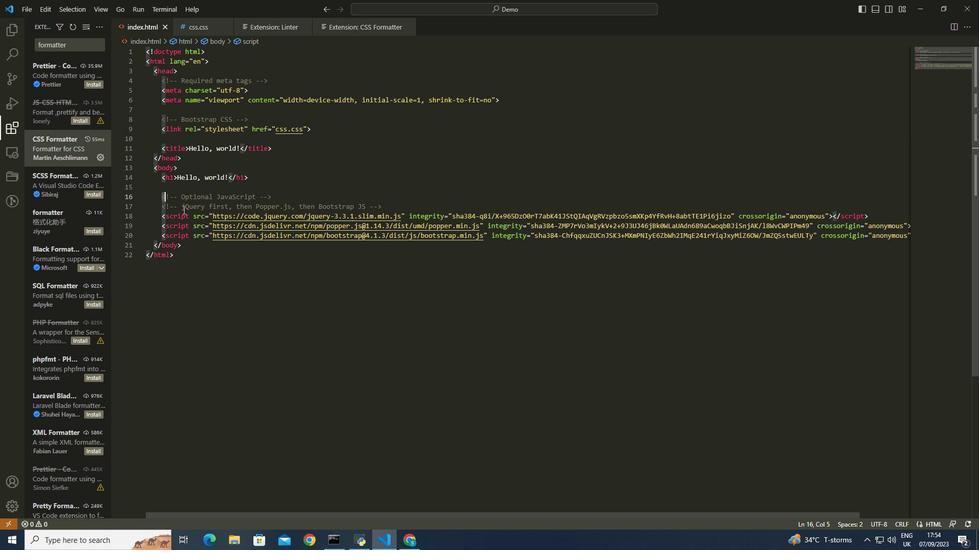 
Action: Mouse moved to (886, 244)
Screenshot: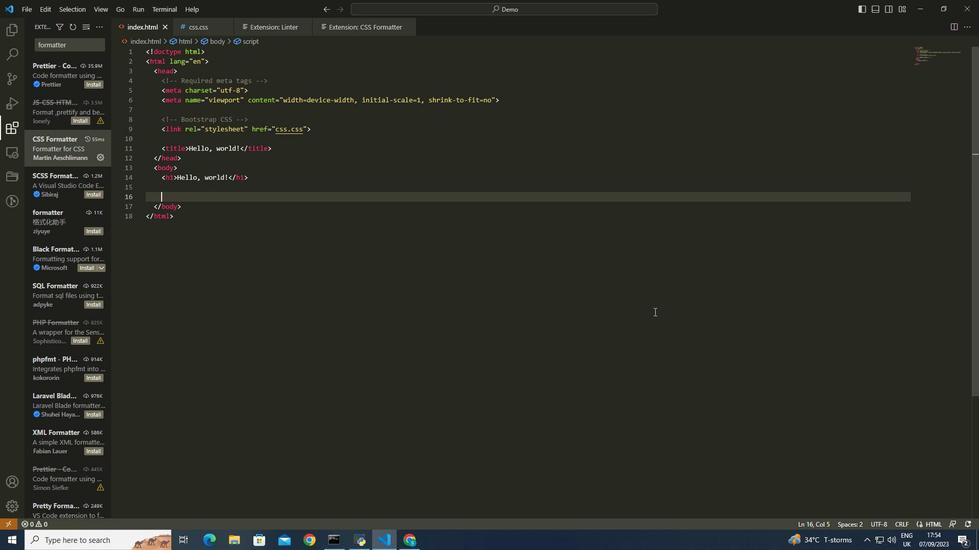 
Action: Key pressed <Key.backspace>
Screenshot: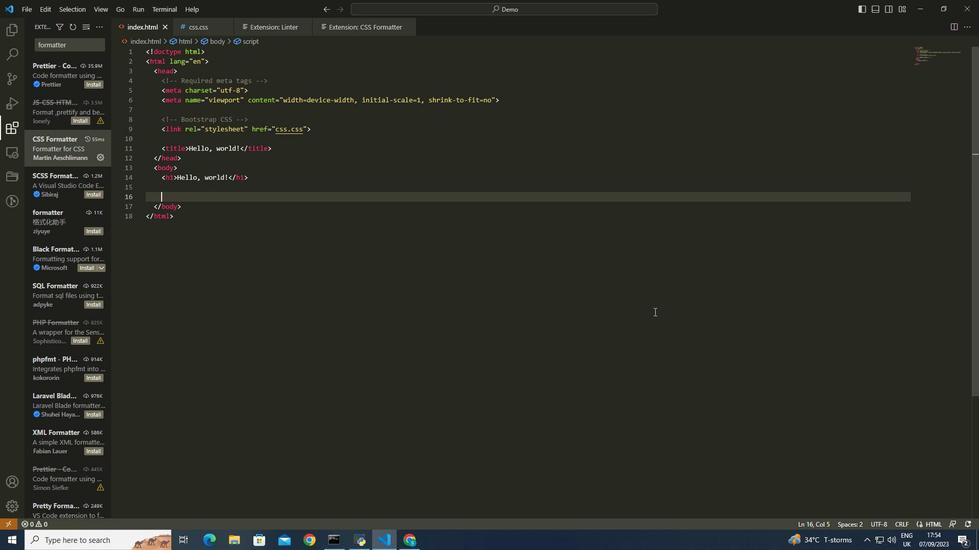 
Action: Mouse moved to (208, 283)
Screenshot: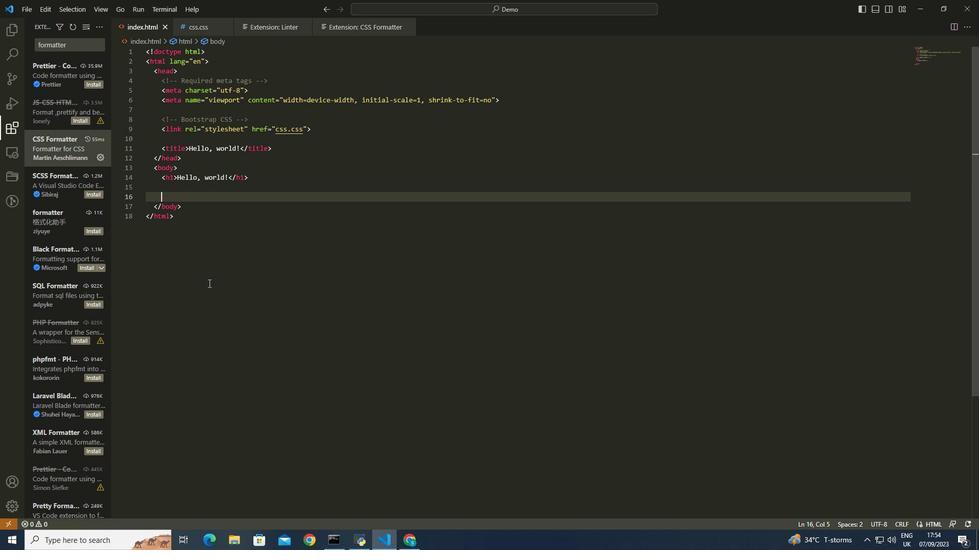 
Action: Key pressed <Key.backspace><Key.backspace><Key.backspace><Key.backspace>
Screenshot: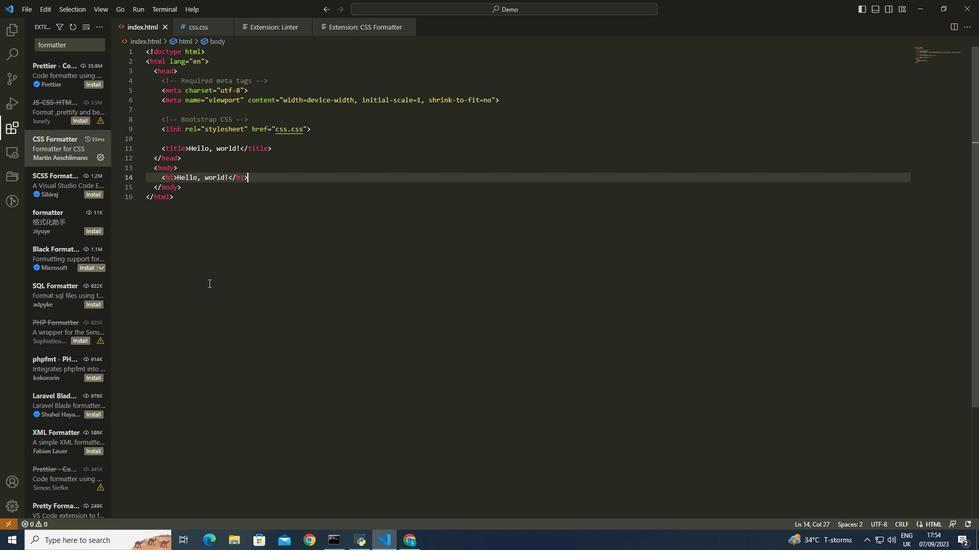 
Action: Mouse moved to (189, 27)
Screenshot: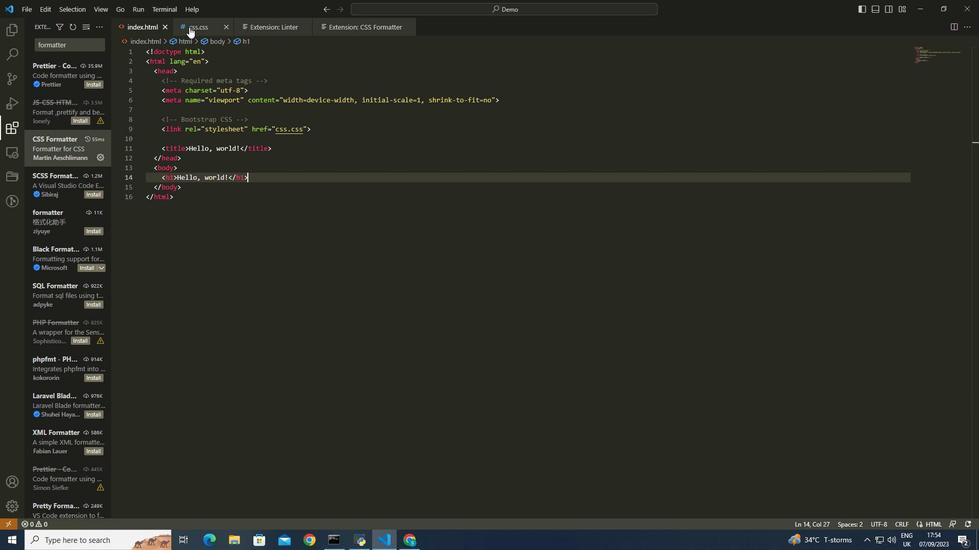 
Action: Mouse pressed left at (189, 27)
Screenshot: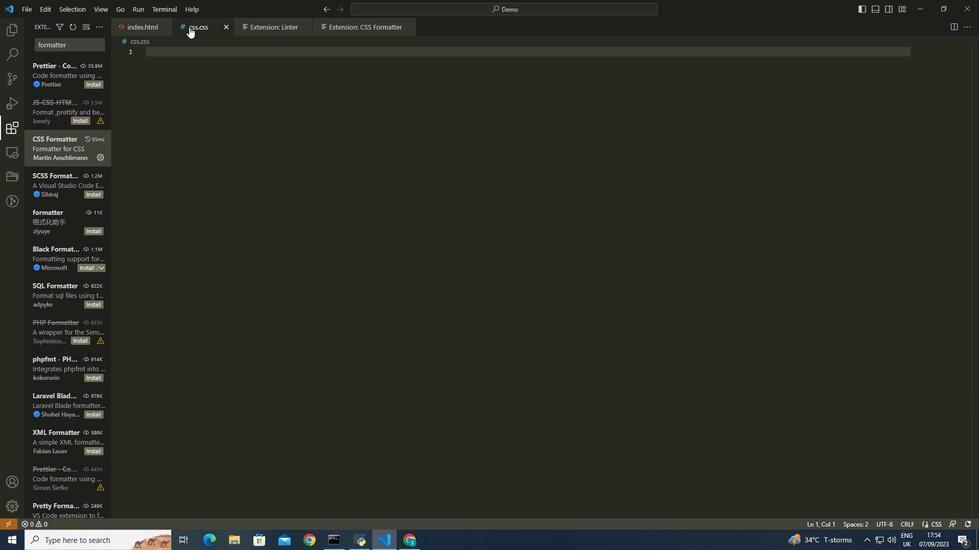 
Action: Mouse moved to (139, 21)
Screenshot: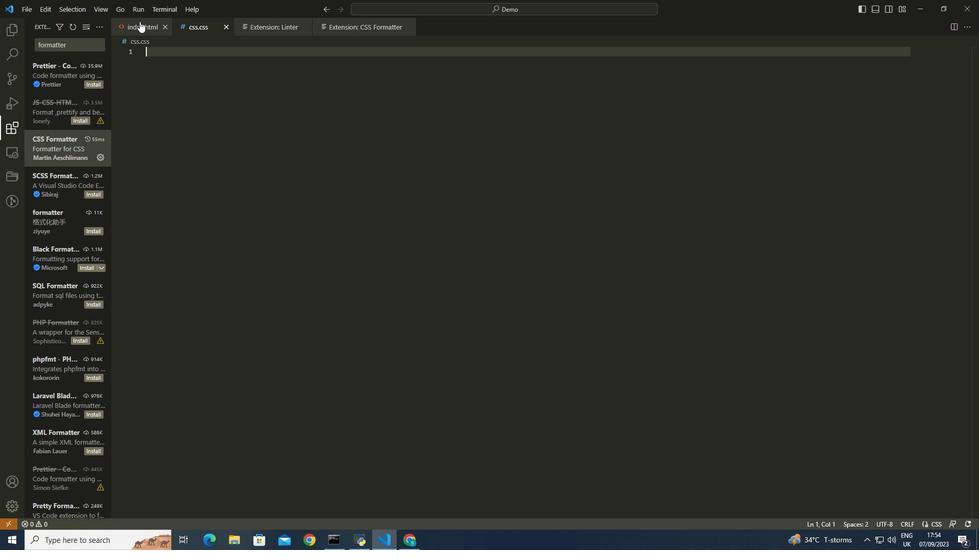 
Action: Mouse pressed left at (139, 21)
Screenshot: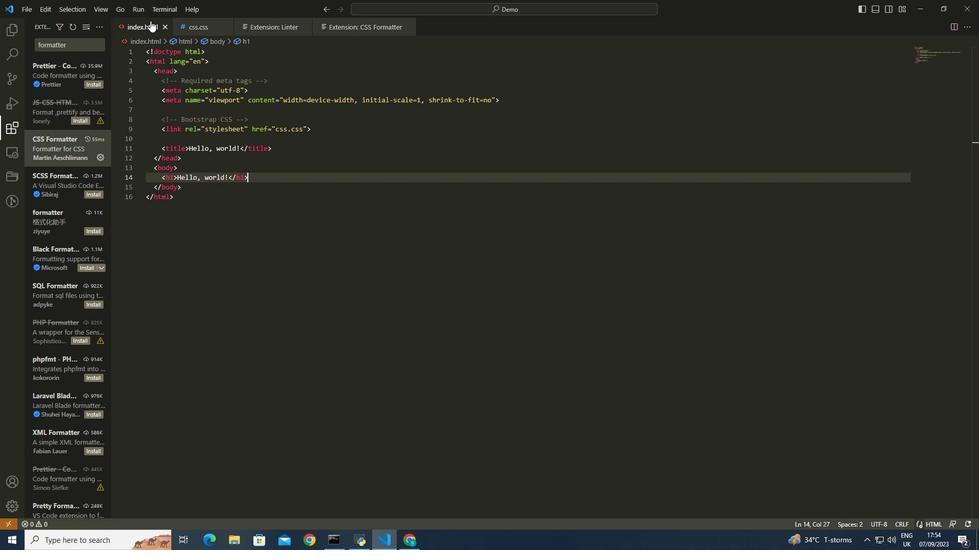 
Action: Mouse moved to (207, 26)
Screenshot: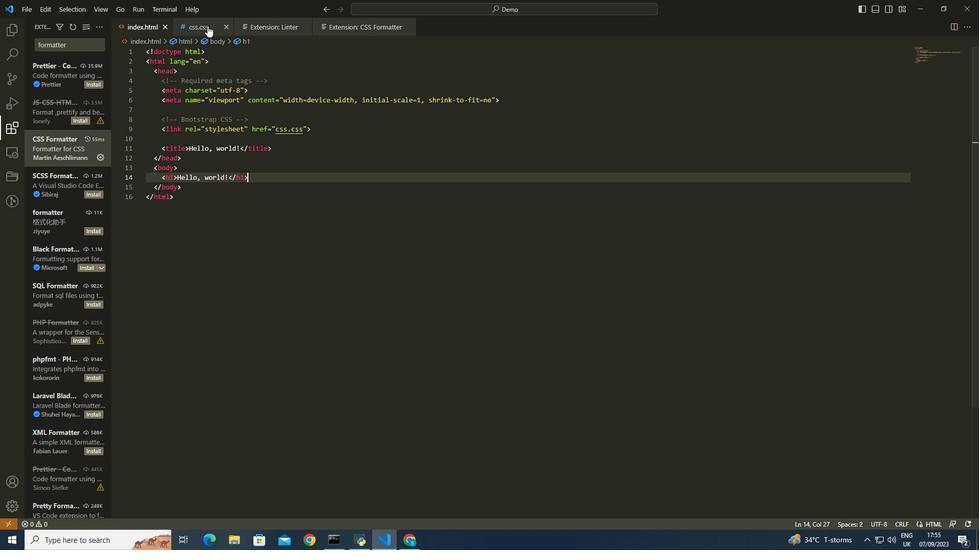 
Action: Mouse pressed left at (207, 26)
Screenshot: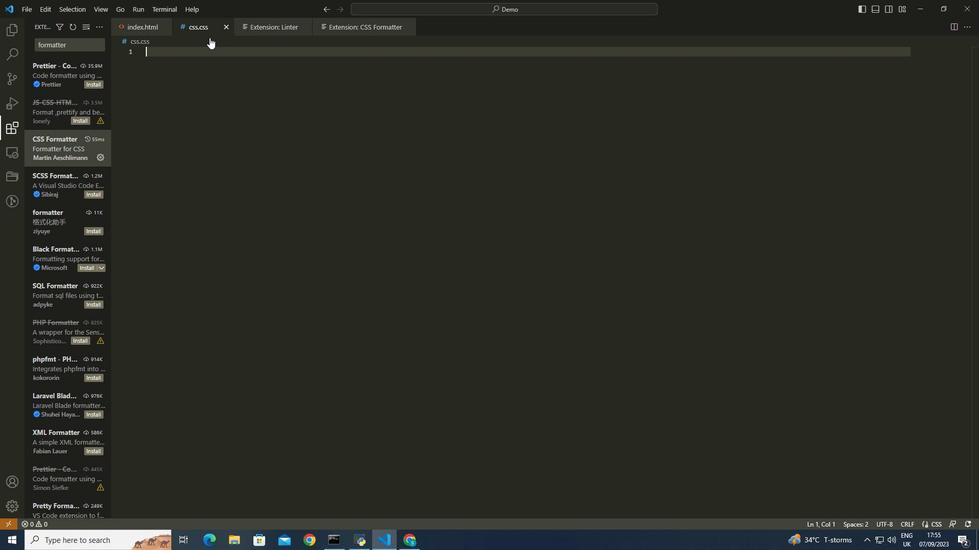 
Action: Mouse moved to (397, 65)
Screenshot: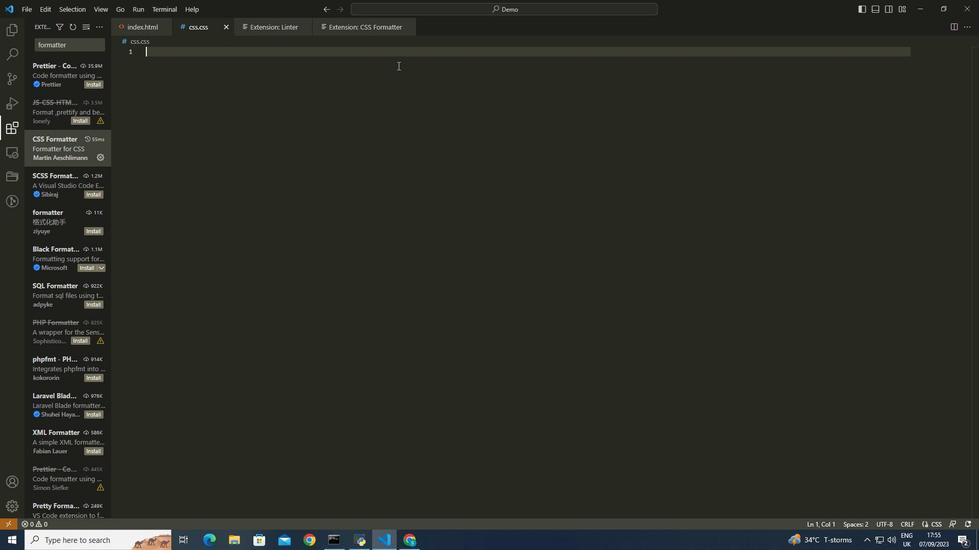 
Action: Key pressed h1<Key.tab><Key.shift_r>{<Key.enter>color<Key.tab><Key.backspace>gr<Key.enter><Key.backspace><Key.backspace><Key.backspace><Key.backspace><Key.backspace><Key.shift_r>:
Screenshot: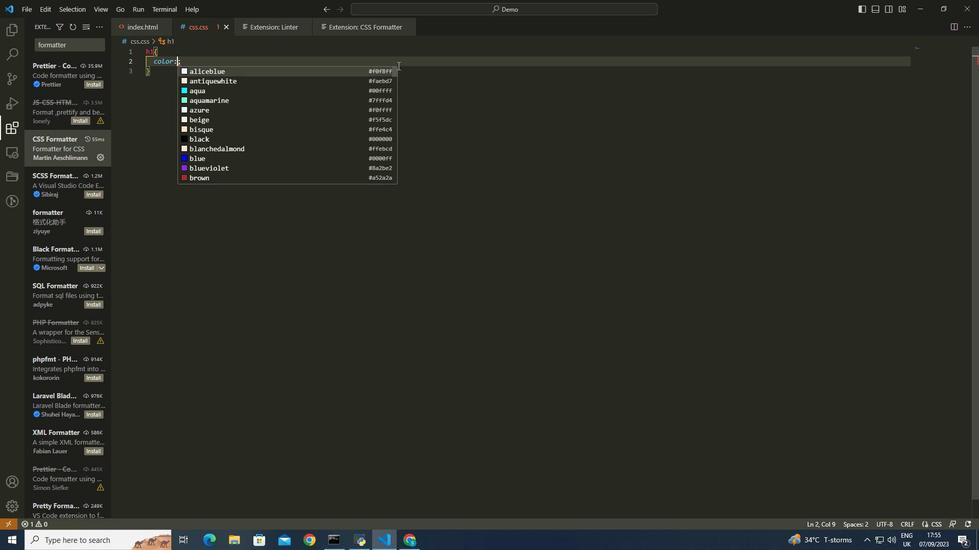 
Action: Mouse moved to (195, 89)
Screenshot: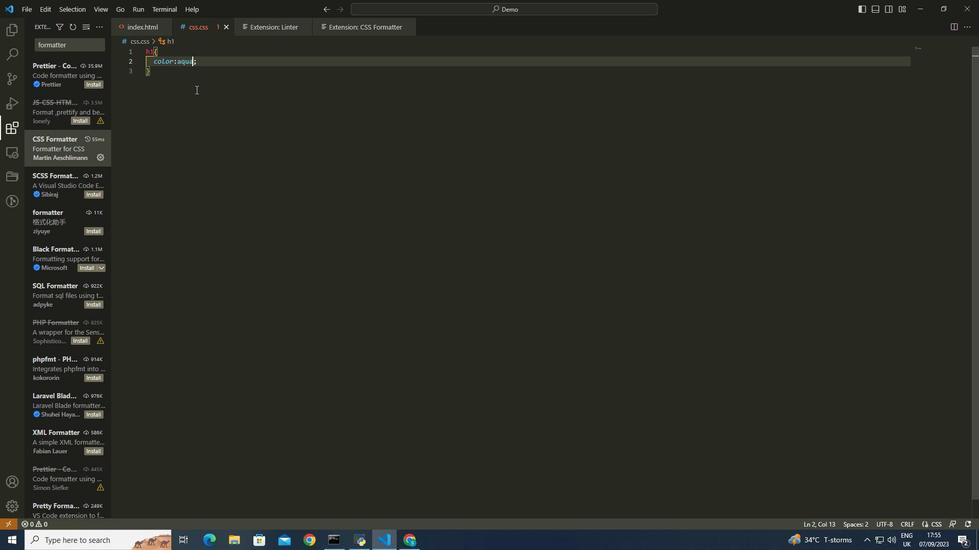 
Action: Mouse pressed left at (195, 89)
Screenshot: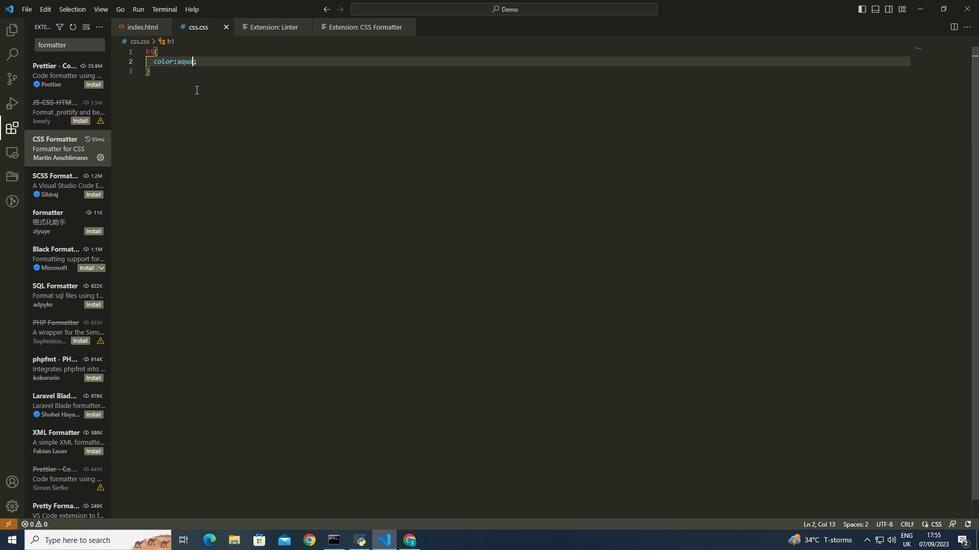 
Action: Mouse moved to (207, 65)
Screenshot: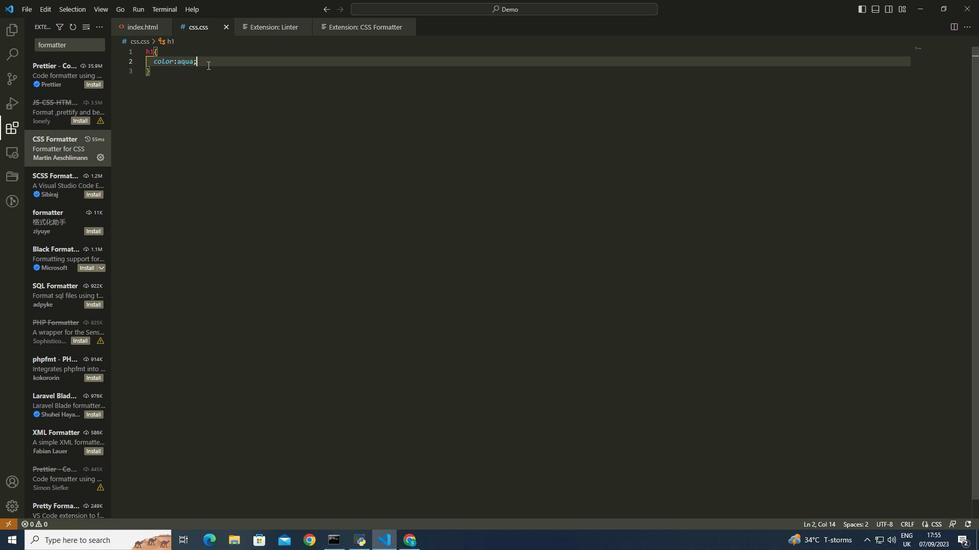 
Action: Mouse pressed left at (207, 65)
Screenshot: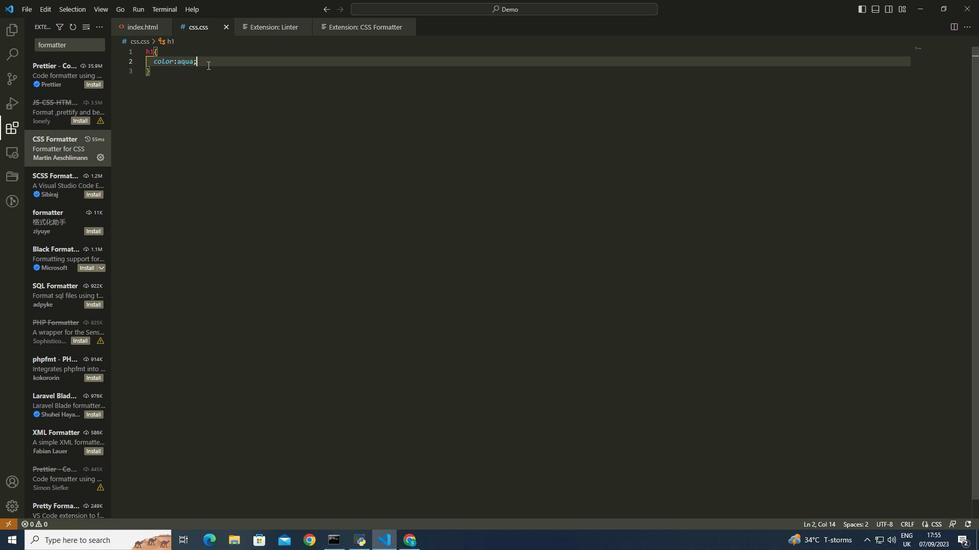 
Action: Key pressed <Key.enter>bax<Key.backspace>ck<Key.enter><Key.backspace>ye<Key.tab>
Screenshot: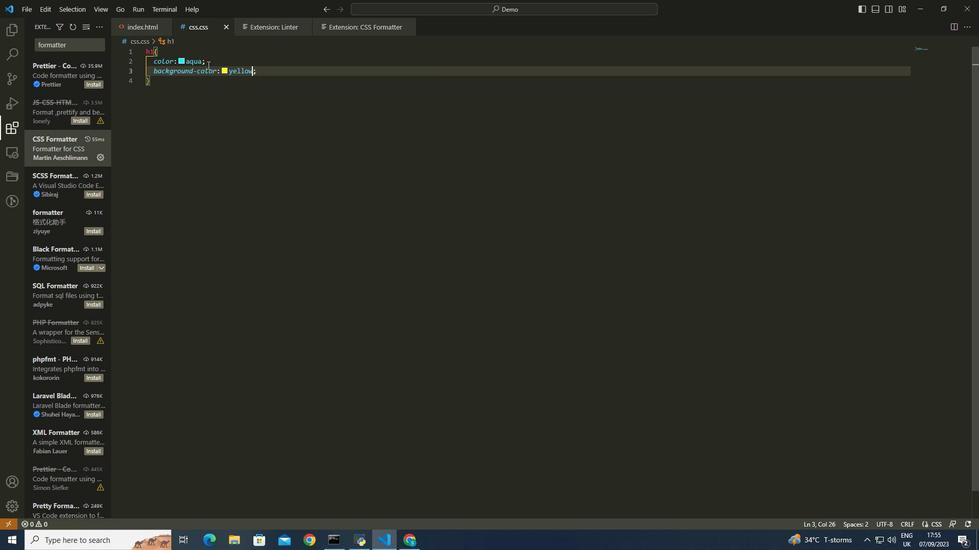 
Action: Mouse moved to (307, 71)
Screenshot: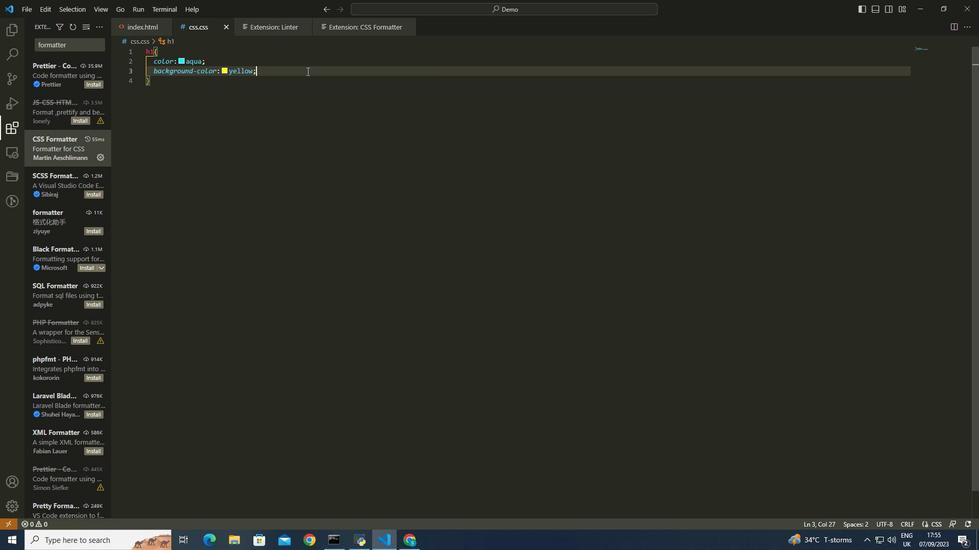 
Action: Mouse pressed left at (307, 71)
Screenshot: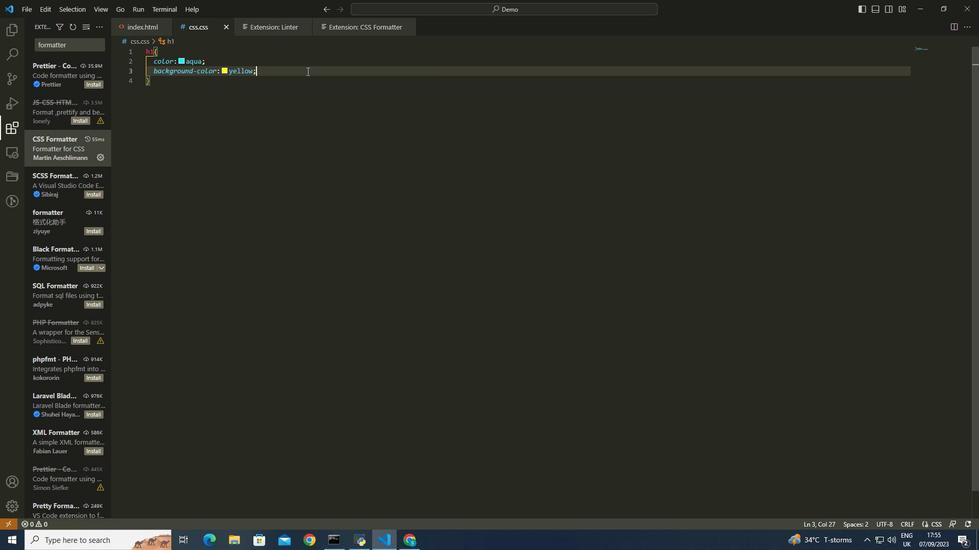 
Action: Key pressed <Key.enter>fon<Key.down>
Screenshot: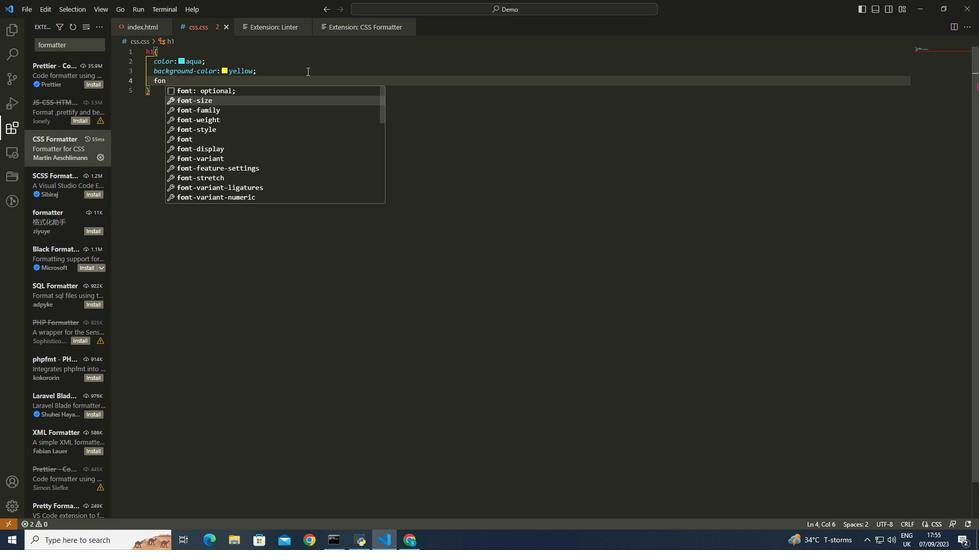 
Action: Mouse moved to (304, 95)
Screenshot: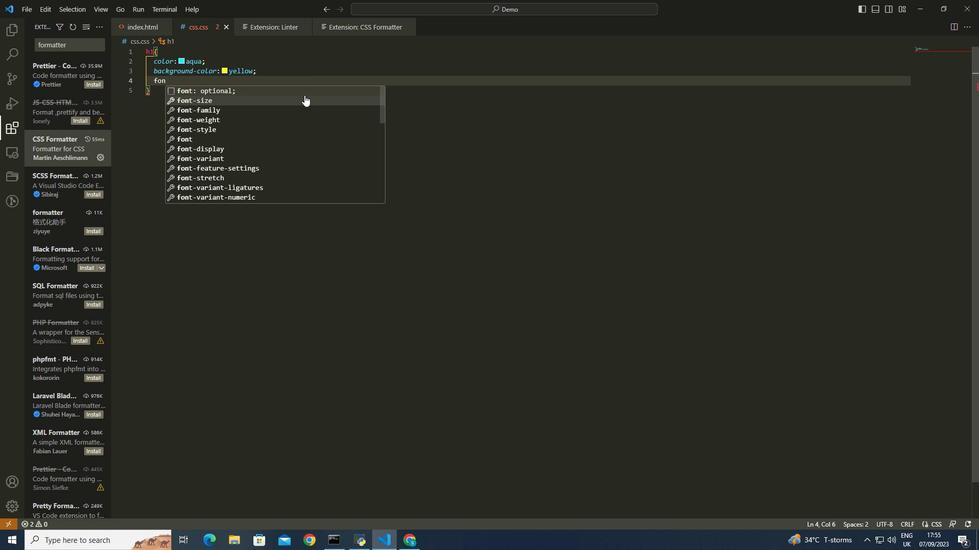 
Action: Mouse pressed left at (304, 95)
Screenshot: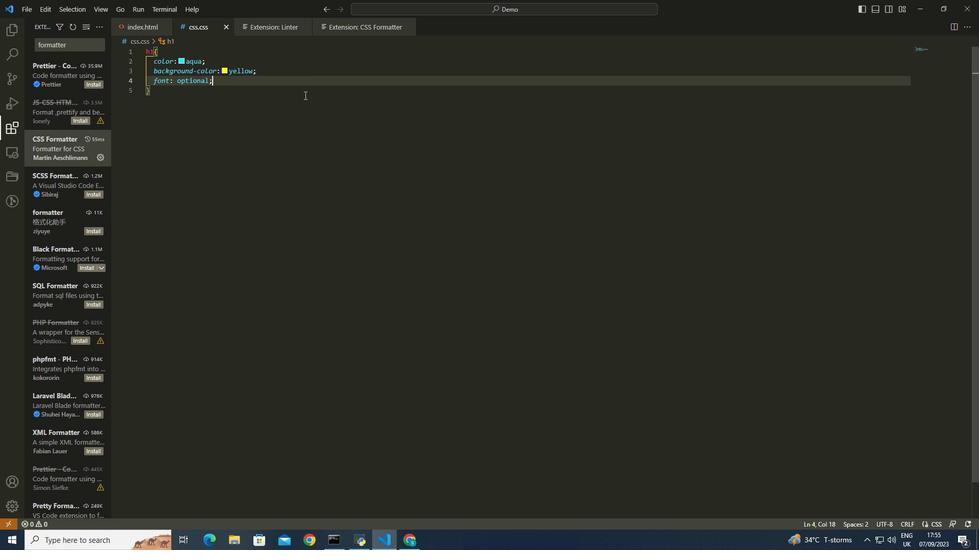 
Action: Mouse moved to (275, 107)
Screenshot: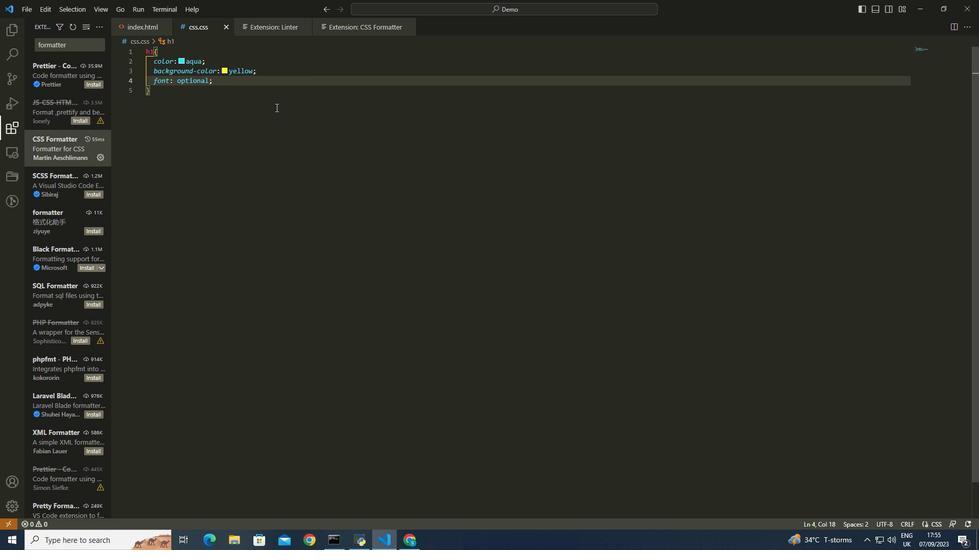 
Action: Key pressed <Key.backspace><Key.backspace><Key.backspace><Key.backspace><Key.backspace><Key.backspace><Key.backspace><Key.backspace><Key.backspace><Key.backspace><Key.backspace><Key.backspace><Key.backspace><Key.backspace><Key.backspace><Key.backspace><Key.backspace>
Screenshot: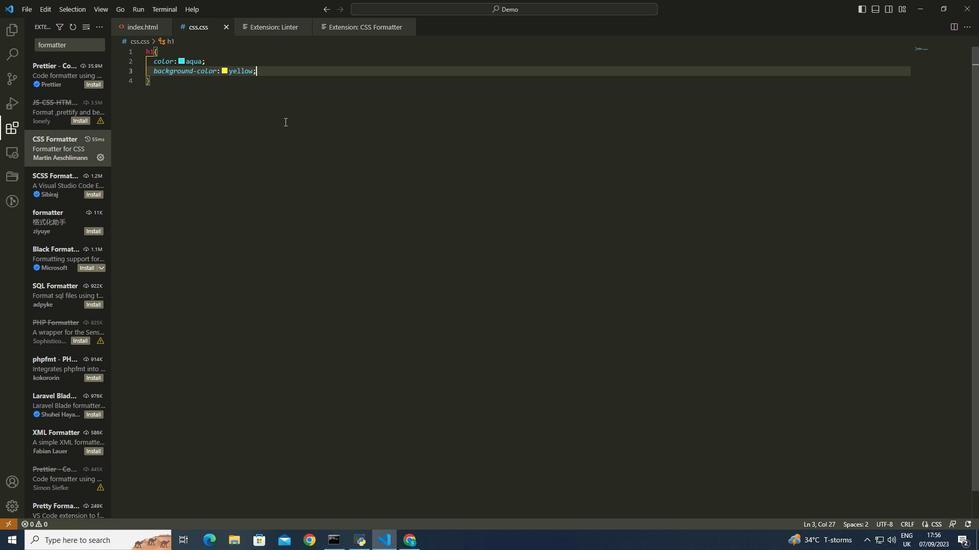 
Action: Mouse moved to (284, 204)
Screenshot: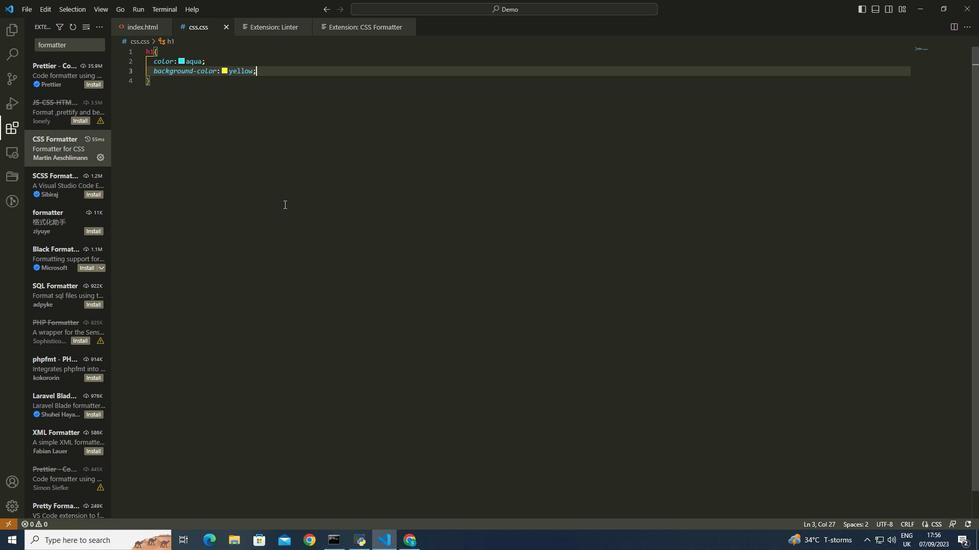 
Action: Key pressed ctrl+S
Screenshot: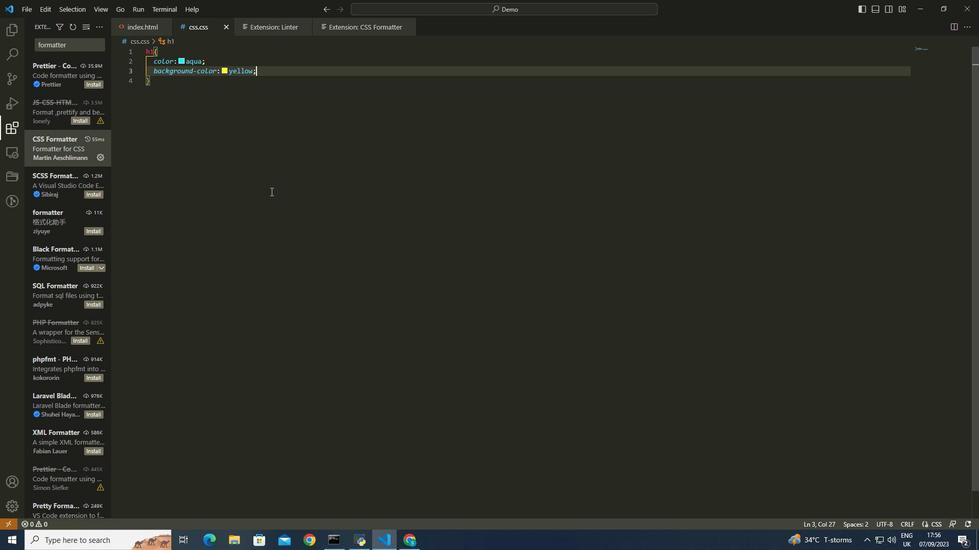 
Action: Mouse moved to (148, 25)
Screenshot: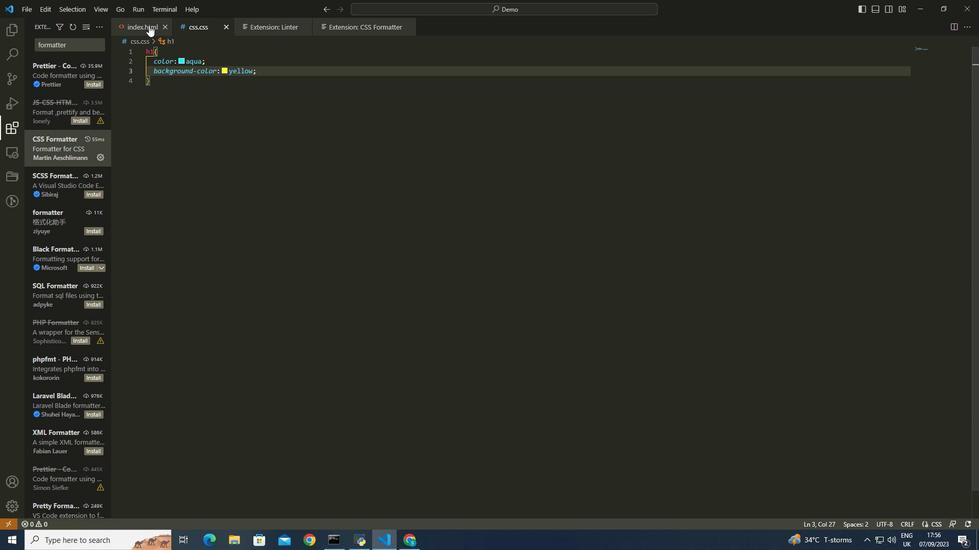 
Action: Mouse pressed left at (148, 25)
Screenshot: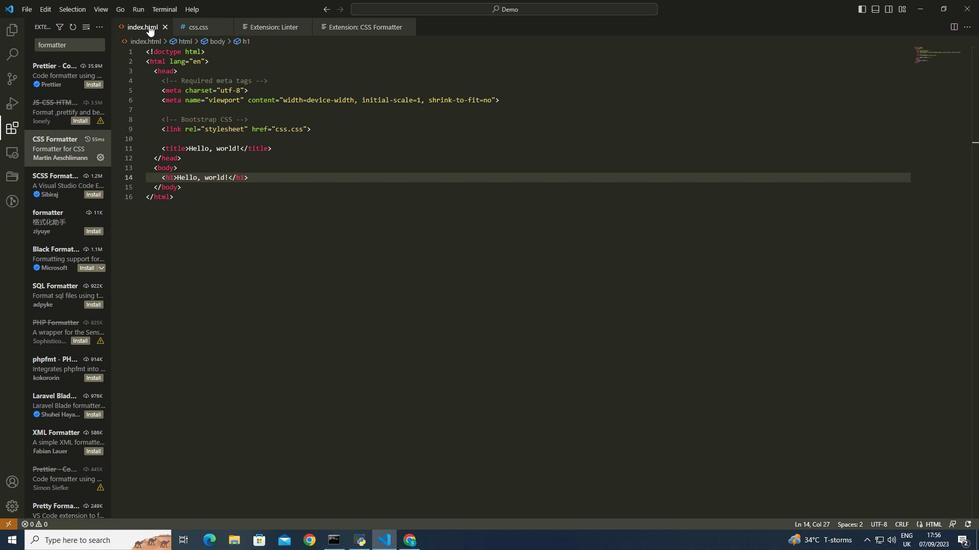 
Action: Mouse moved to (195, 172)
Screenshot: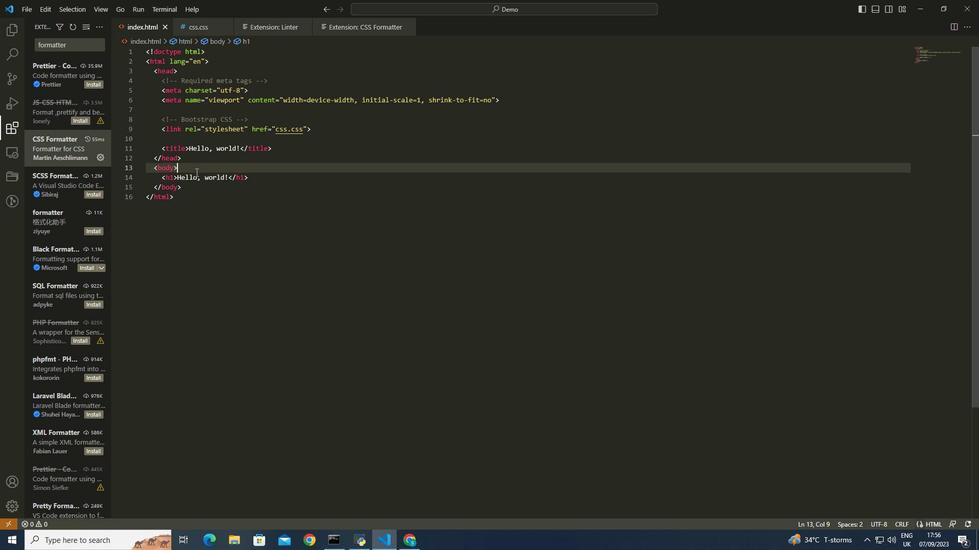 
Action: Mouse pressed left at (195, 172)
Screenshot: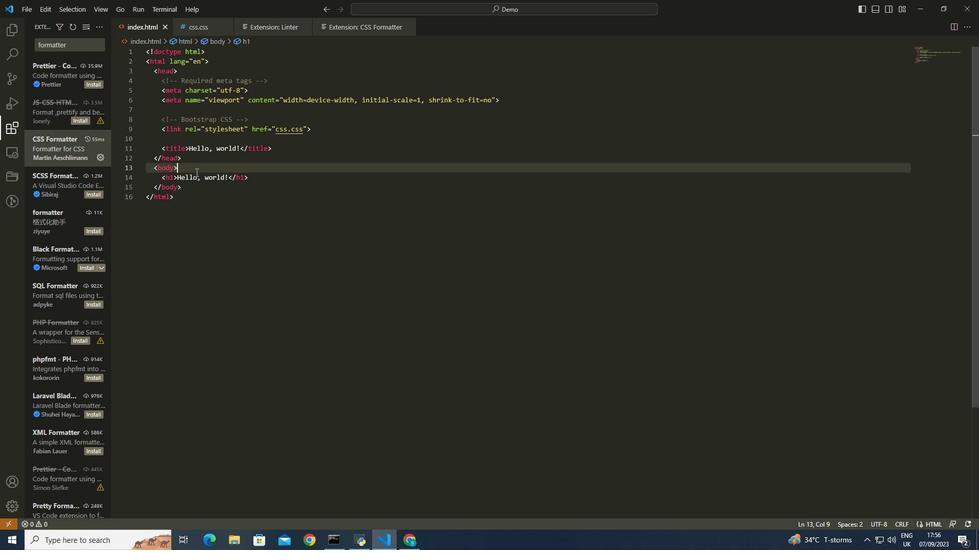 
Action: Mouse moved to (273, 287)
Screenshot: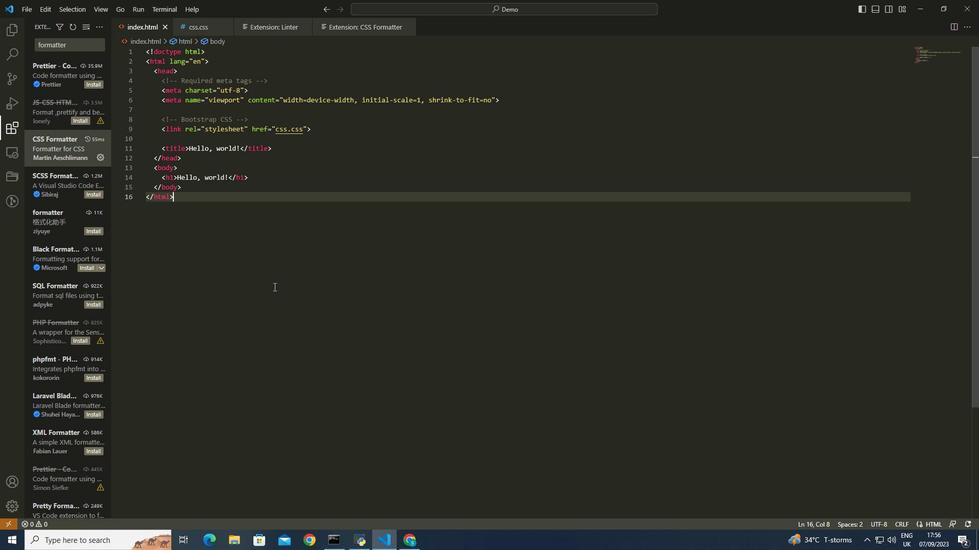 
Action: Mouse pressed left at (273, 287)
Screenshot: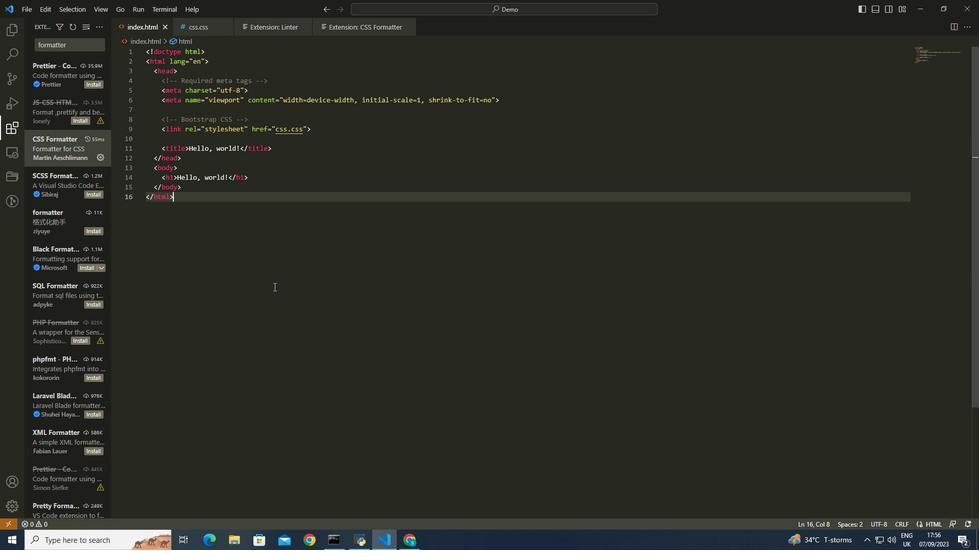 
Action: Key pressed ctrl+S
Screenshot: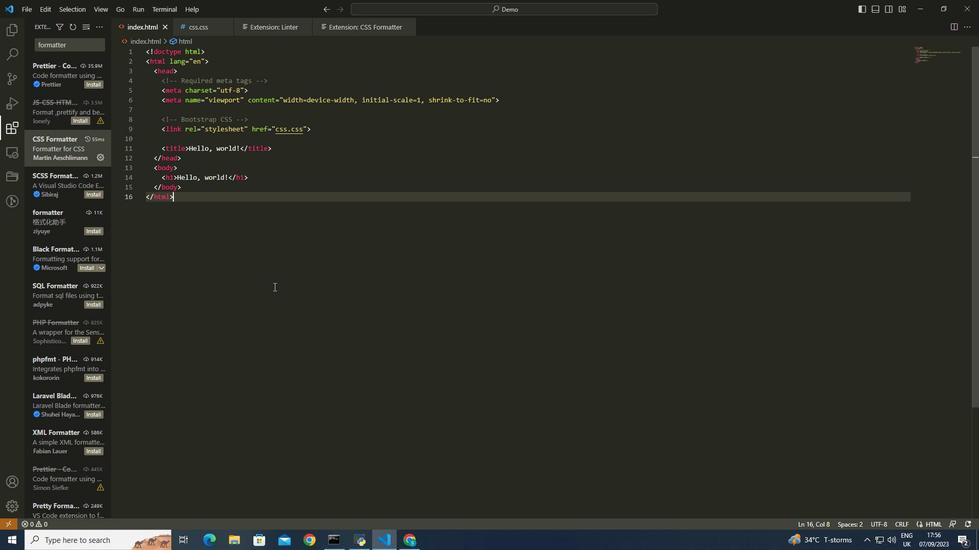 
Action: Mouse pressed left at (273, 287)
Screenshot: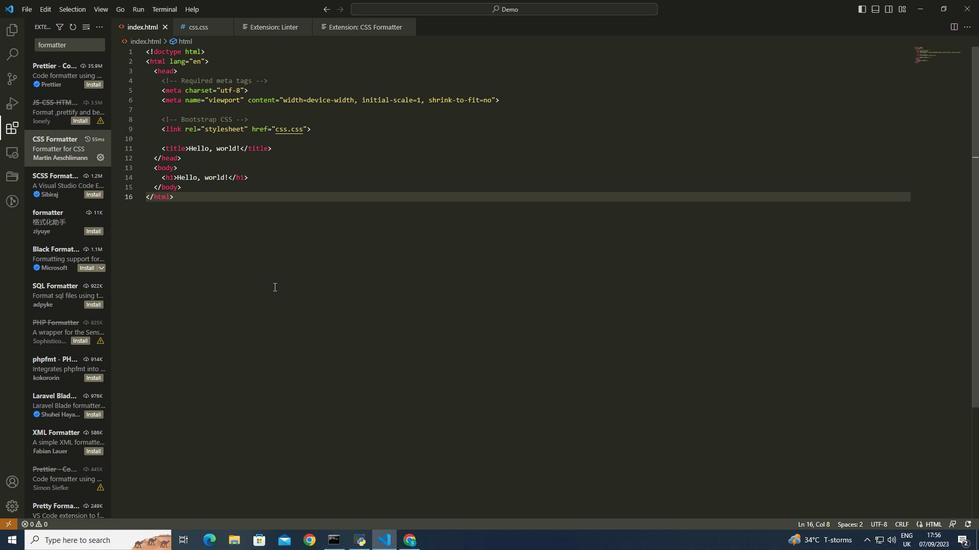 
Action: Mouse moved to (279, 201)
Screenshot: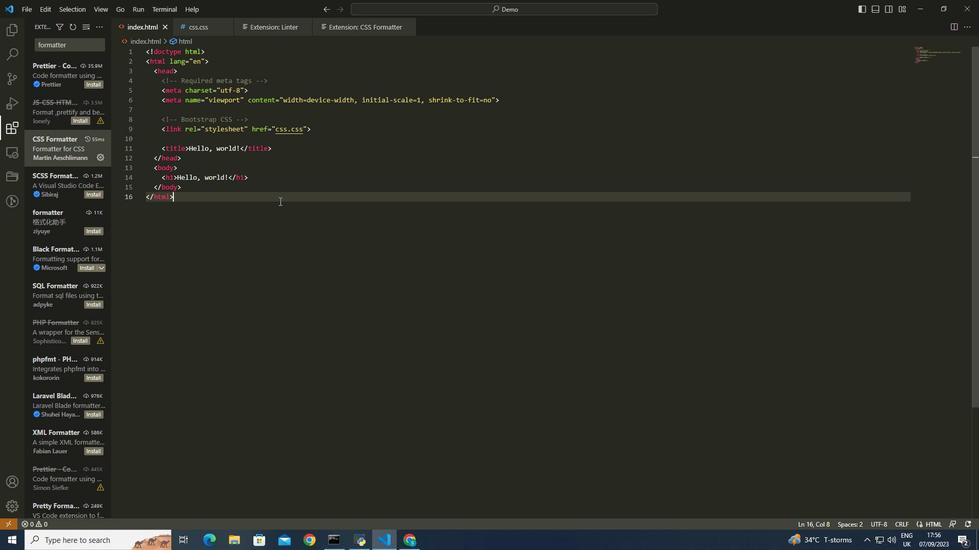 
